 Task: Add Siete Dairy Free Jalapeno Lime Grain Free Tortilla Chips to the cart.
Action: Mouse moved to (308, 151)
Screenshot: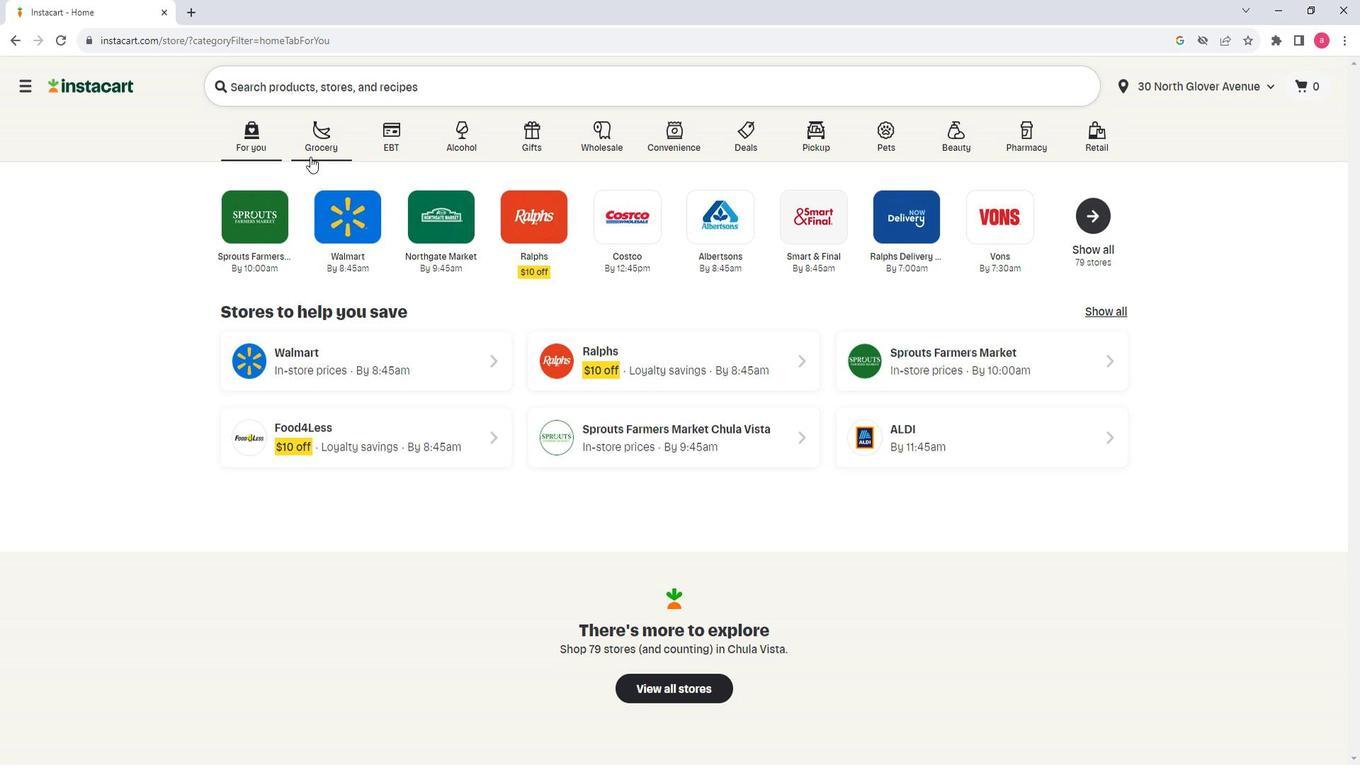 
Action: Mouse pressed left at (308, 151)
Screenshot: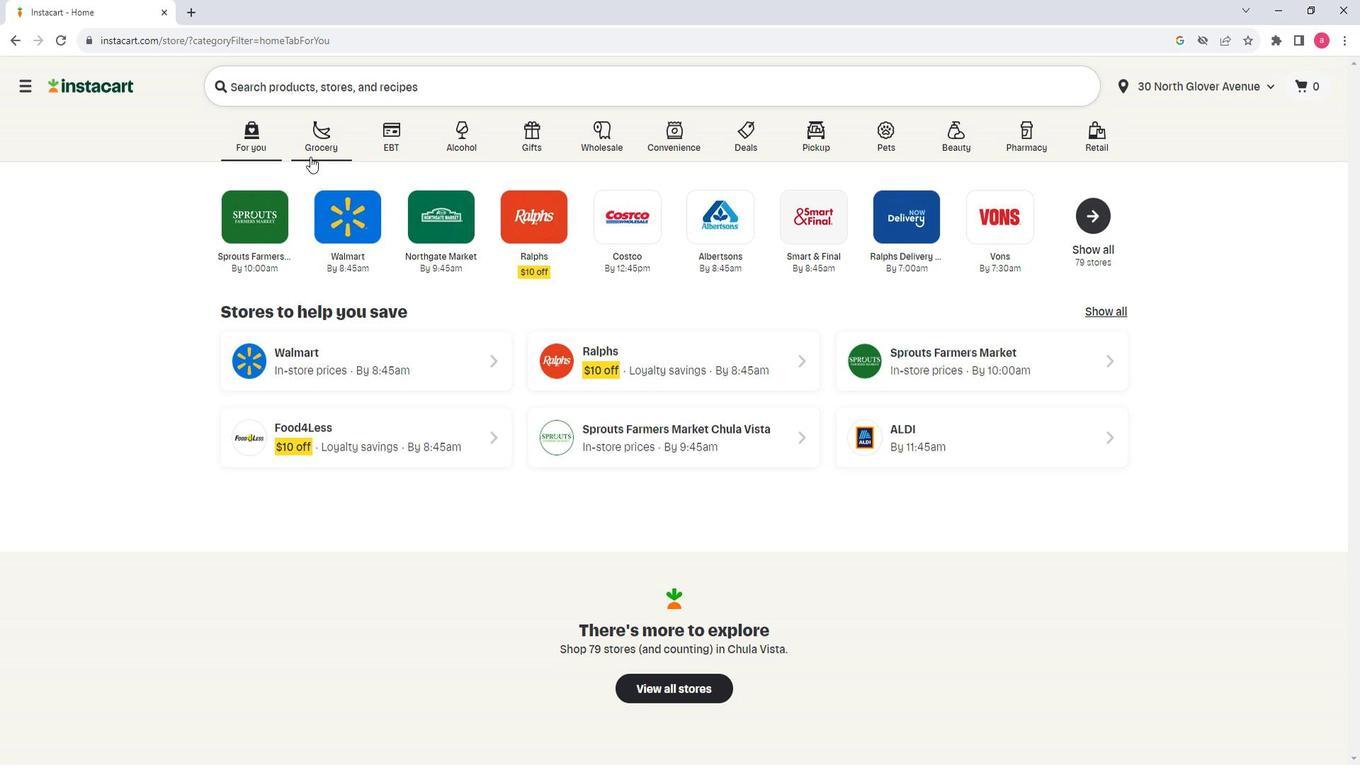 
Action: Mouse moved to (393, 434)
Screenshot: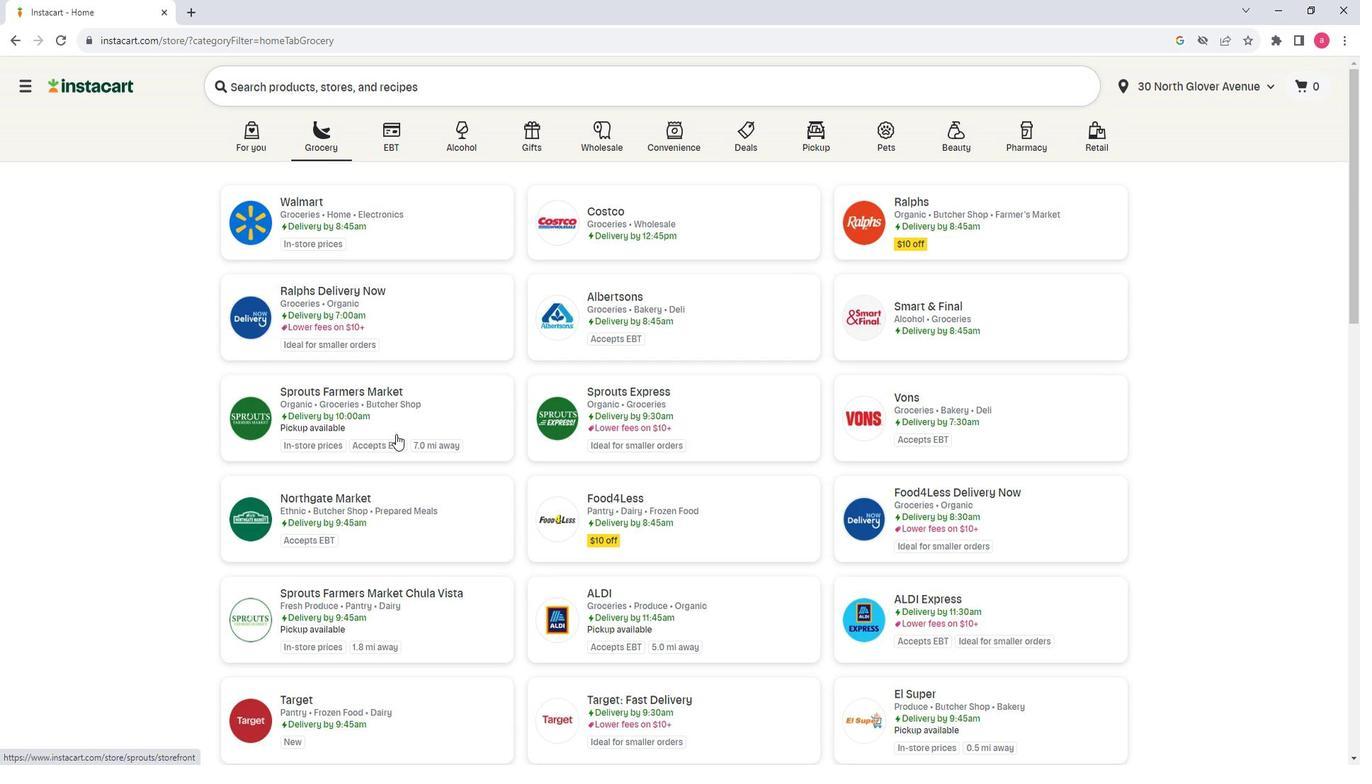 
Action: Mouse pressed left at (393, 434)
Screenshot: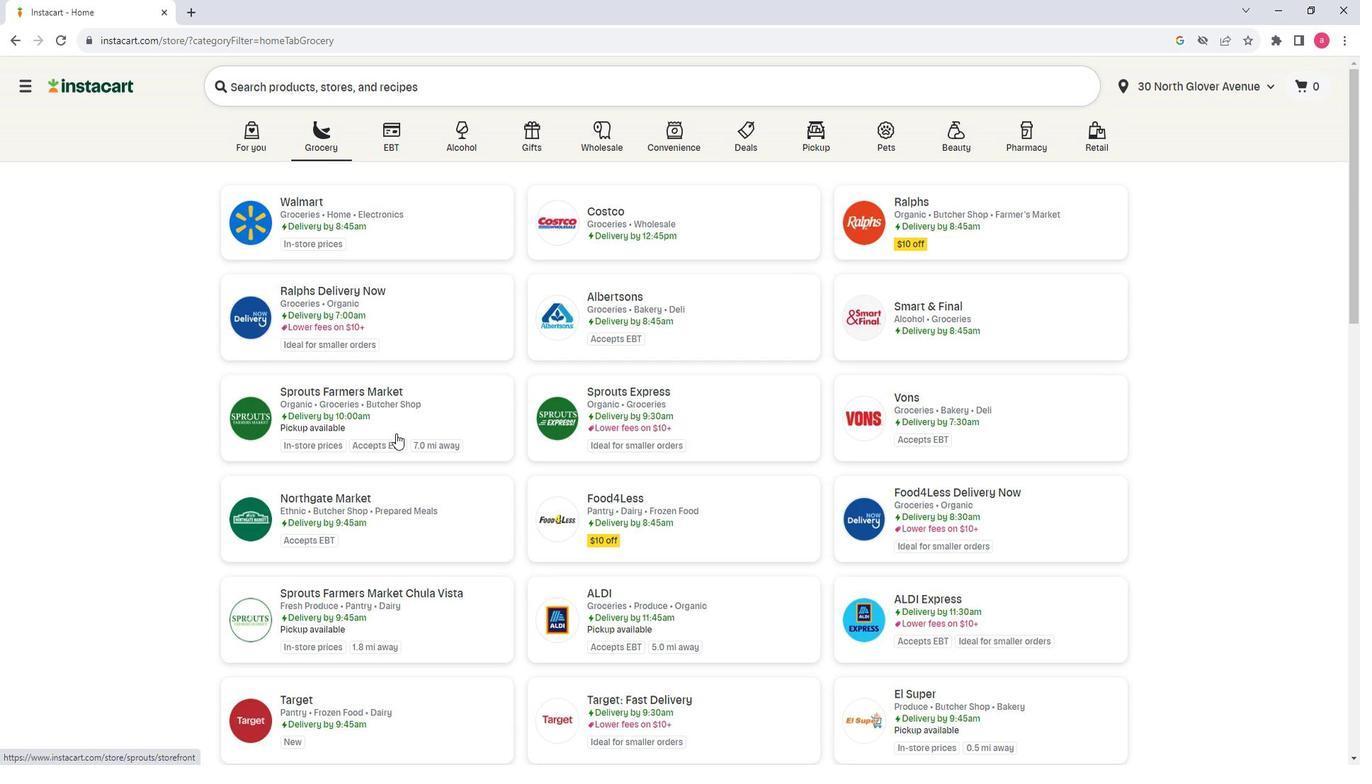 
Action: Mouse moved to (106, 563)
Screenshot: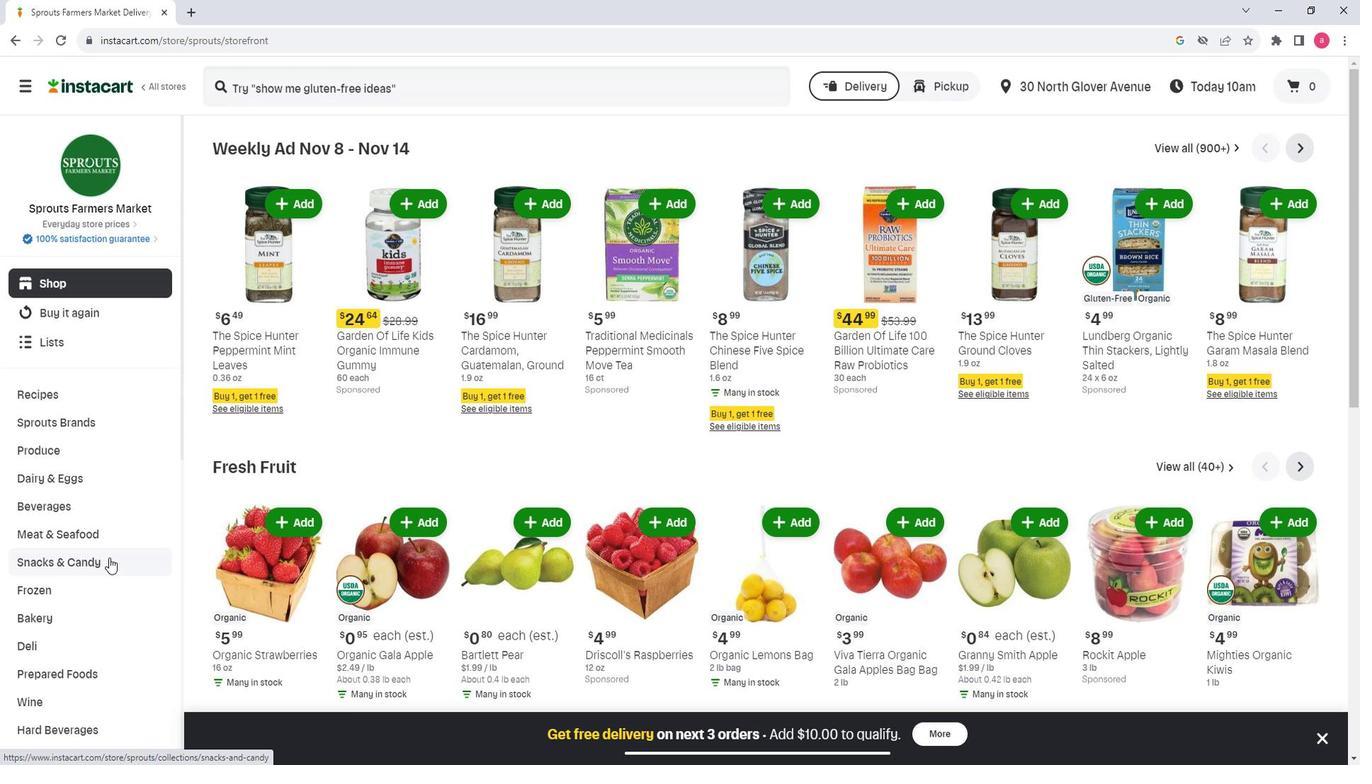 
Action: Mouse pressed left at (106, 563)
Screenshot: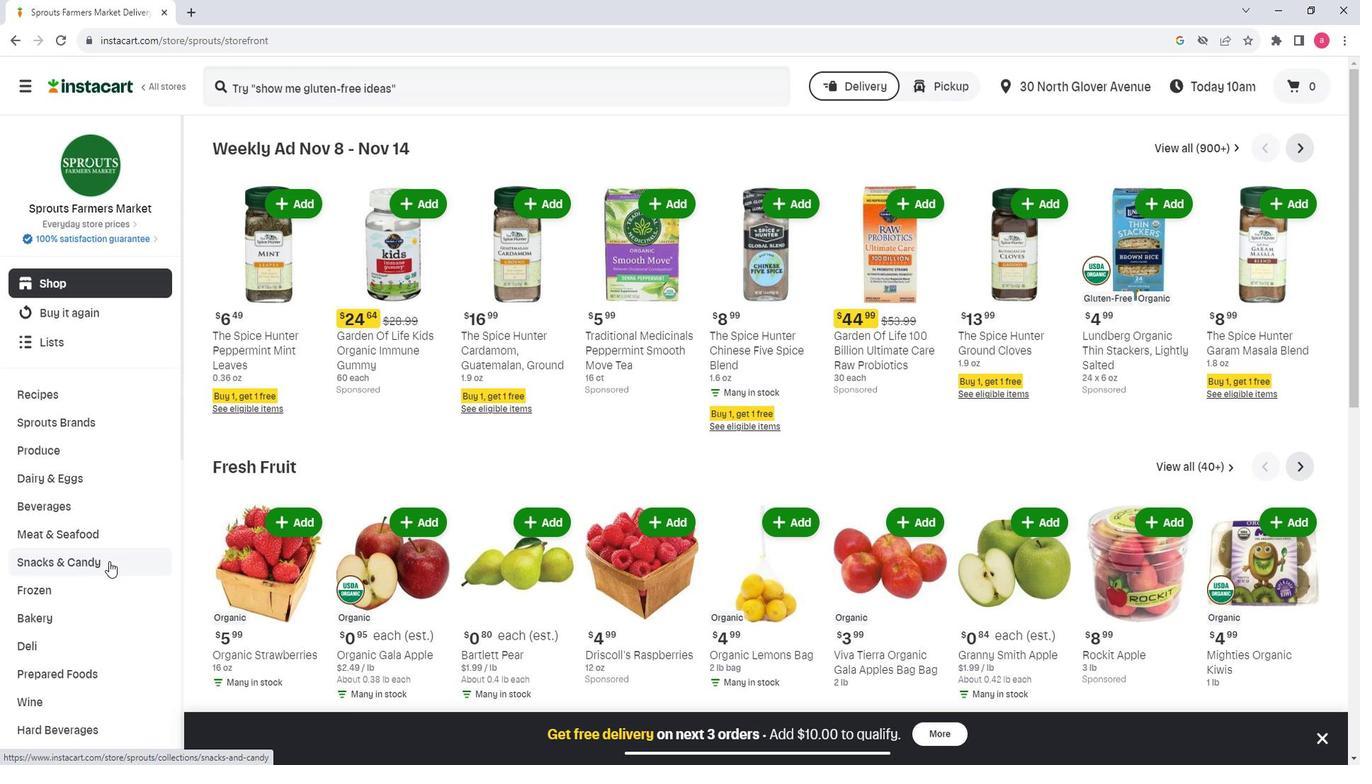 
Action: Mouse moved to (104, 607)
Screenshot: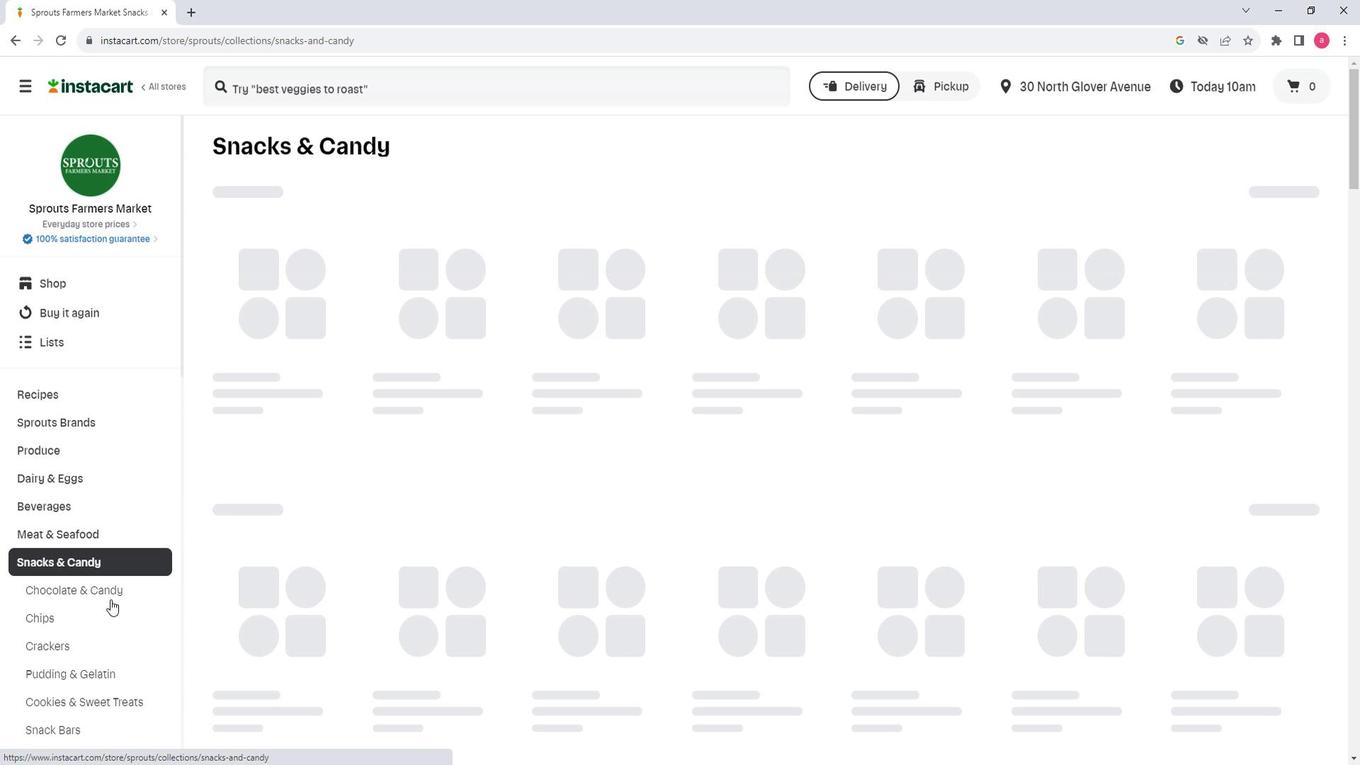 
Action: Mouse pressed left at (104, 607)
Screenshot: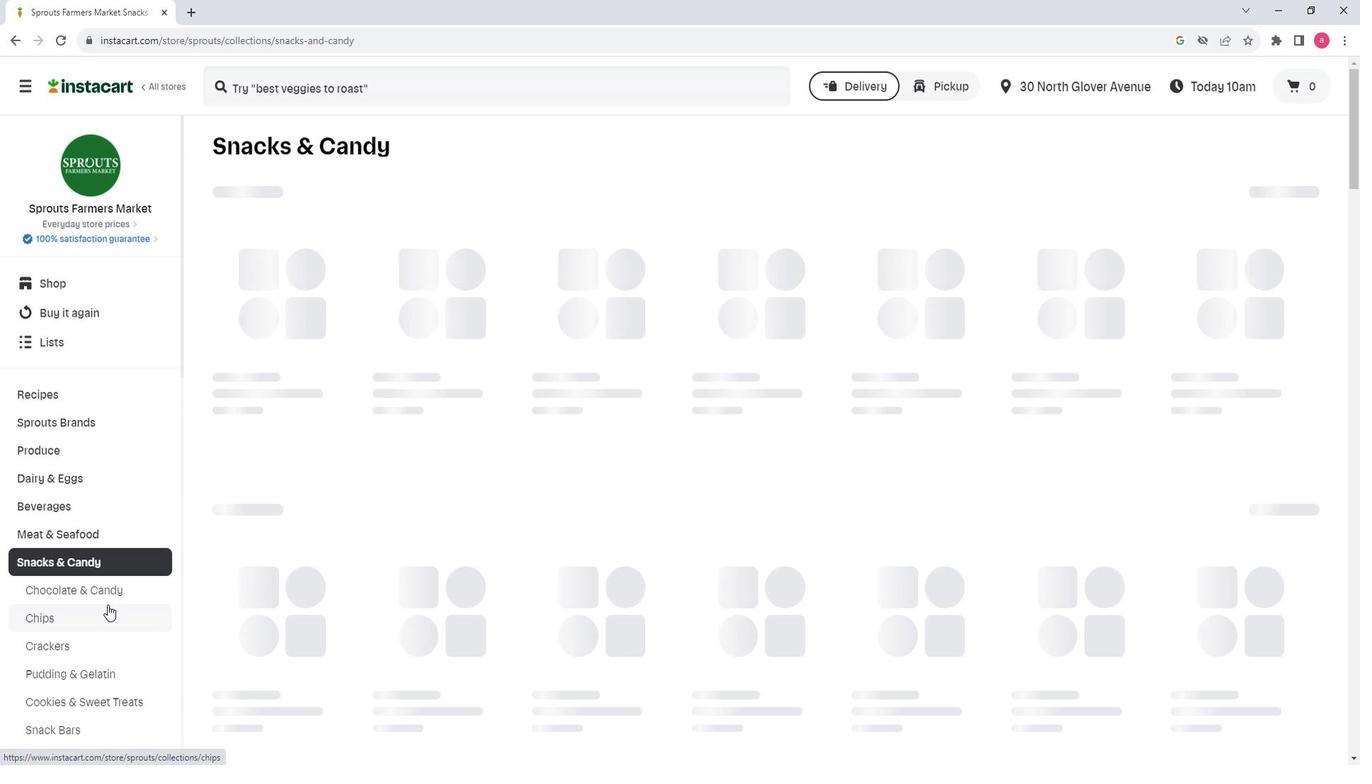 
Action: Mouse moved to (309, 210)
Screenshot: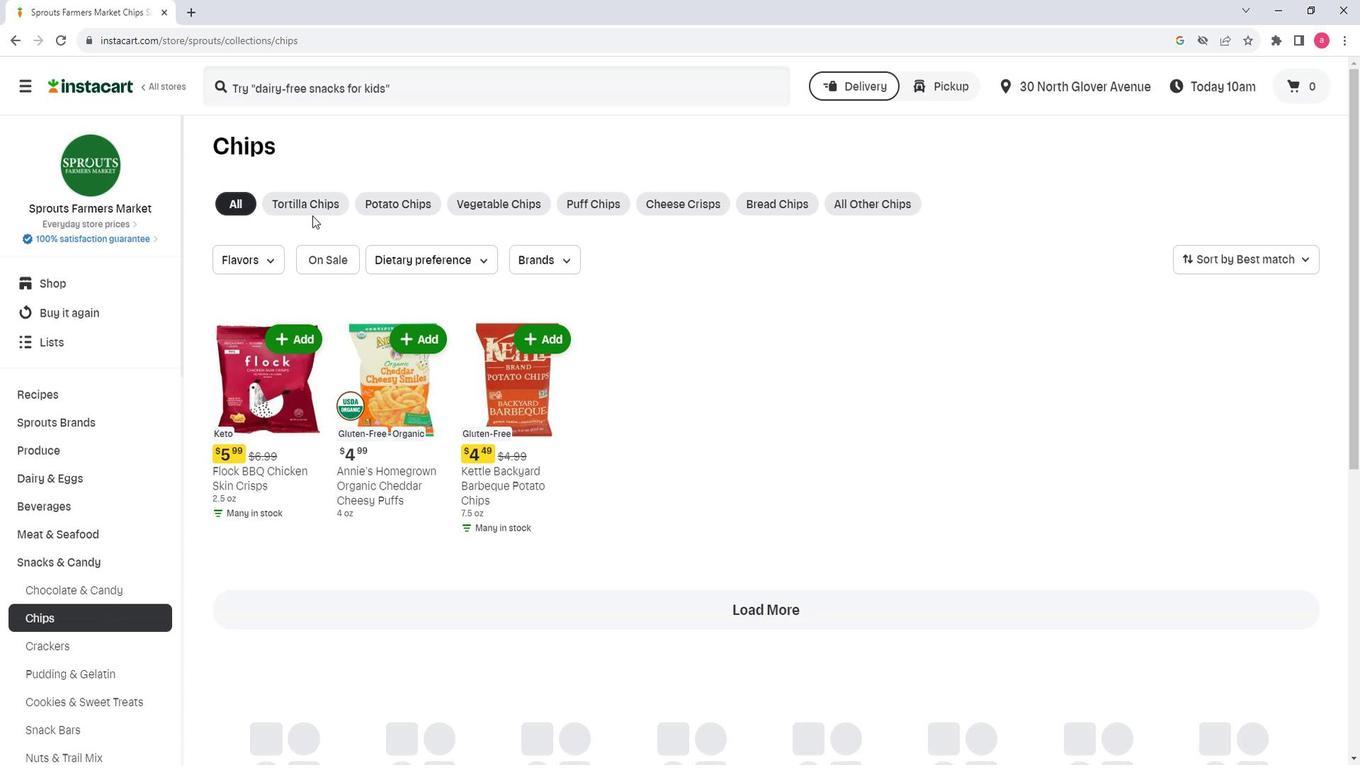 
Action: Mouse pressed left at (309, 210)
Screenshot: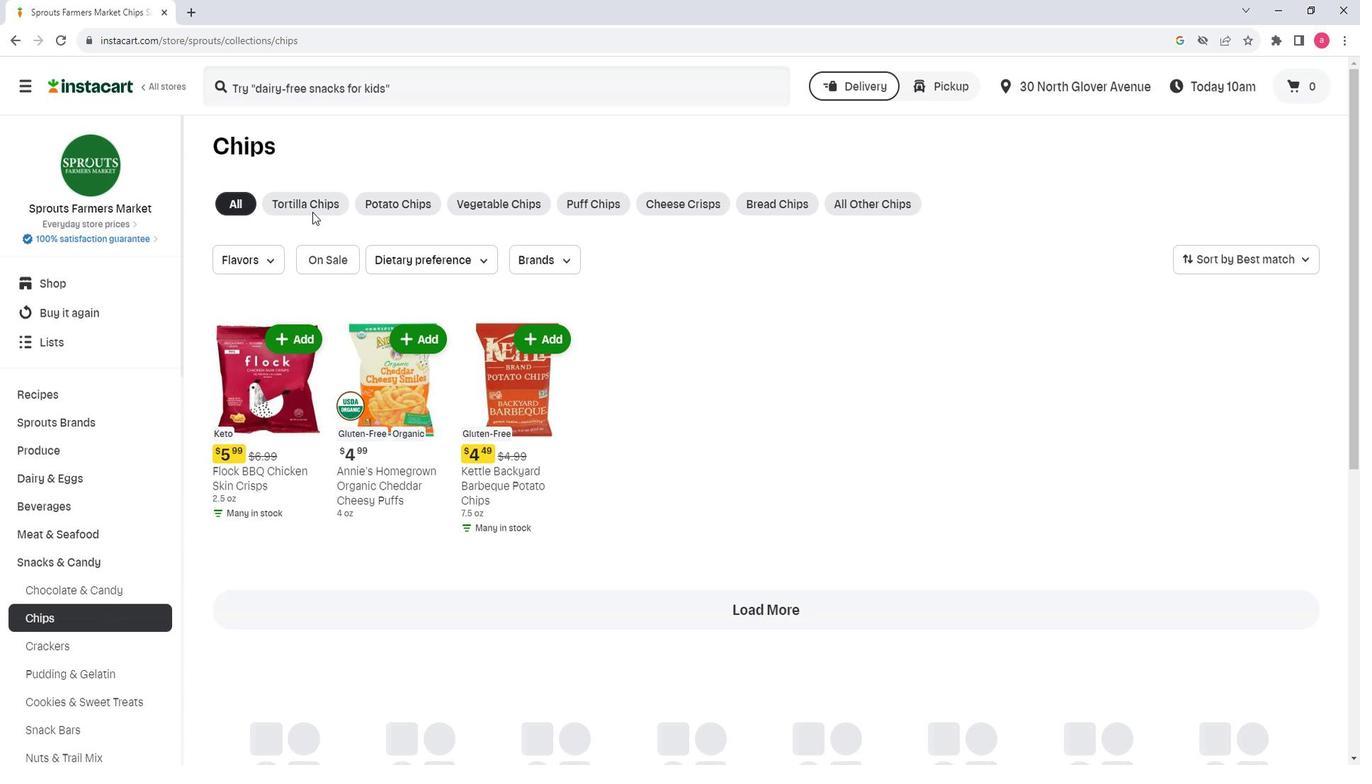 
Action: Mouse moved to (298, 80)
Screenshot: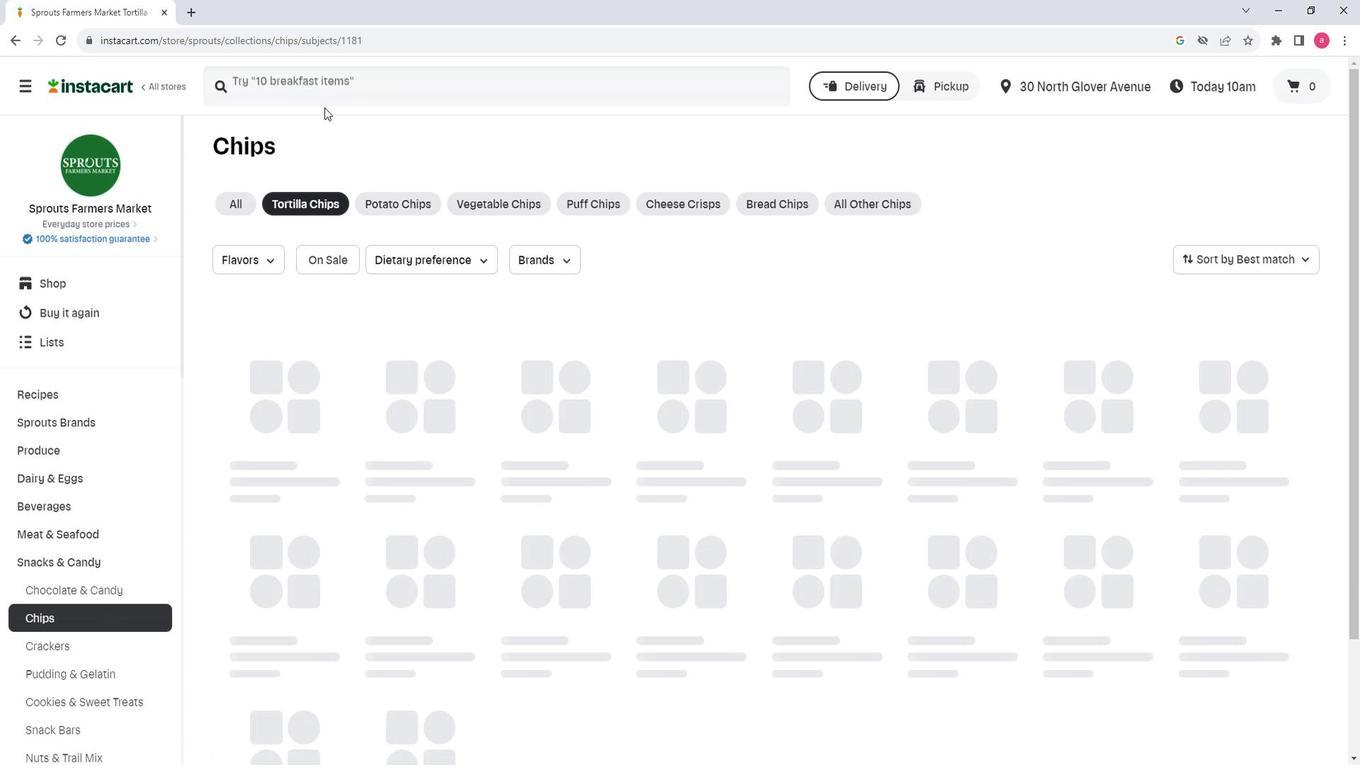 
Action: Mouse pressed left at (298, 80)
Screenshot: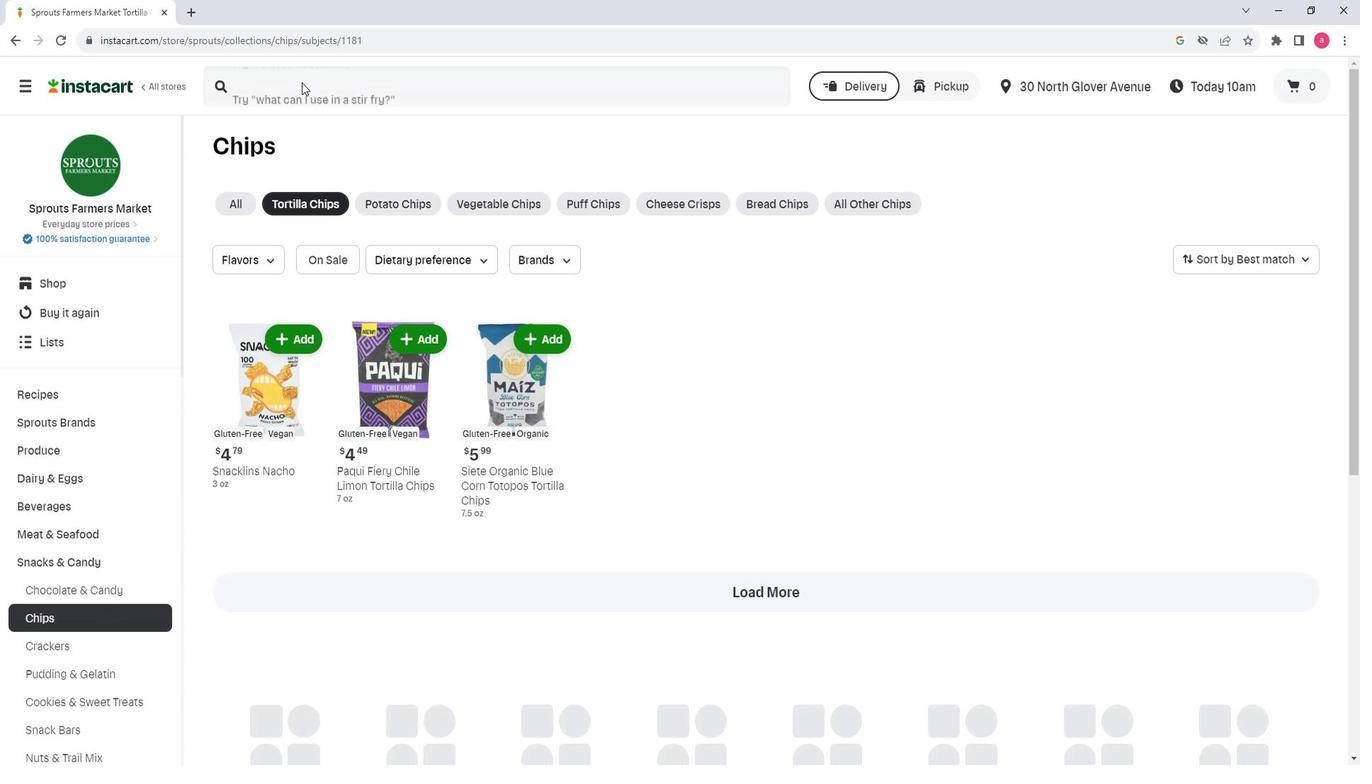 
Action: Key pressed <Key.shift>Siey<Key.backspace>te<Key.space><Key.shift>Dairy<Key.space><Key.shift><Key.shift><Key.shift><Key.shift><Key.shift><Key.shift><Key.shift><Key.shift><Key.shift><Key.shift><Key.shift><Key.shift><Key.shift><Key.shift><Key.shift><Key.shift><Key.shift><Key.shift><Key.shift><Key.shift><Key.shift><Key.shift><Key.shift><Key.shift><Key.shift>Free<Key.space><Key.shift><Key.shift><Key.shift><Key.shift><Key.shift><Key.shift><Key.shift><Key.shift><Key.shift><Key.shift><Key.shift><Key.shift><Key.shift><Key.shift>Jalapeno<Key.space><Key.shift><Key.shift><Key.shift><Key.shift><Key.shift><Key.shift><Key.shift><Key.shift><Key.shift><Key.shift><Key.shift><Key.shift><Key.shift><Key.shift><Key.shift><Key.shift><Key.shift><Key.shift><Key.shift>Lime<Key.space><Key.shift><Key.shift><Key.shift><Key.shift><Key.shift><Key.shift><Key.shift><Key.shift>Grain<Key.space><Key.shift>Tortilla<Key.space><Key.shift>Chips<Key.enter>
Screenshot: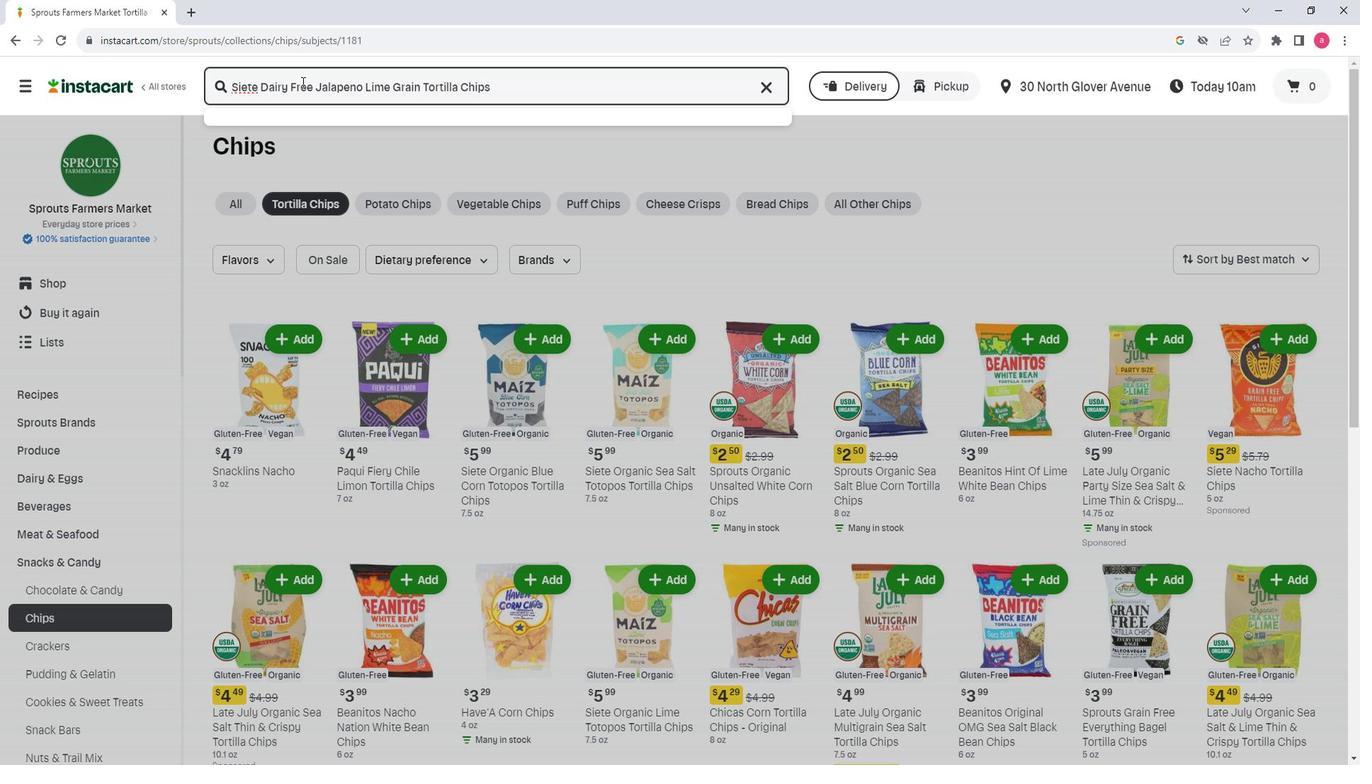 
Action: Mouse moved to (941, 478)
Screenshot: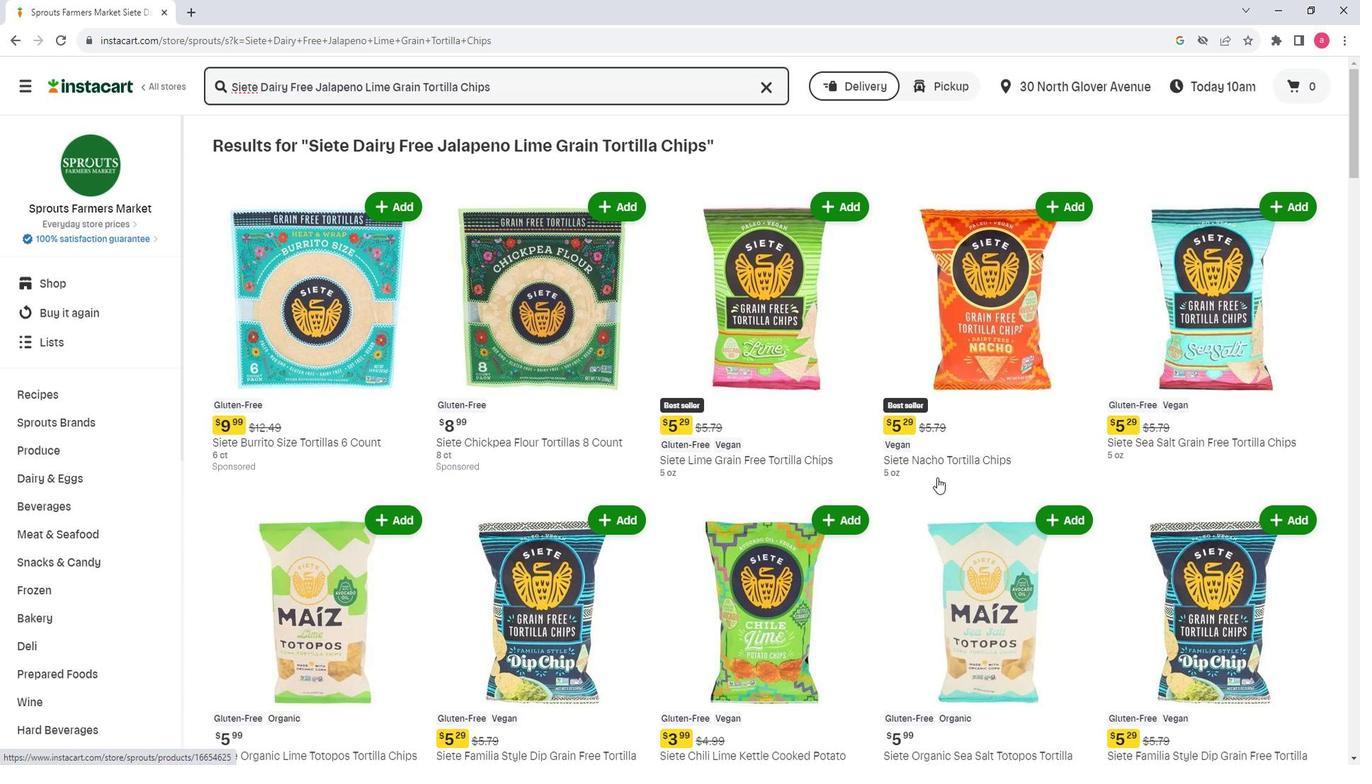 
Action: Mouse scrolled (941, 476) with delta (0, -1)
Screenshot: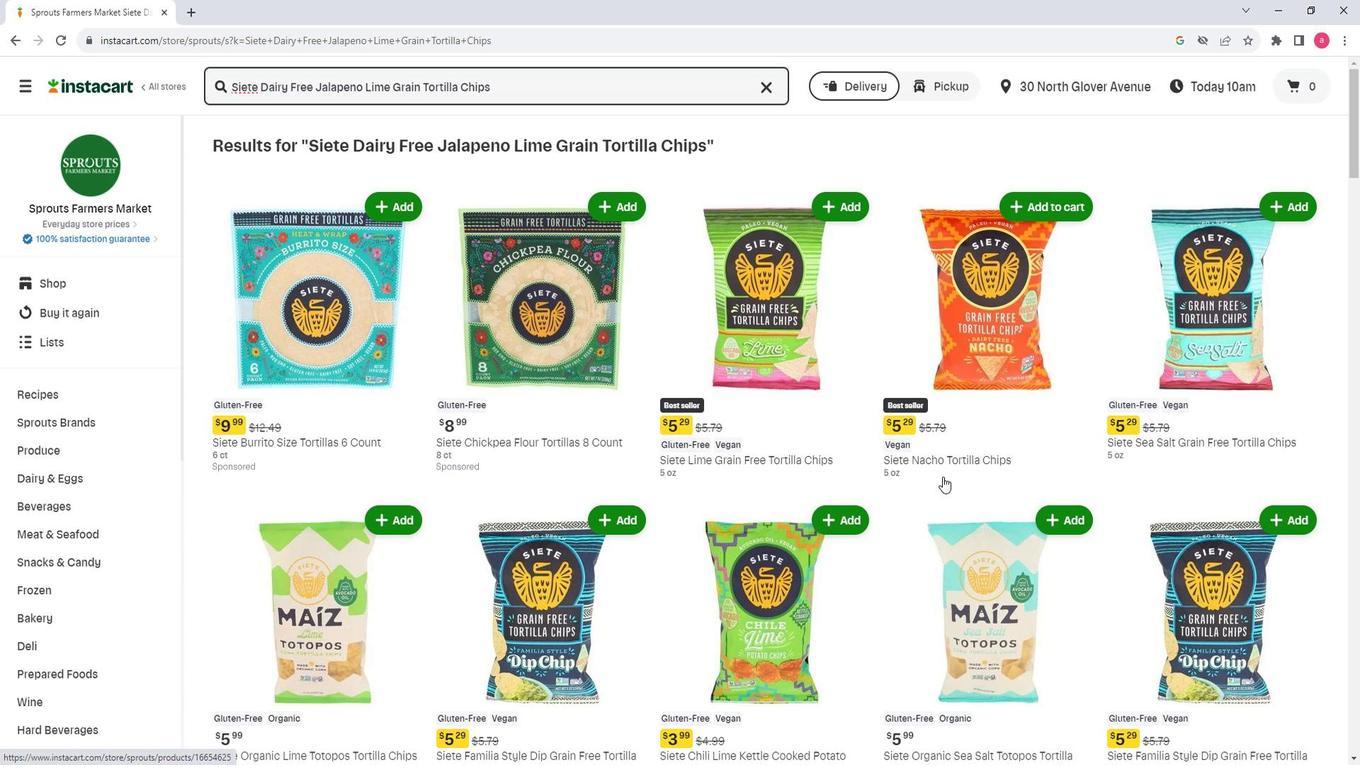 
Action: Mouse moved to (943, 476)
Screenshot: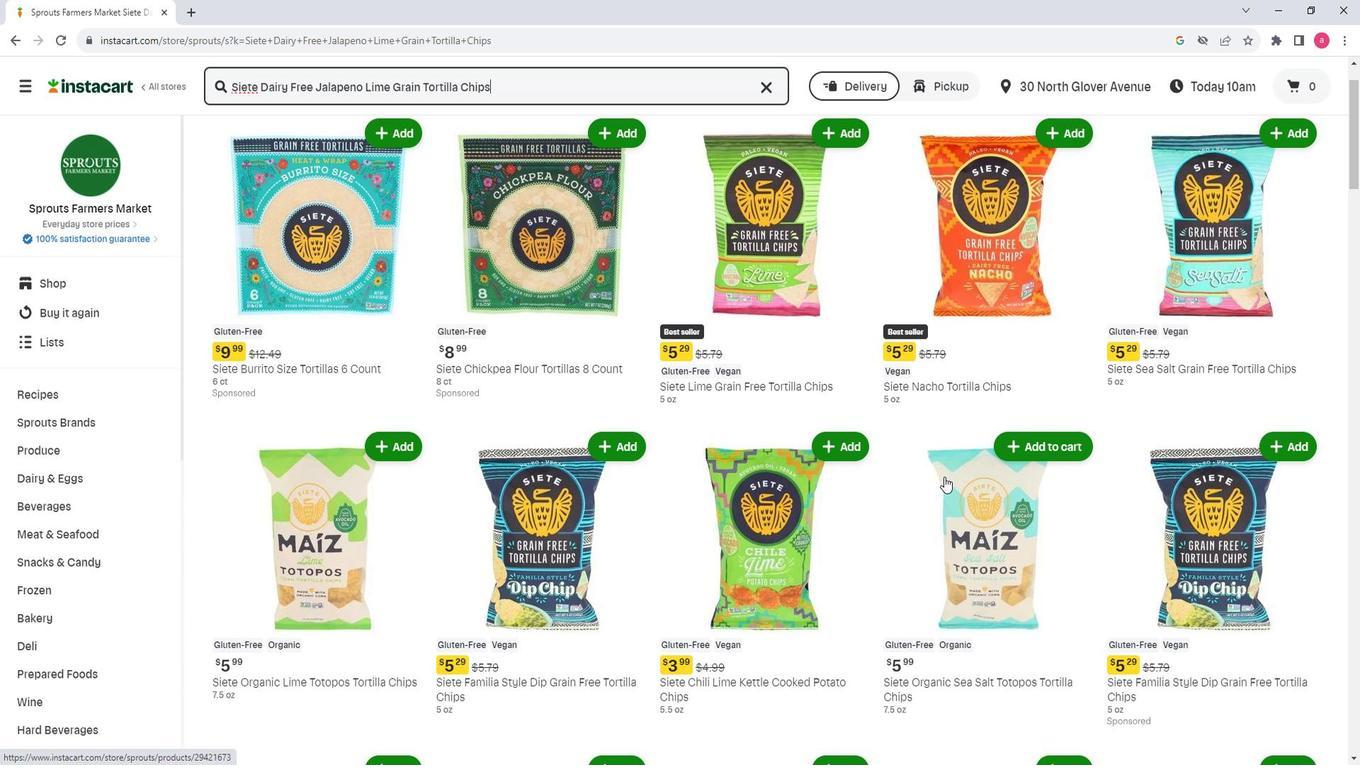 
Action: Mouse scrolled (943, 476) with delta (0, 0)
Screenshot: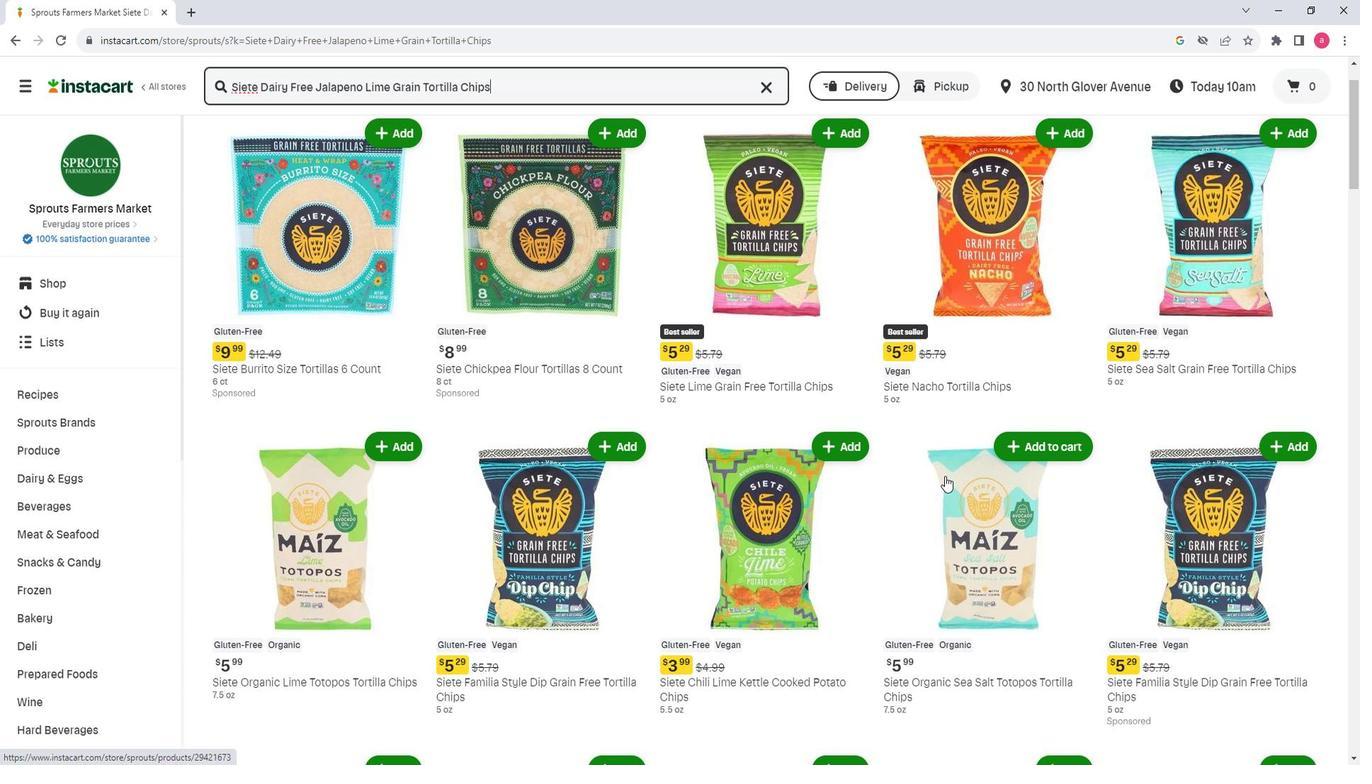 
Action: Mouse scrolled (943, 476) with delta (0, 0)
Screenshot: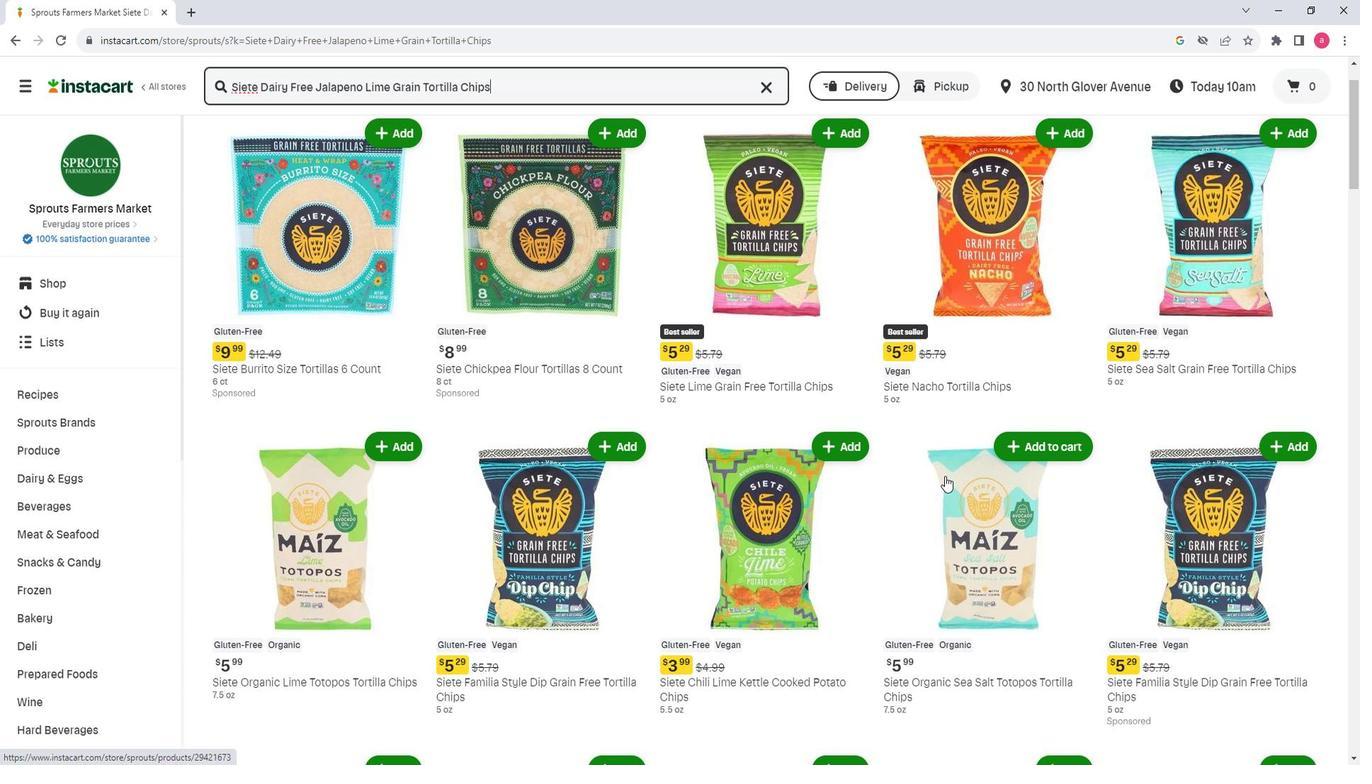 
Action: Mouse scrolled (943, 476) with delta (0, 0)
Screenshot: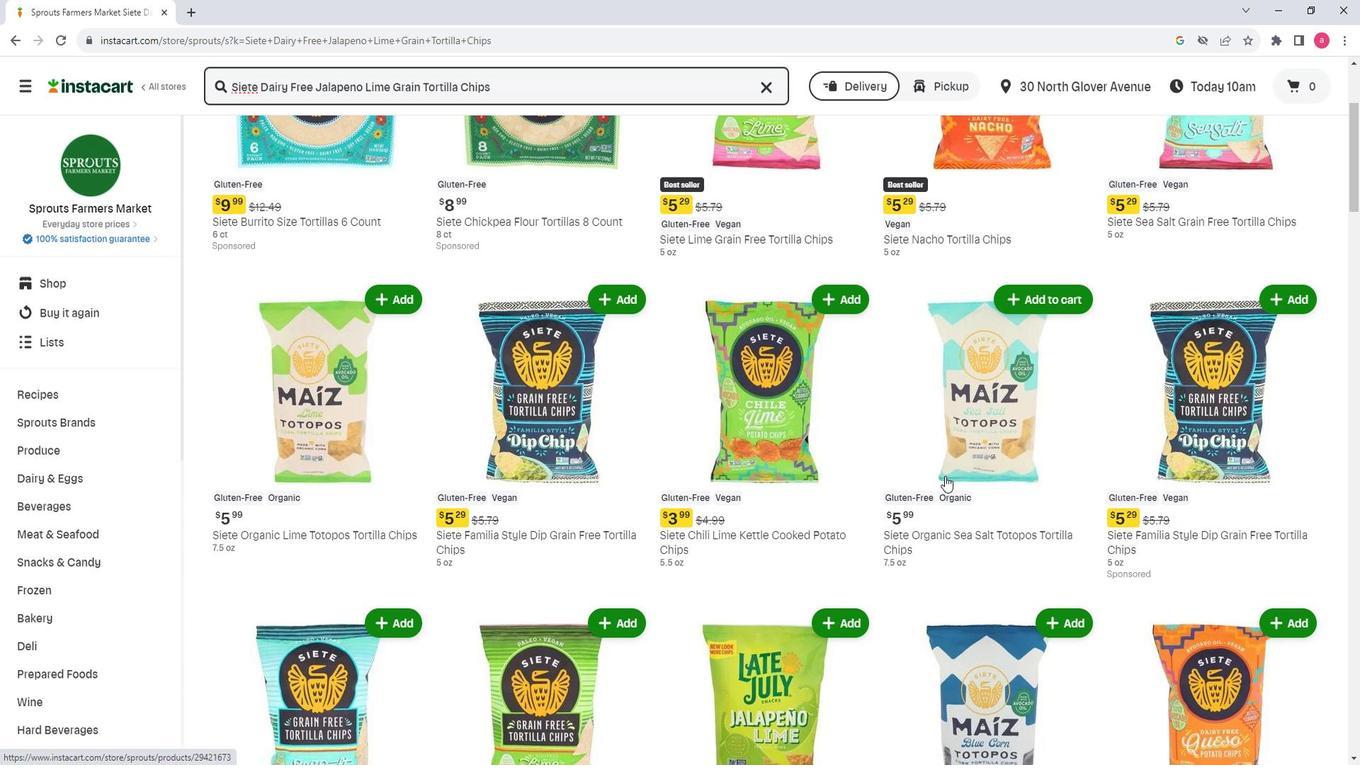 
Action: Mouse scrolled (943, 476) with delta (0, 0)
Screenshot: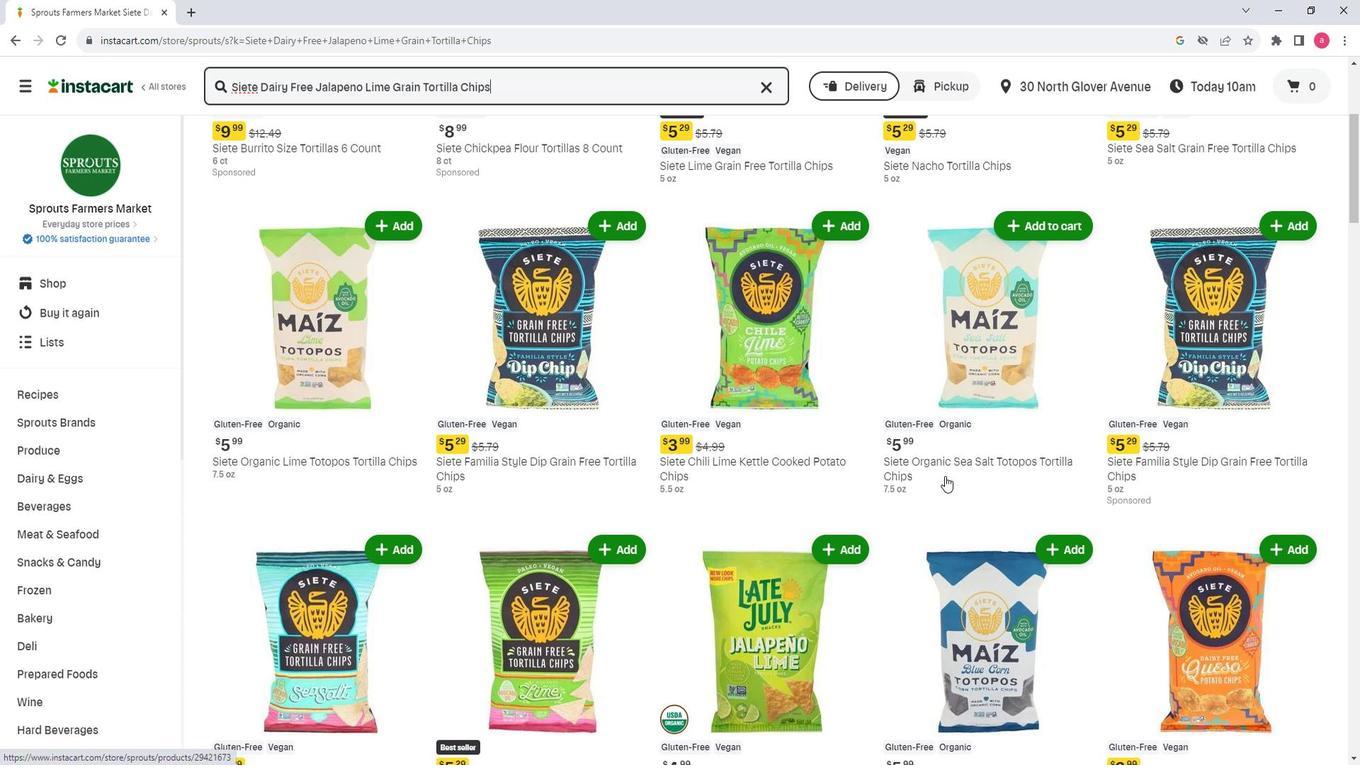 
Action: Mouse scrolled (943, 476) with delta (0, 0)
Screenshot: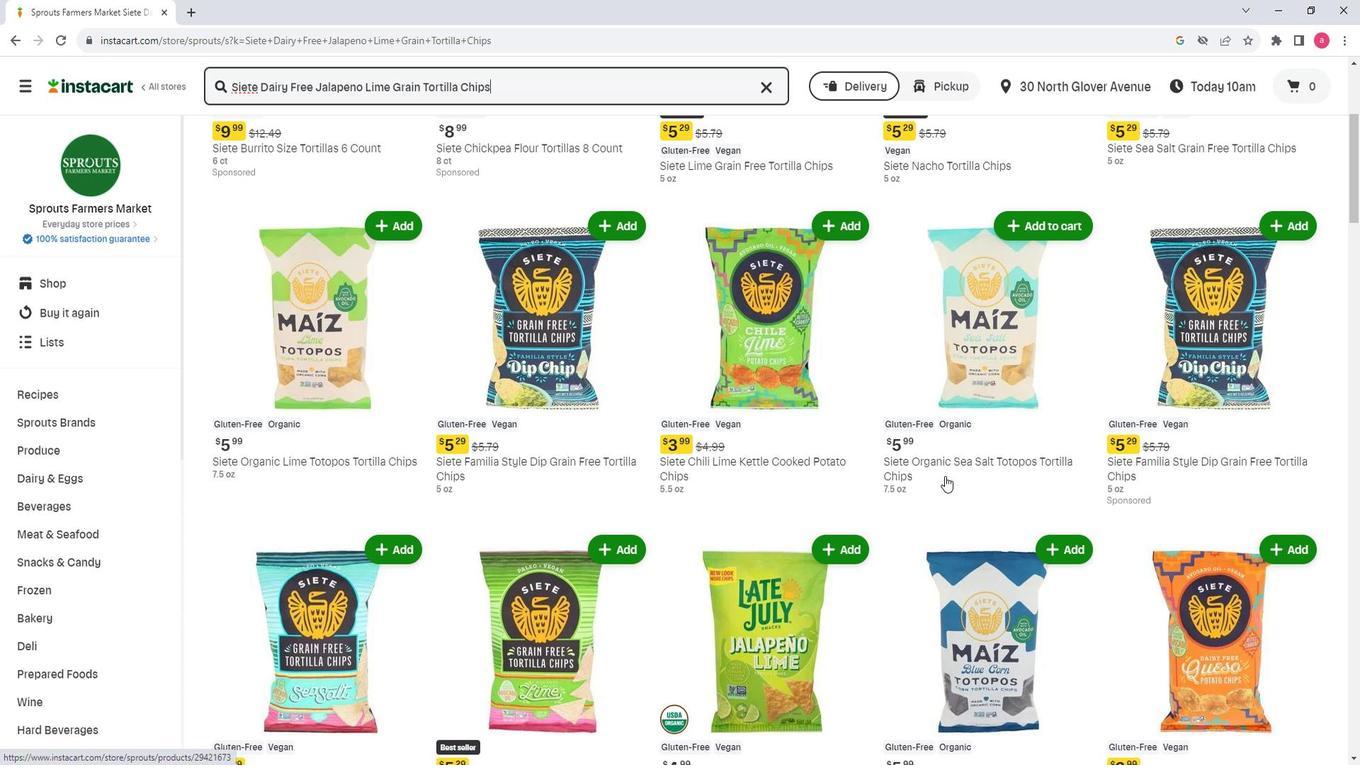 
Action: Mouse scrolled (943, 476) with delta (0, 0)
Screenshot: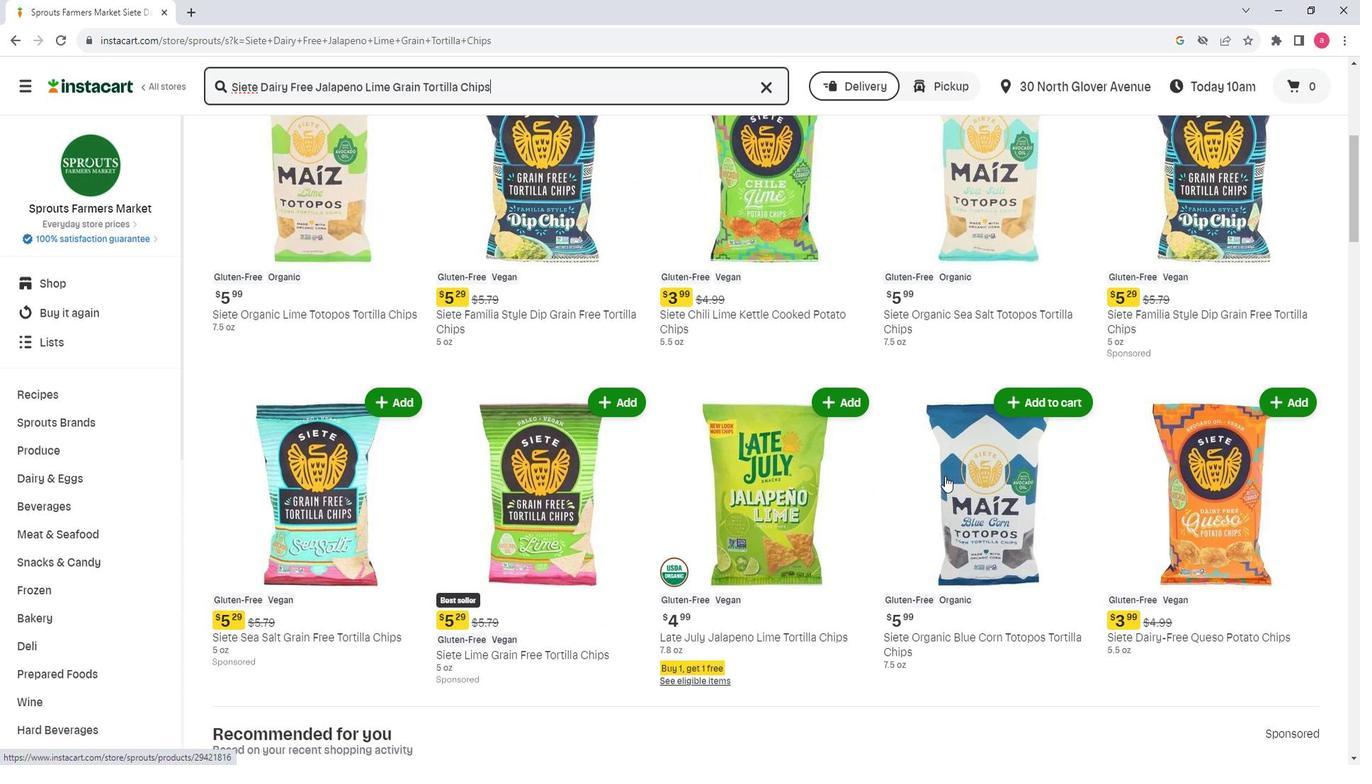 
Action: Mouse scrolled (943, 476) with delta (0, 0)
Screenshot: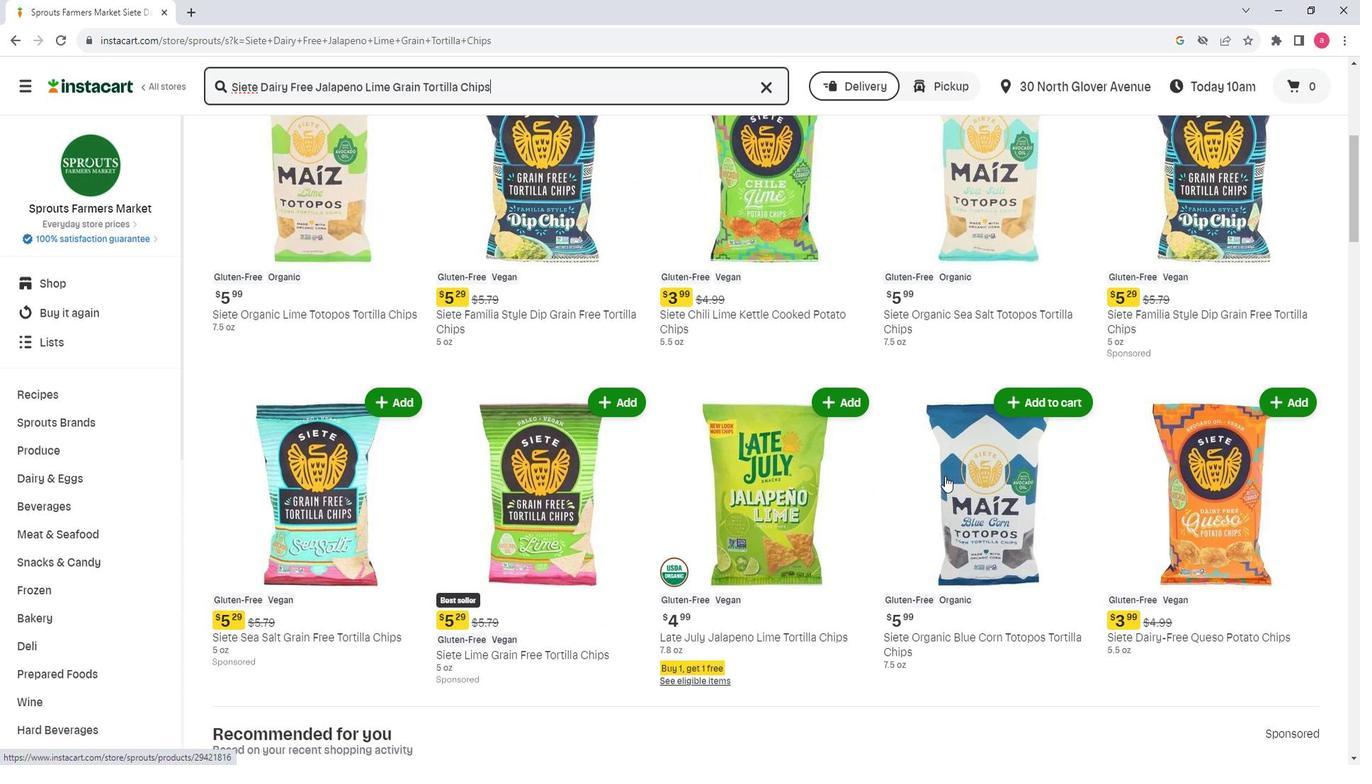 
Action: Mouse scrolled (943, 476) with delta (0, 0)
Screenshot: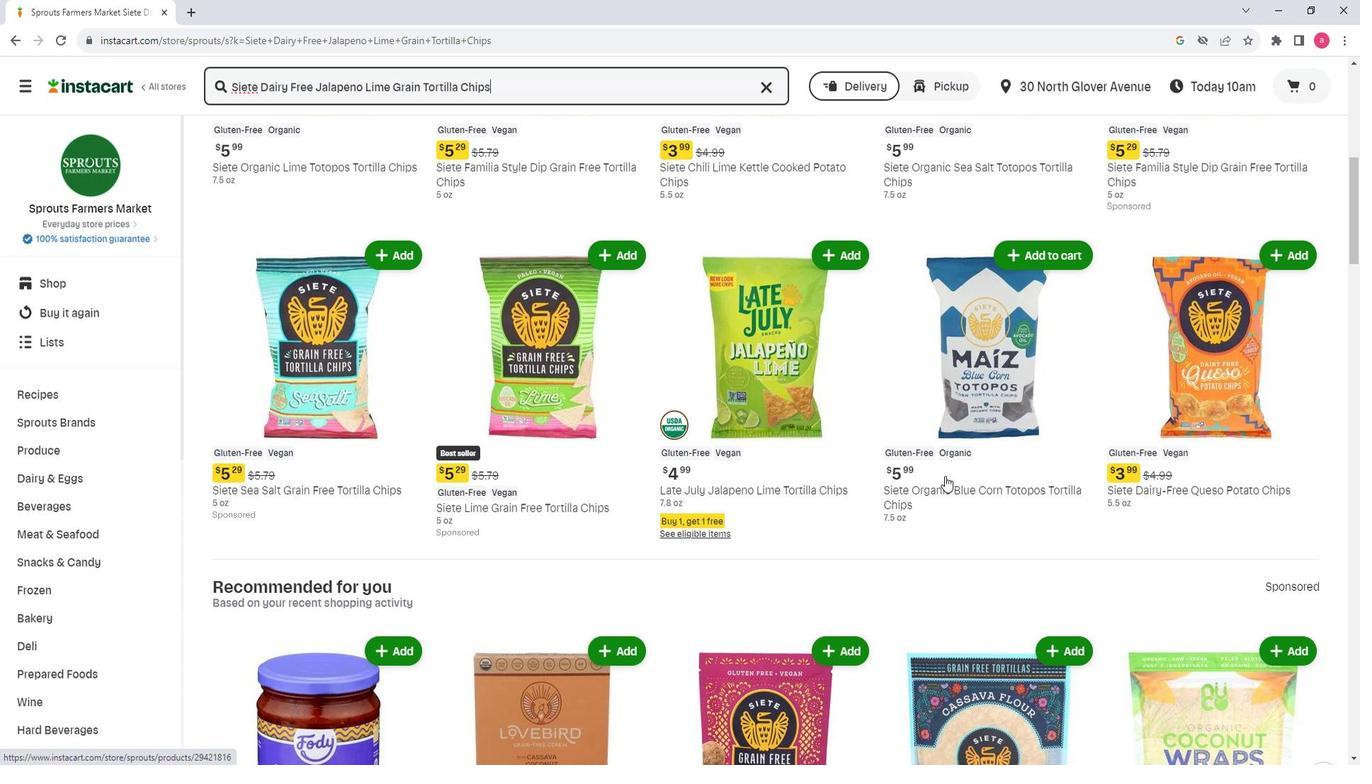 
Action: Mouse scrolled (943, 476) with delta (0, 0)
Screenshot: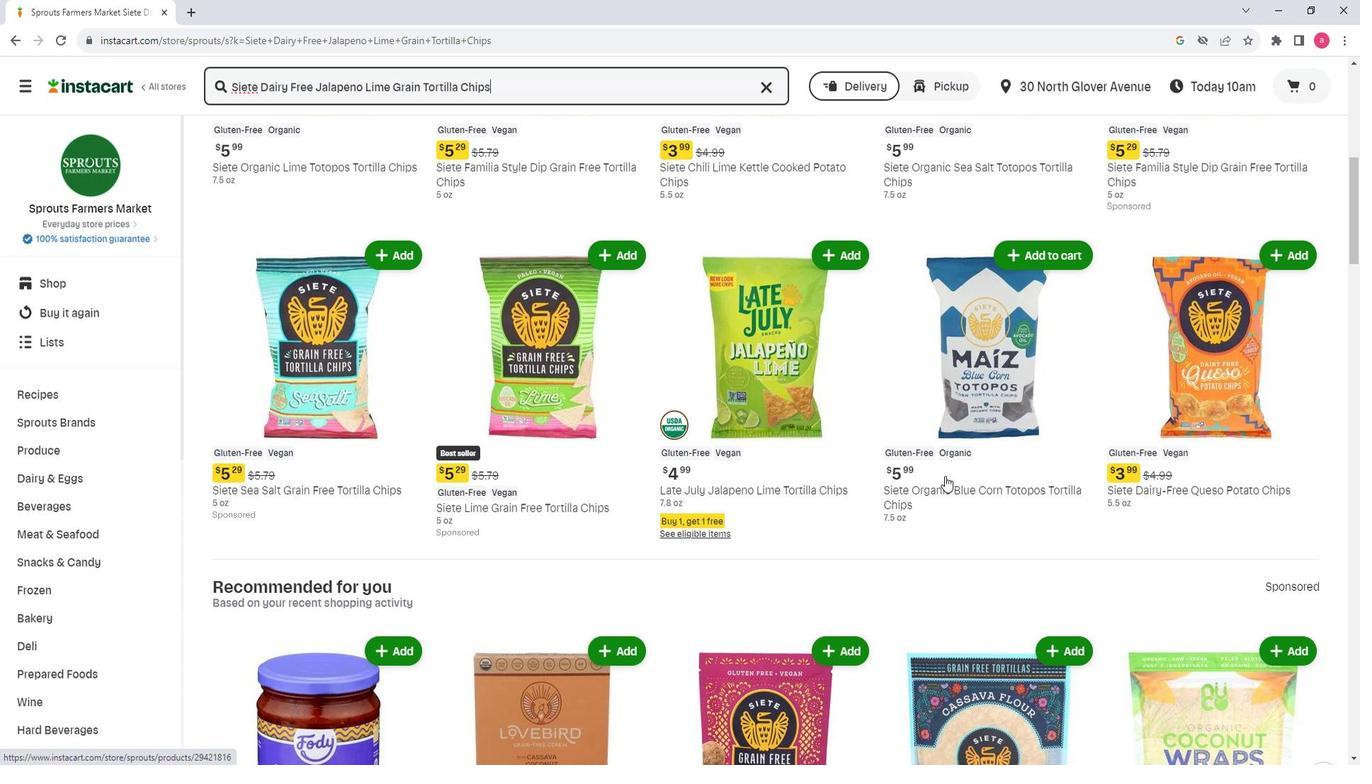 
Action: Mouse scrolled (943, 476) with delta (0, 0)
Screenshot: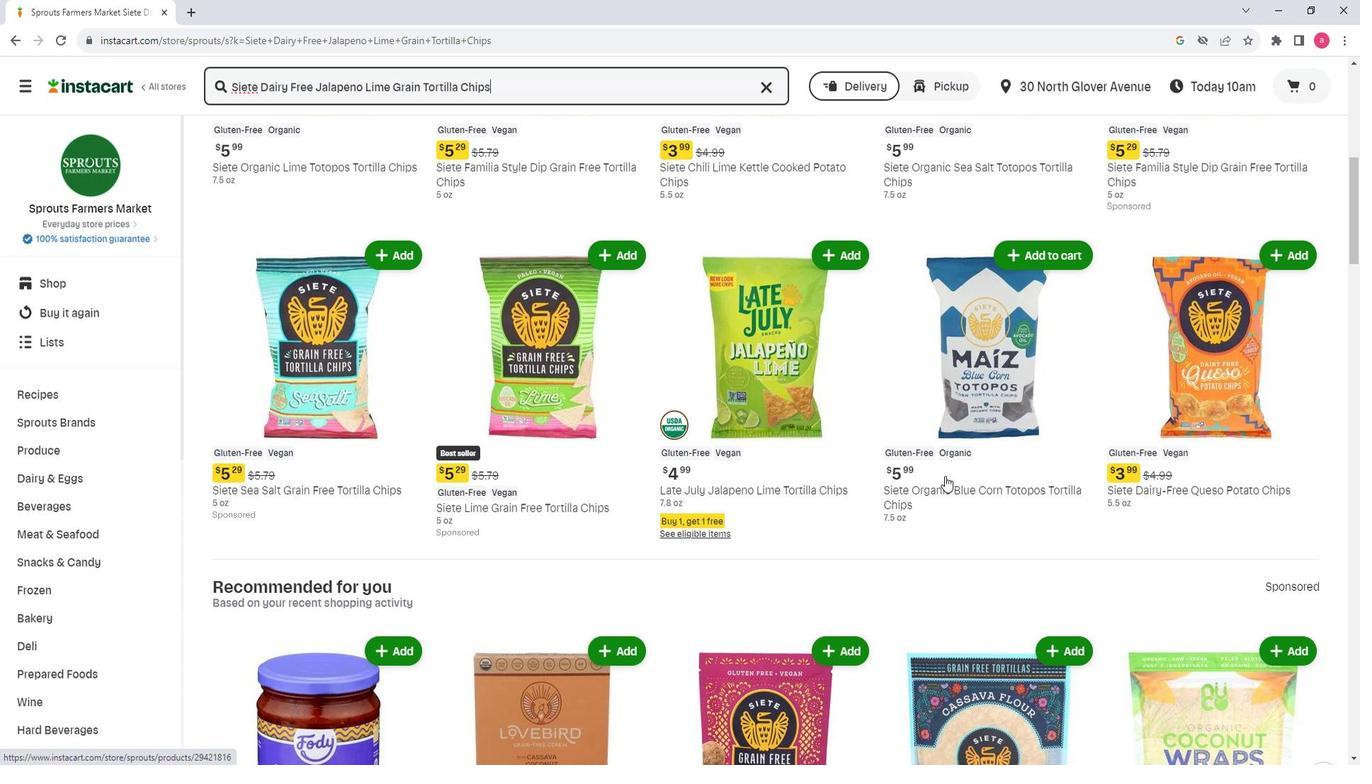 
Action: Mouse scrolled (943, 476) with delta (0, 0)
Screenshot: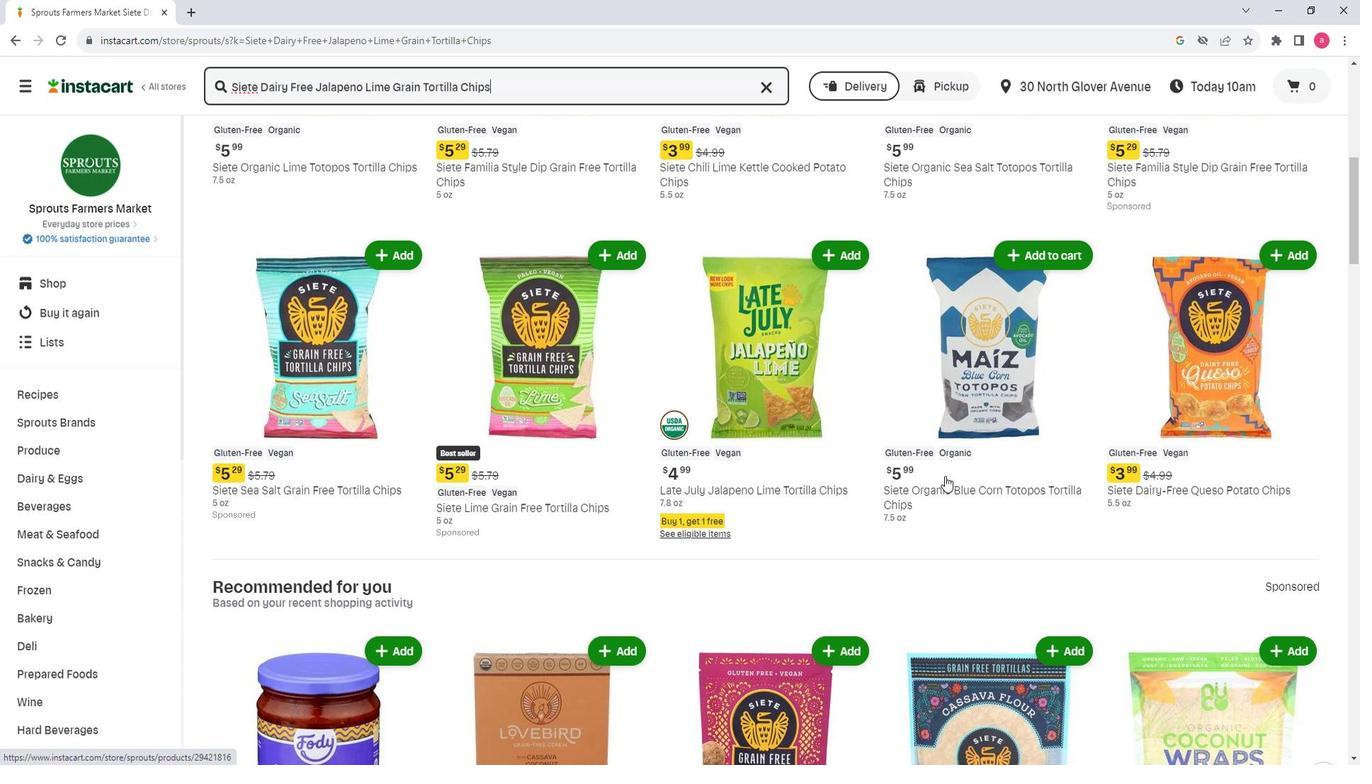 
Action: Mouse scrolled (943, 476) with delta (0, 0)
Screenshot: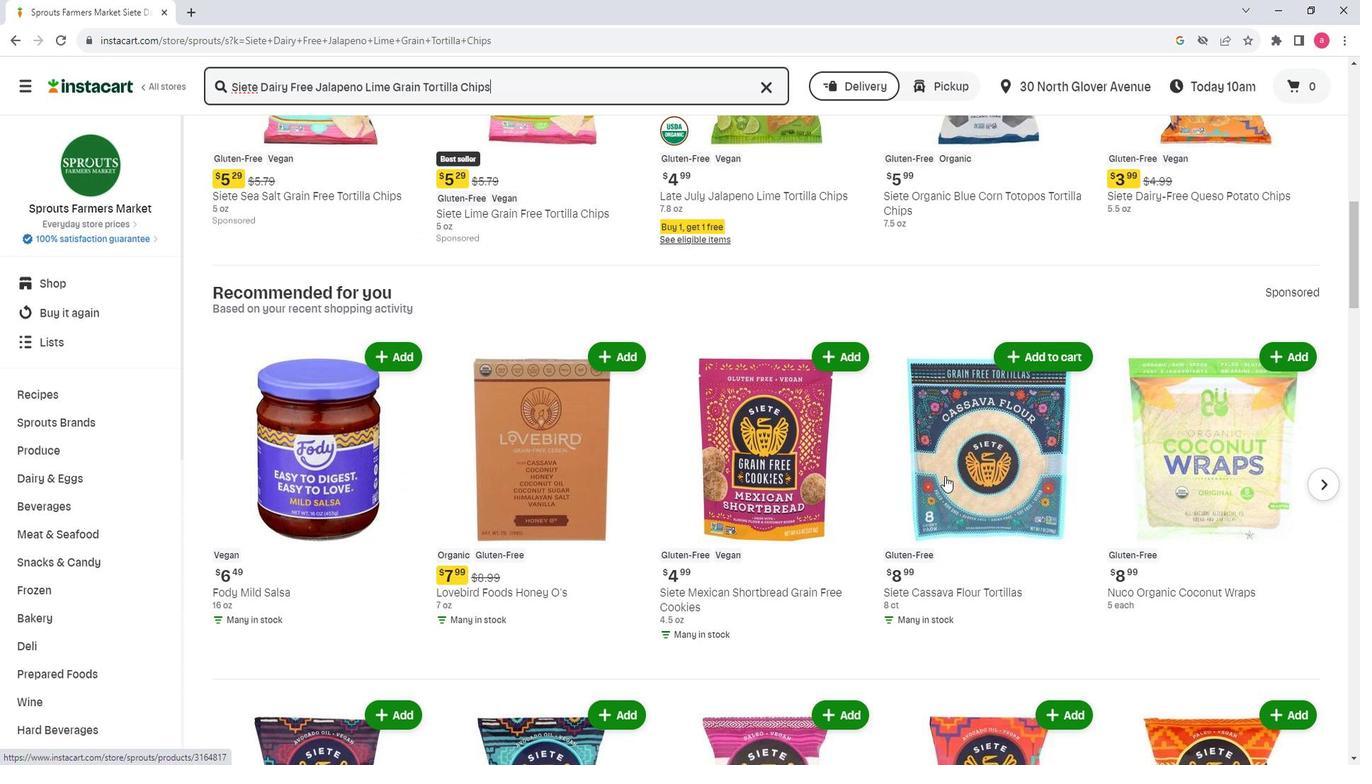 
Action: Mouse scrolled (943, 476) with delta (0, 0)
Screenshot: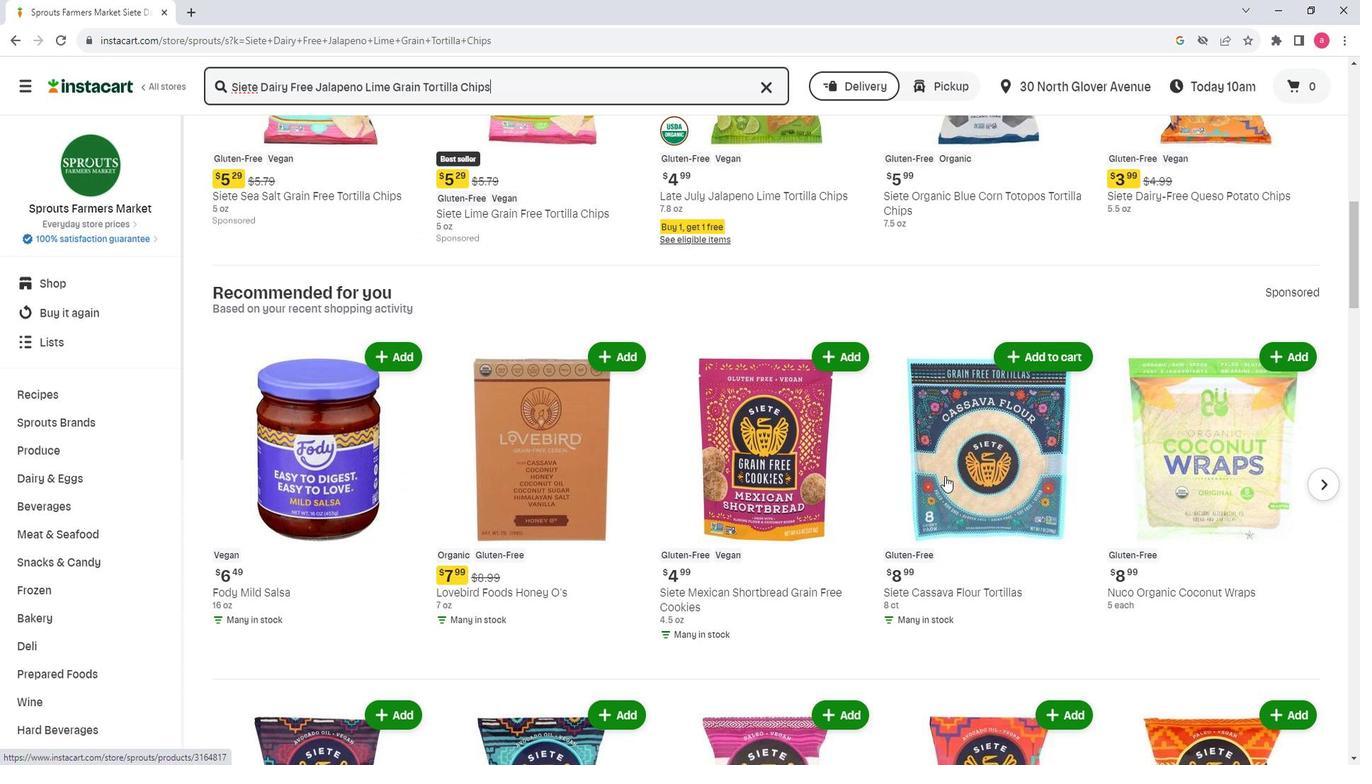 
Action: Mouse scrolled (943, 476) with delta (0, 0)
Screenshot: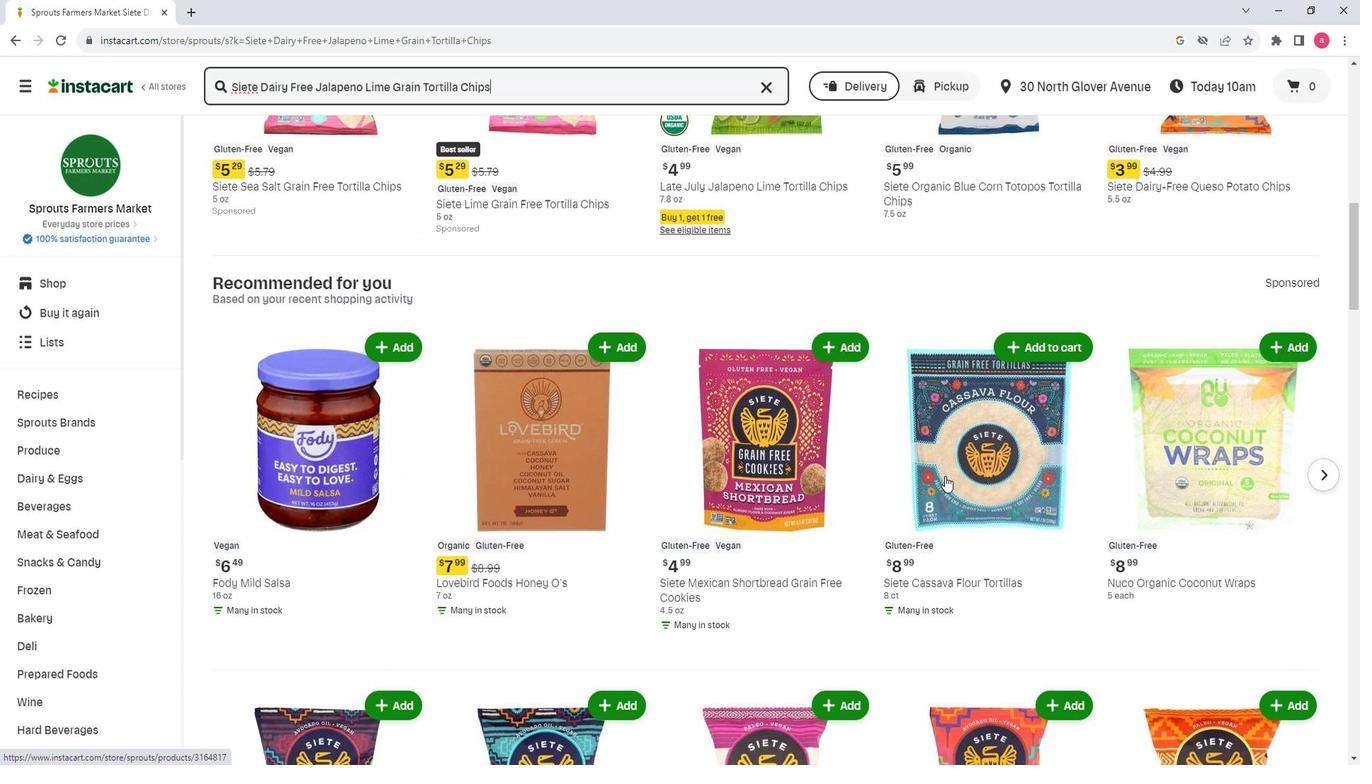 
Action: Mouse scrolled (943, 476) with delta (0, 0)
Screenshot: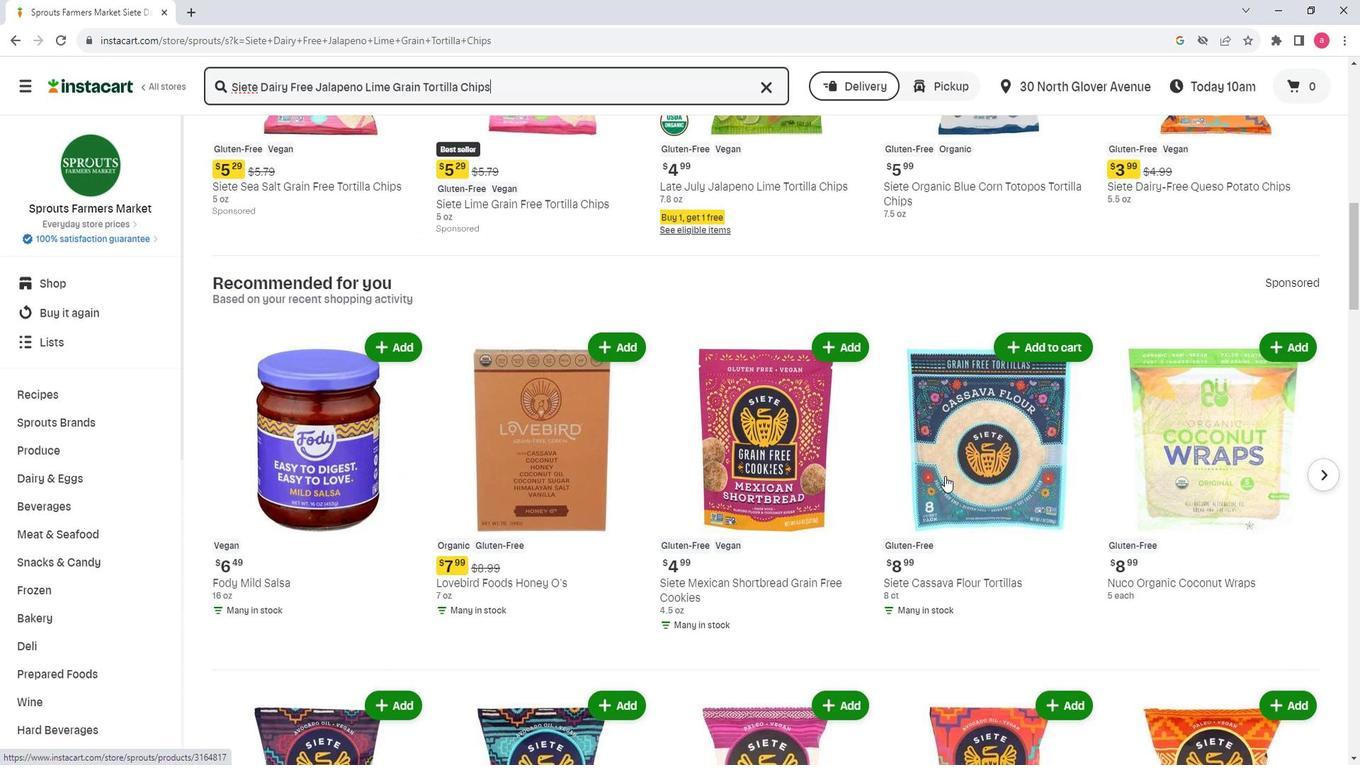 
Action: Mouse scrolled (943, 476) with delta (0, 0)
Screenshot: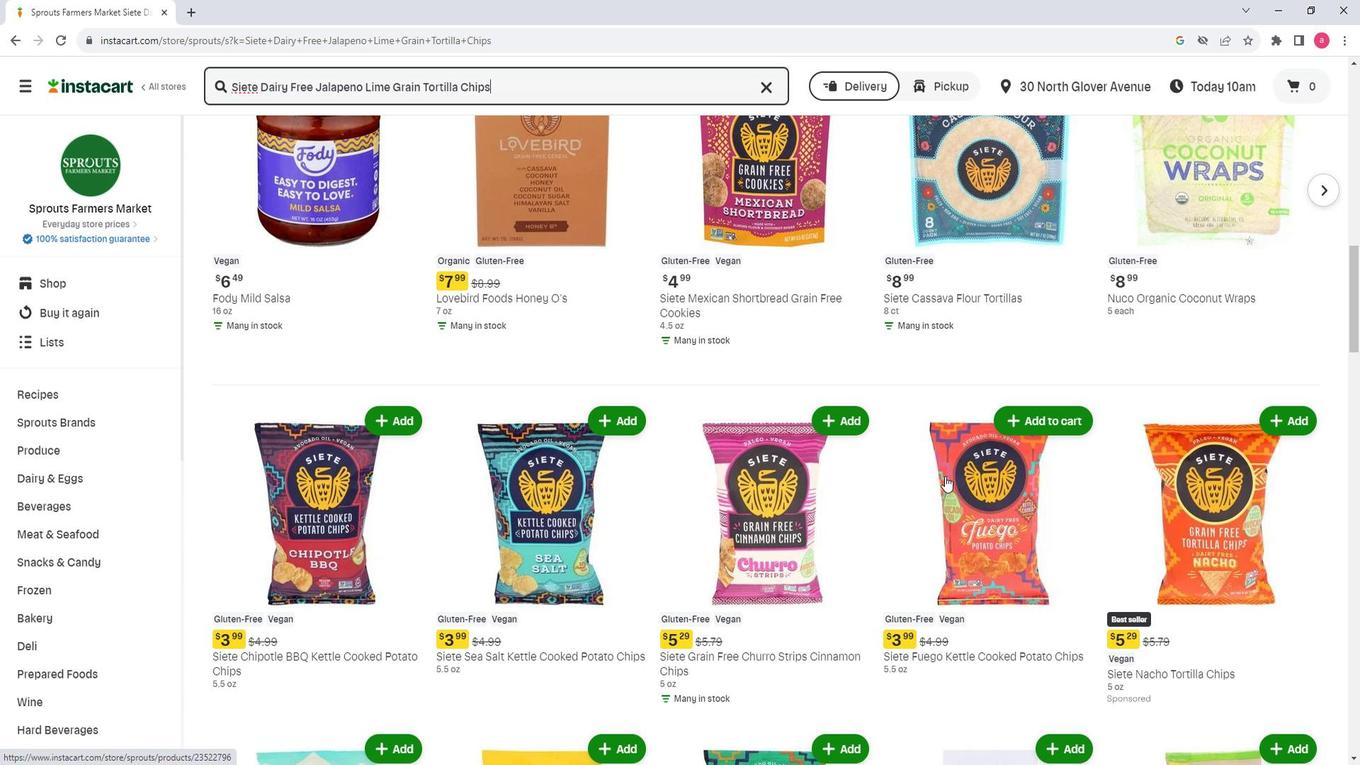 
Action: Mouse scrolled (943, 476) with delta (0, 0)
Screenshot: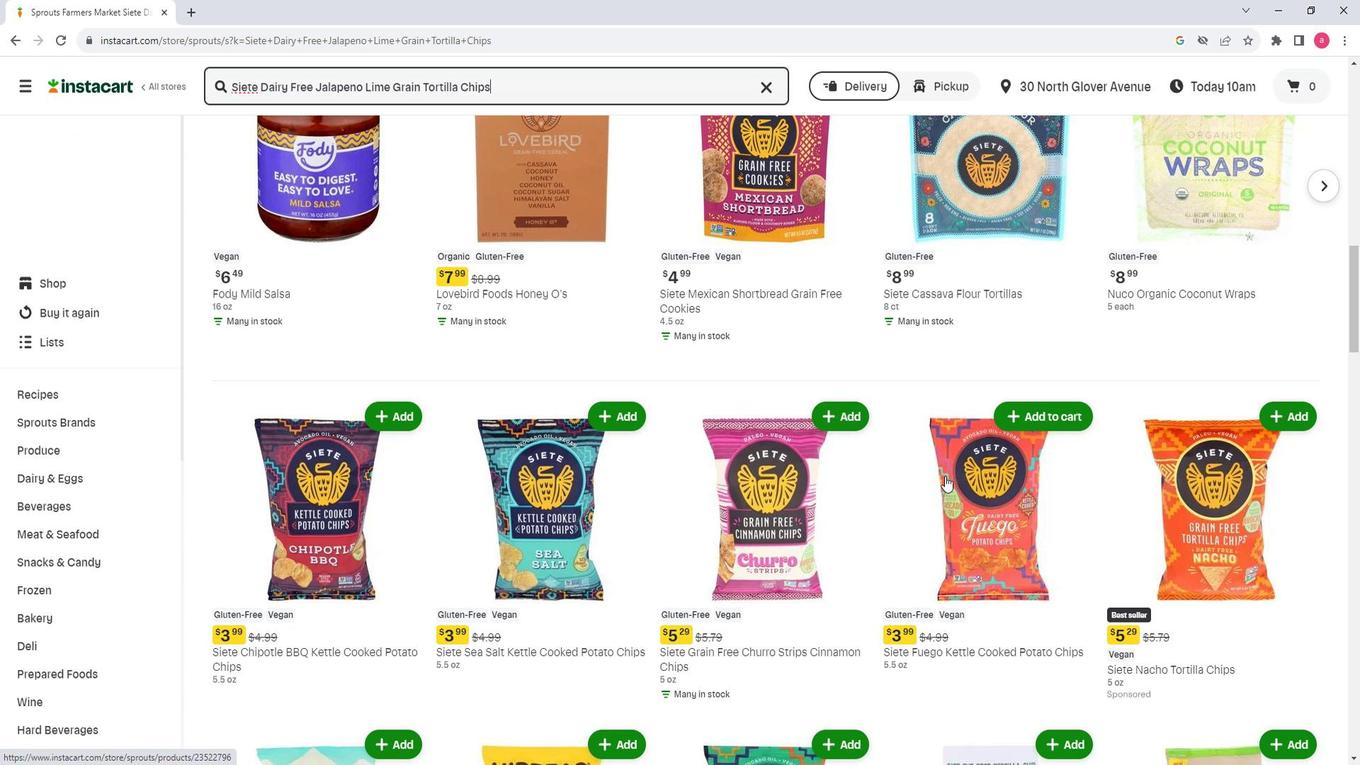 
Action: Mouse scrolled (943, 476) with delta (0, 0)
Screenshot: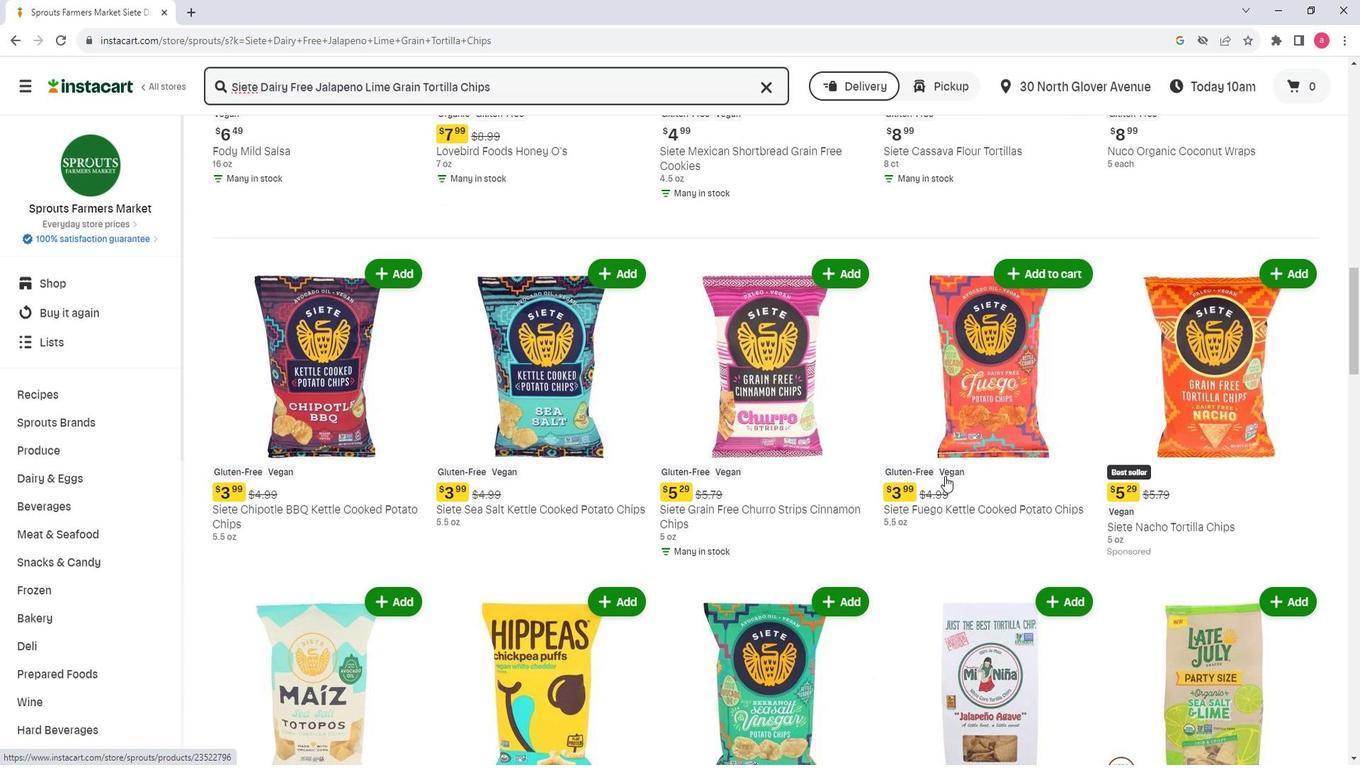 
Action: Mouse scrolled (943, 476) with delta (0, 0)
Screenshot: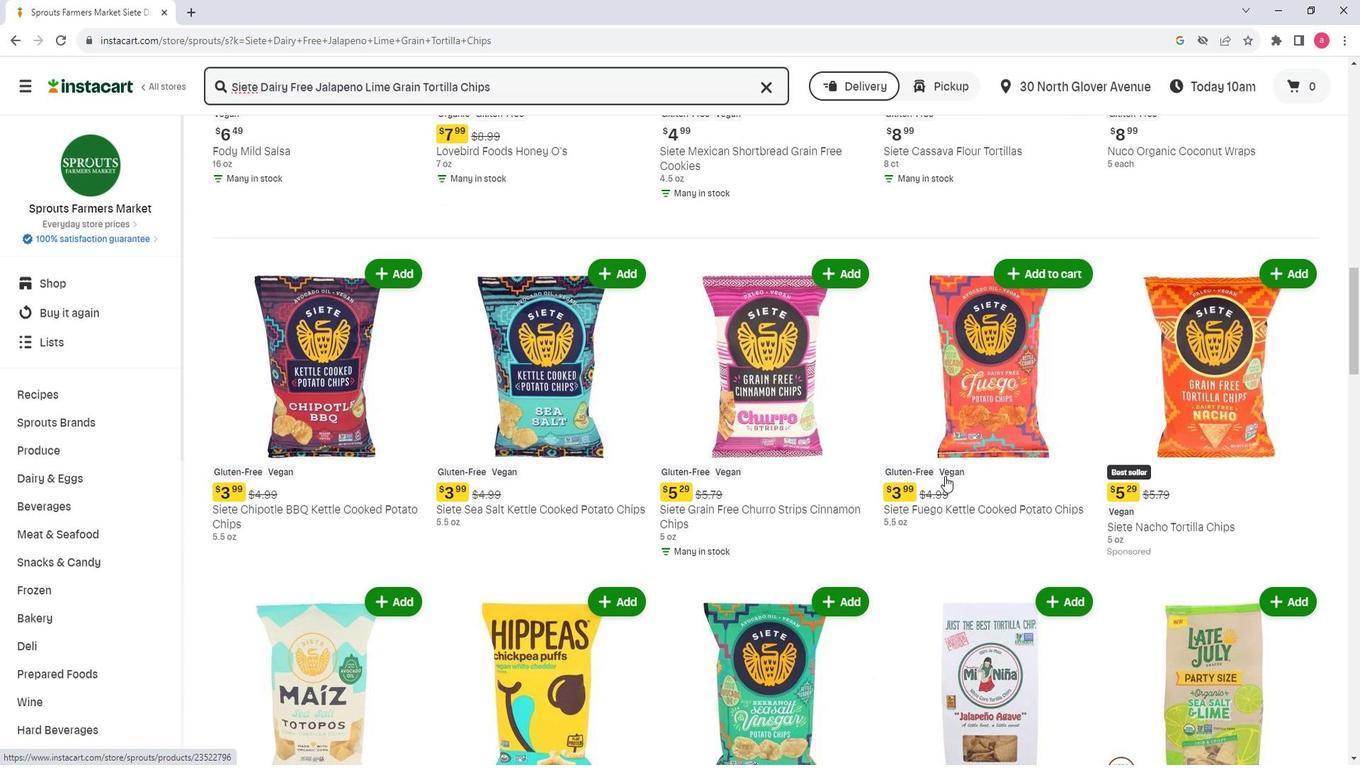 
Action: Mouse scrolled (943, 476) with delta (0, 0)
Screenshot: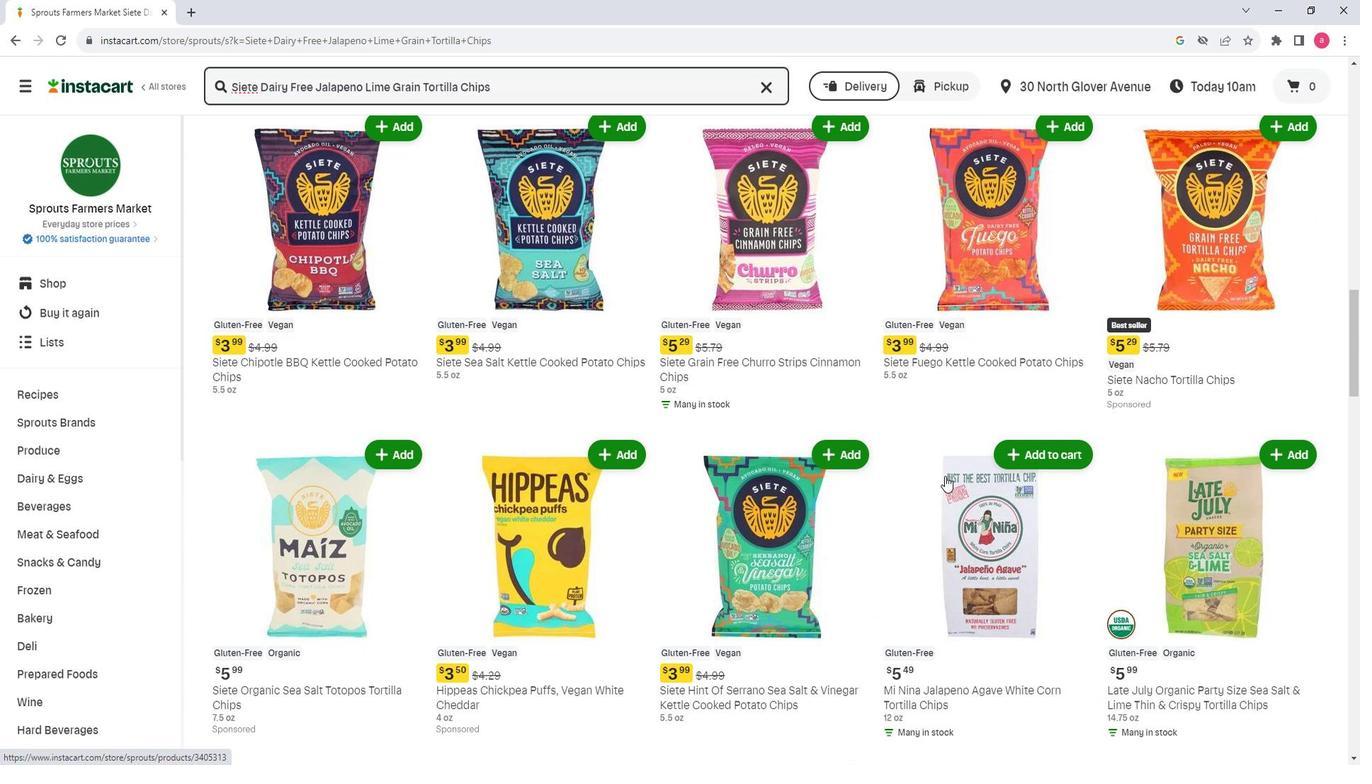 
Action: Mouse scrolled (943, 476) with delta (0, 0)
Screenshot: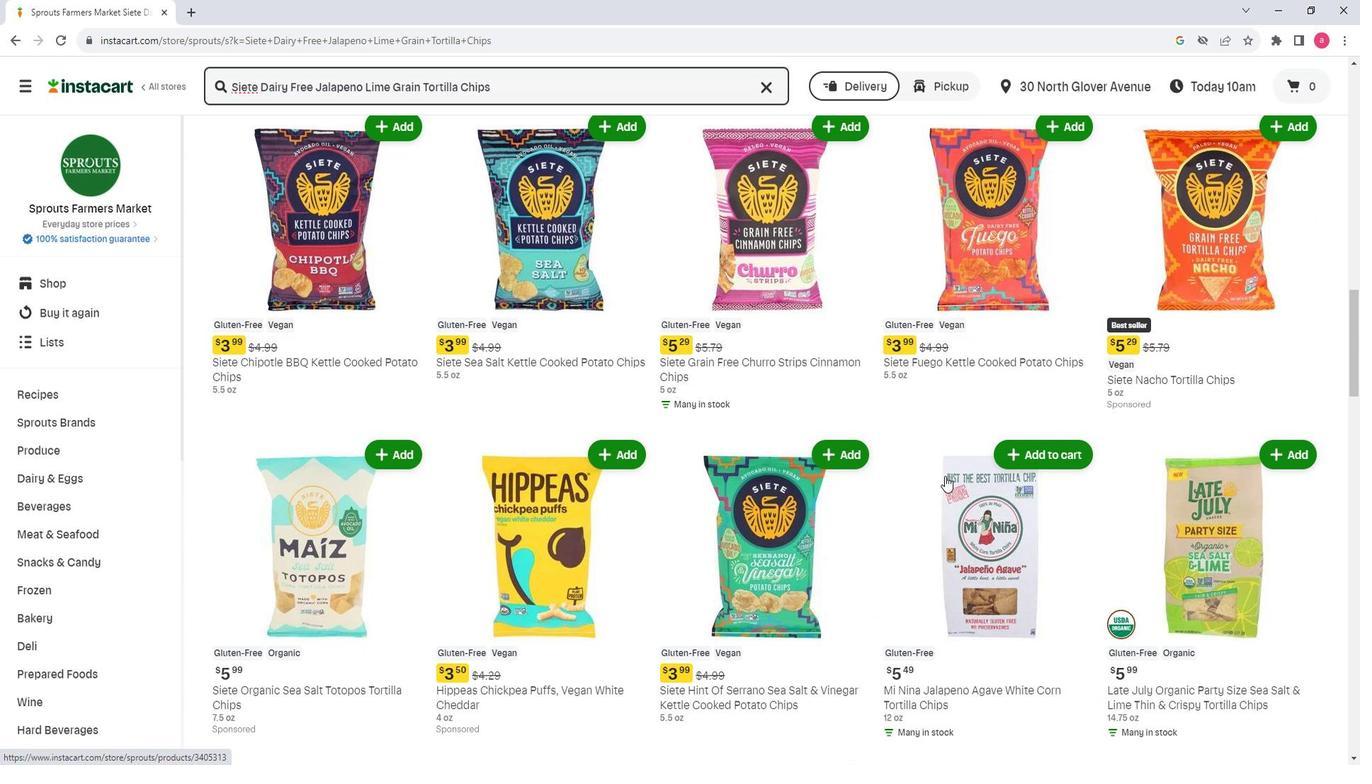 
Action: Mouse scrolled (943, 476) with delta (0, 0)
Screenshot: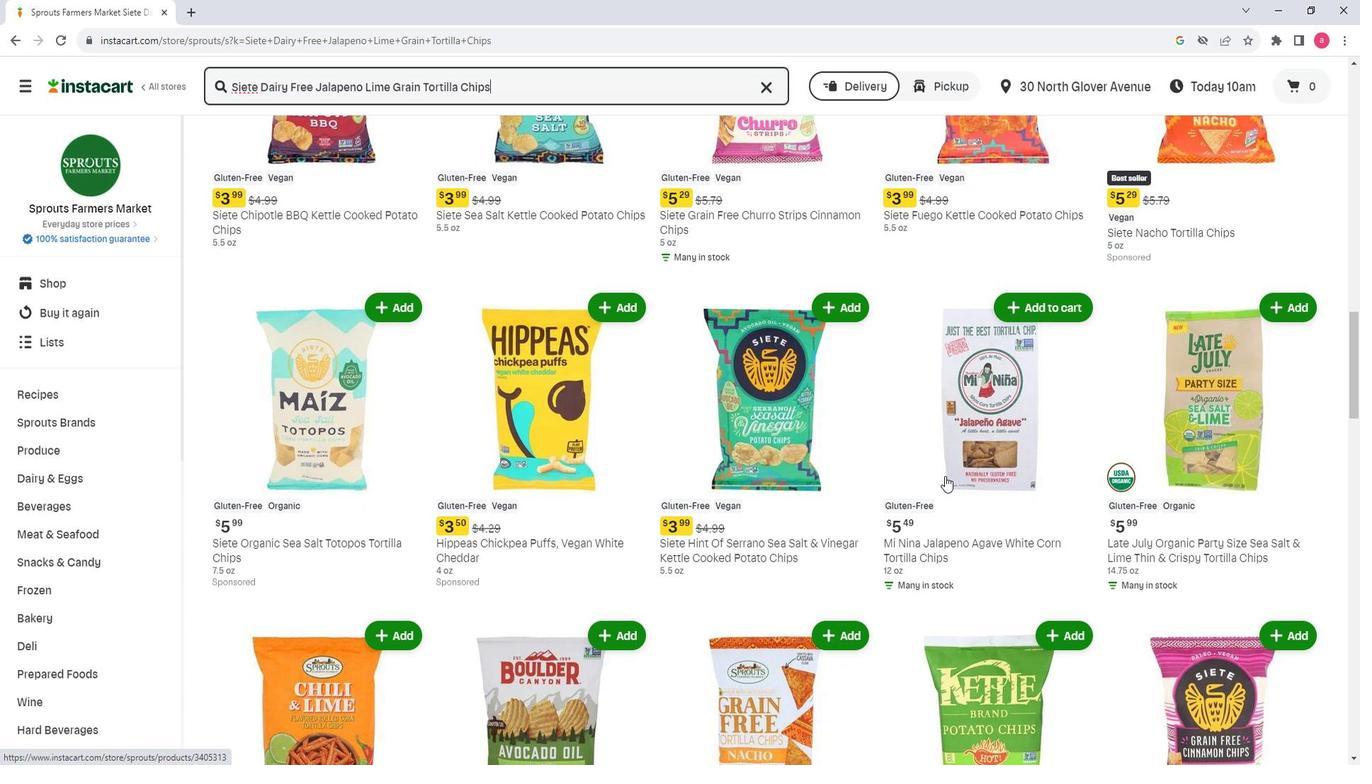 
Action: Mouse scrolled (943, 476) with delta (0, 0)
Screenshot: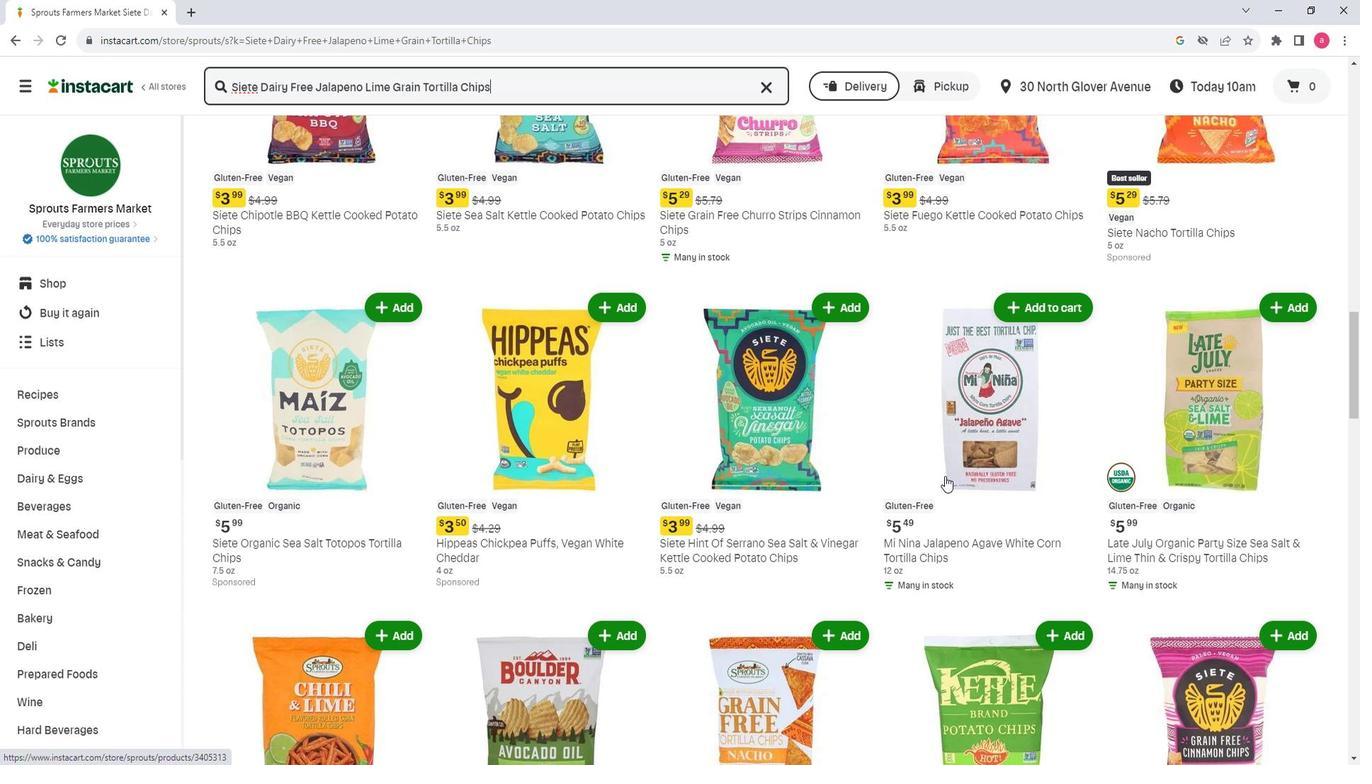 
Action: Mouse scrolled (943, 476) with delta (0, 0)
Screenshot: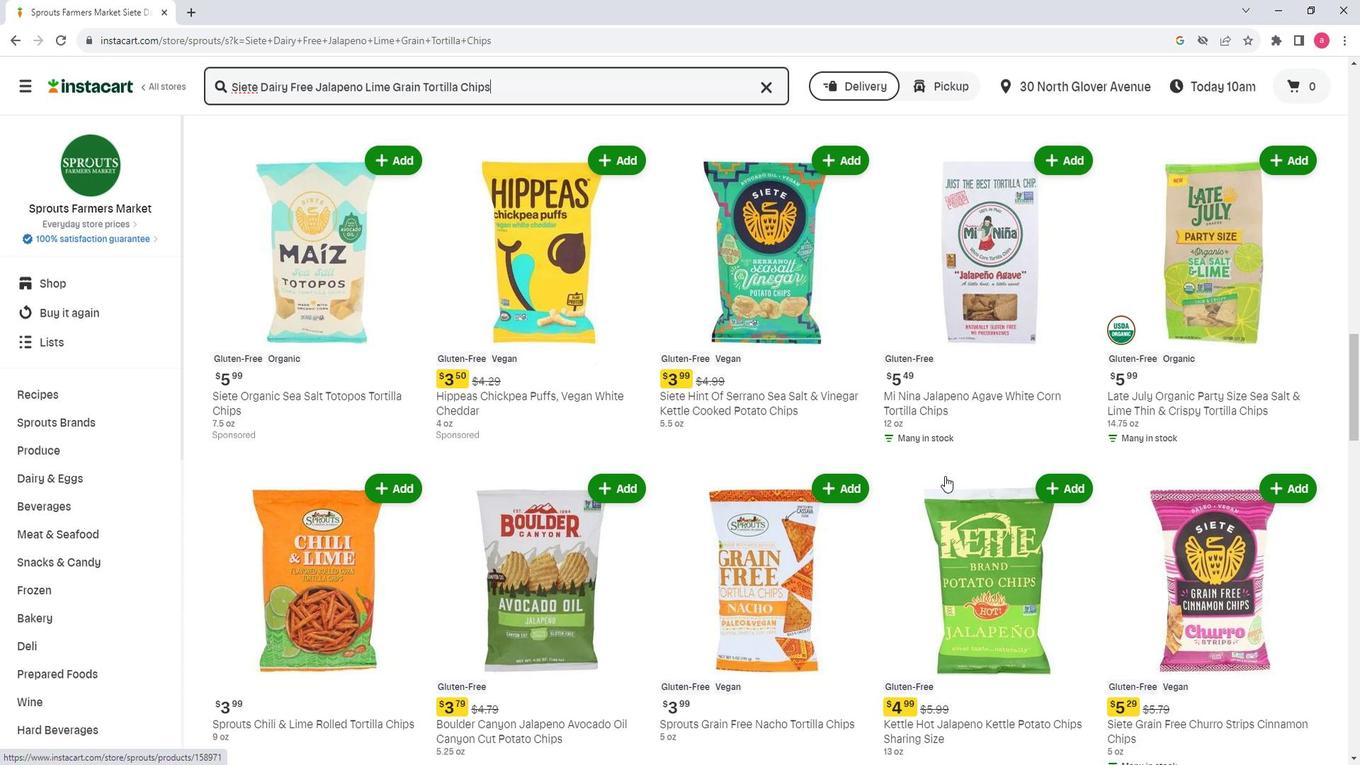 
Action: Mouse scrolled (943, 476) with delta (0, 0)
Screenshot: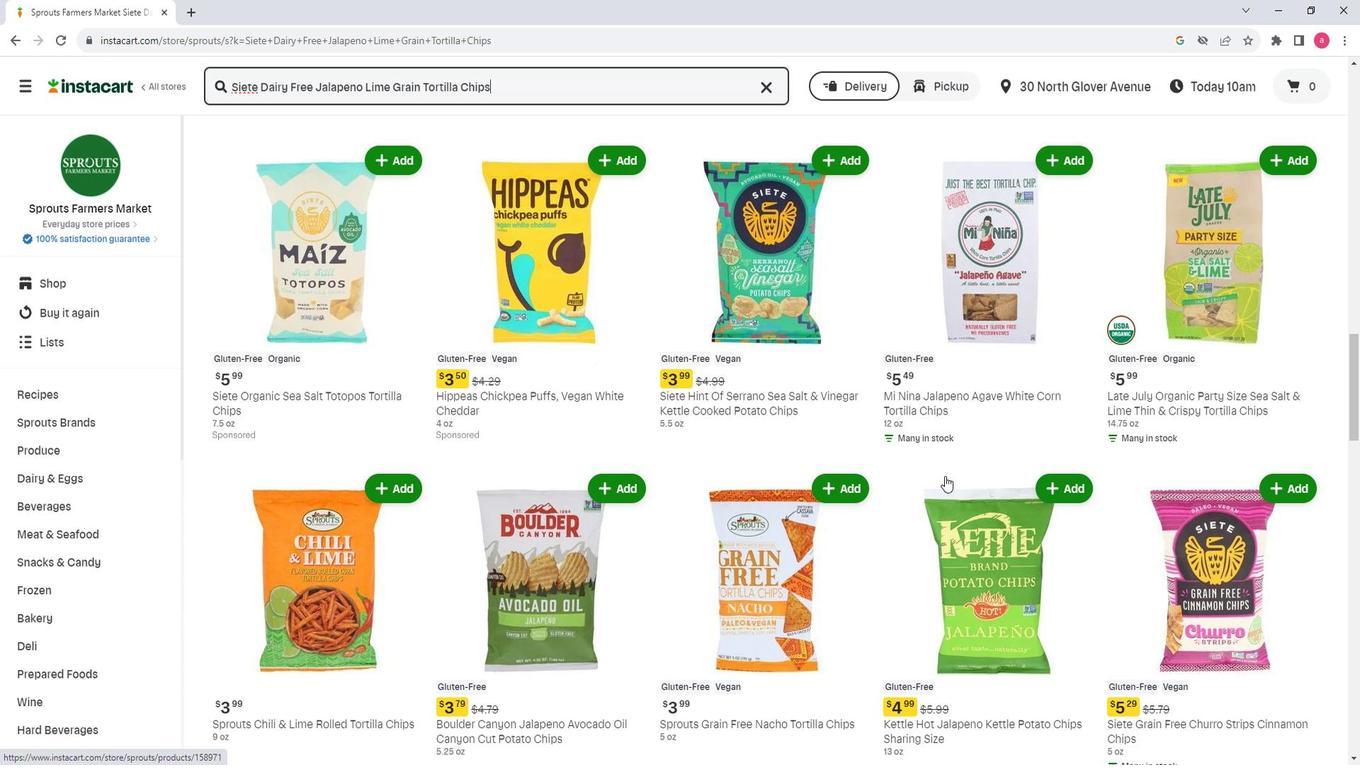 
Action: Mouse scrolled (943, 476) with delta (0, 0)
Screenshot: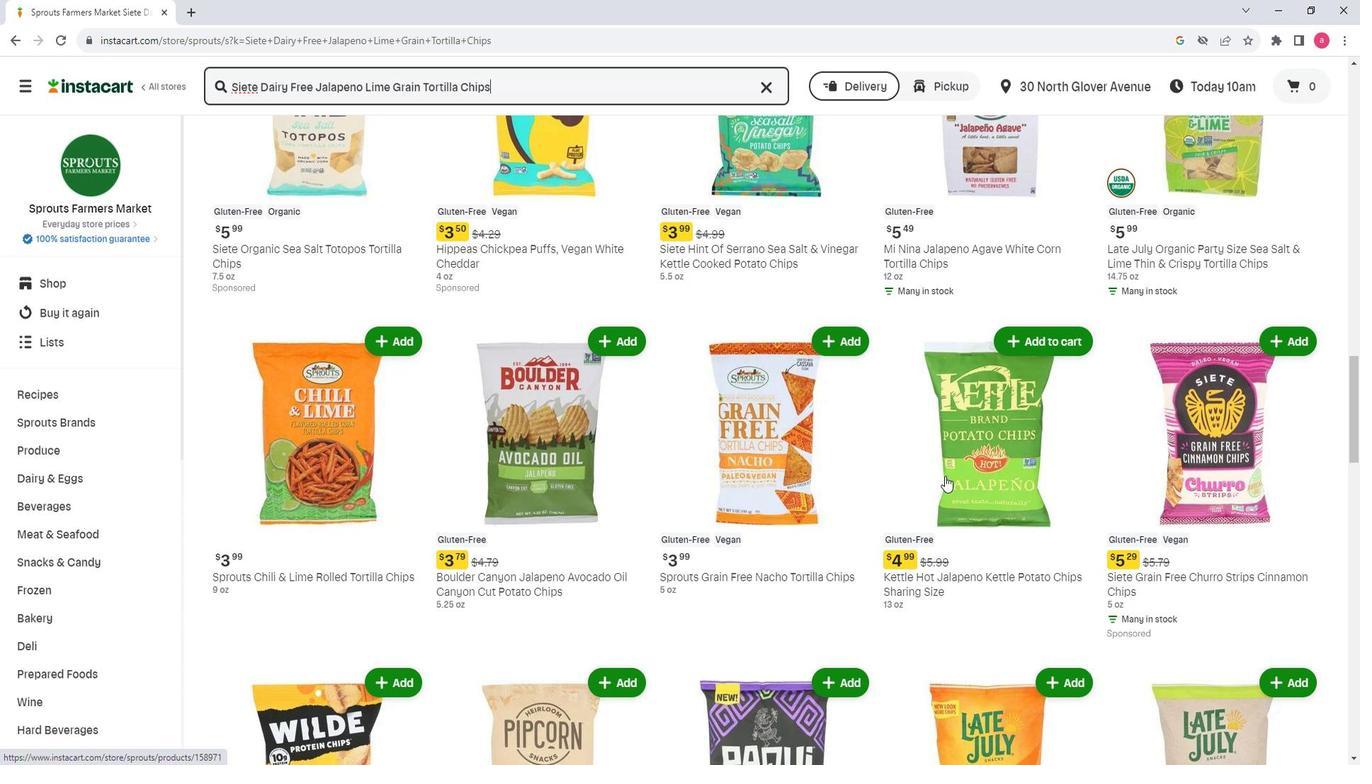 
Action: Mouse scrolled (943, 476) with delta (0, 0)
Screenshot: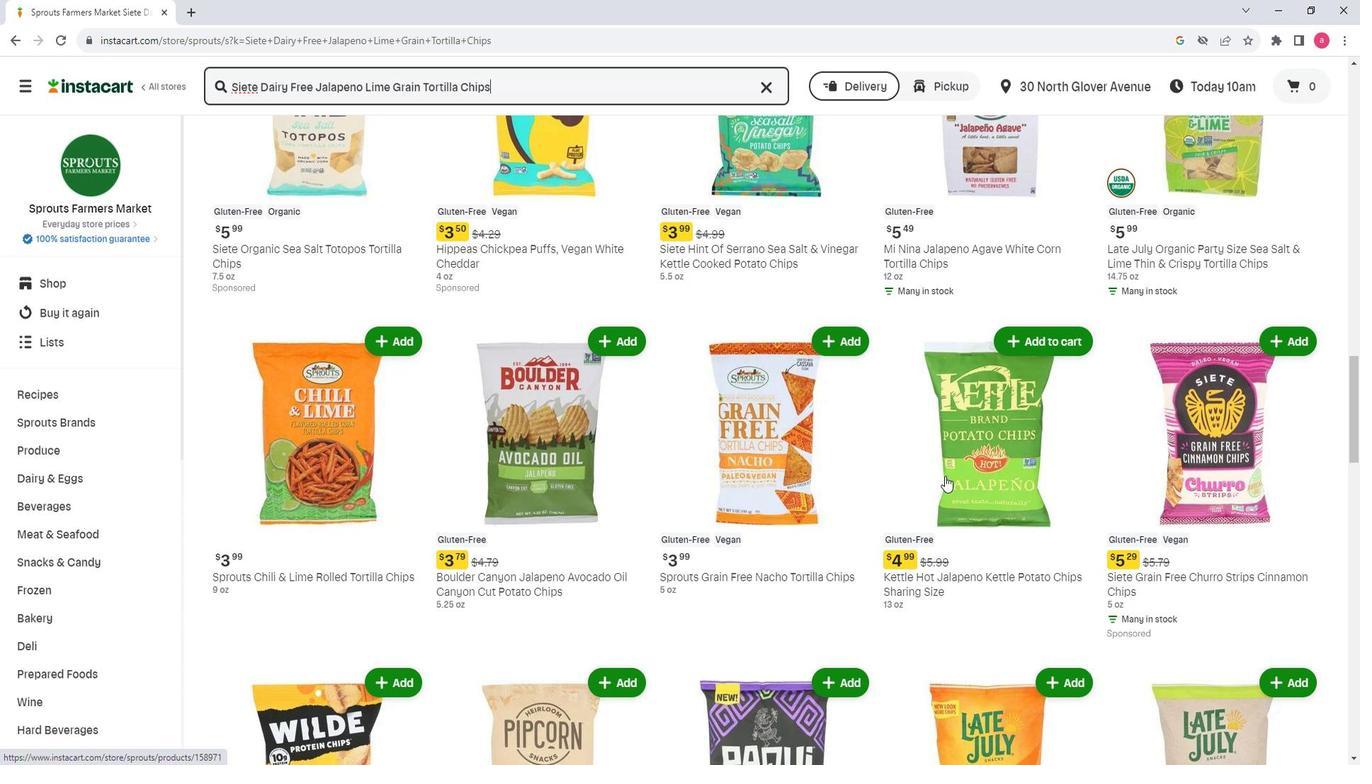 
Action: Mouse scrolled (943, 476) with delta (0, 0)
Screenshot: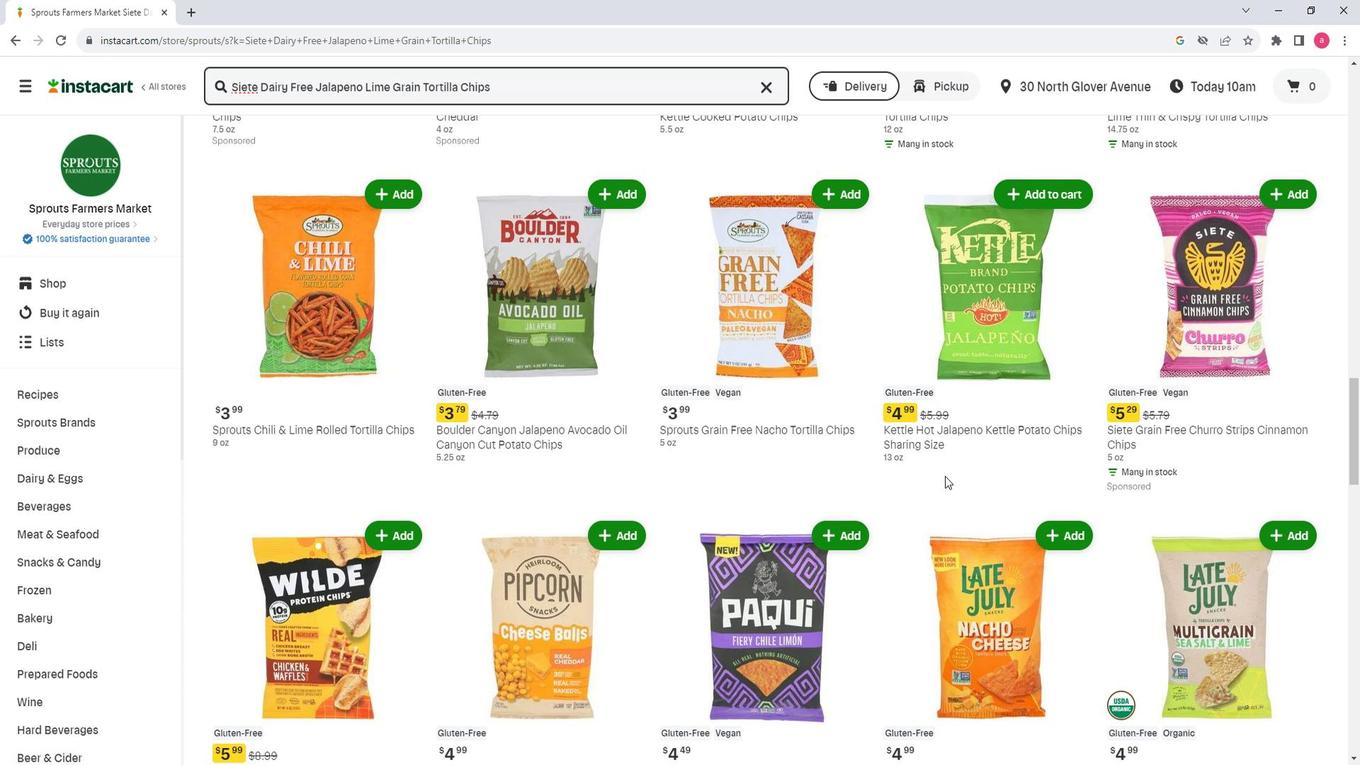 
Action: Mouse scrolled (943, 476) with delta (0, 0)
Screenshot: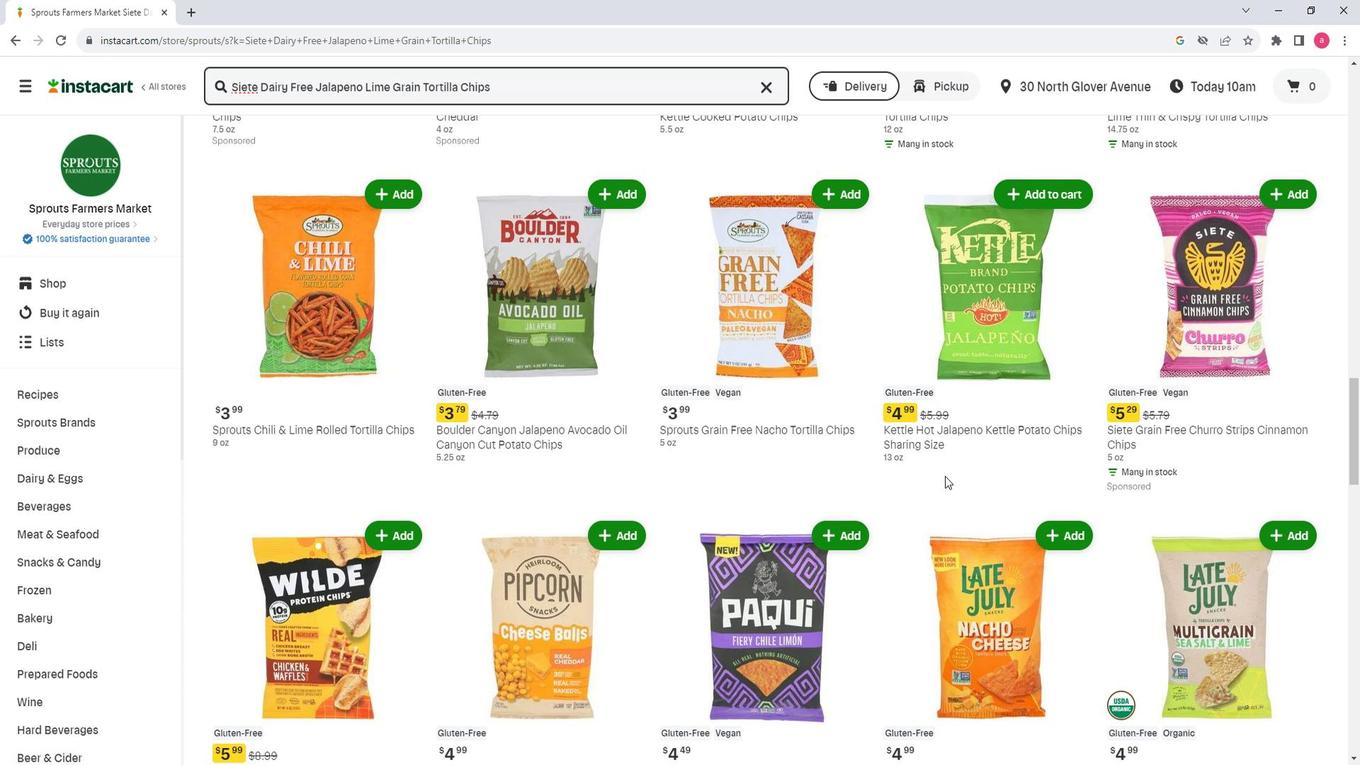 
Action: Mouse scrolled (943, 476) with delta (0, 0)
Screenshot: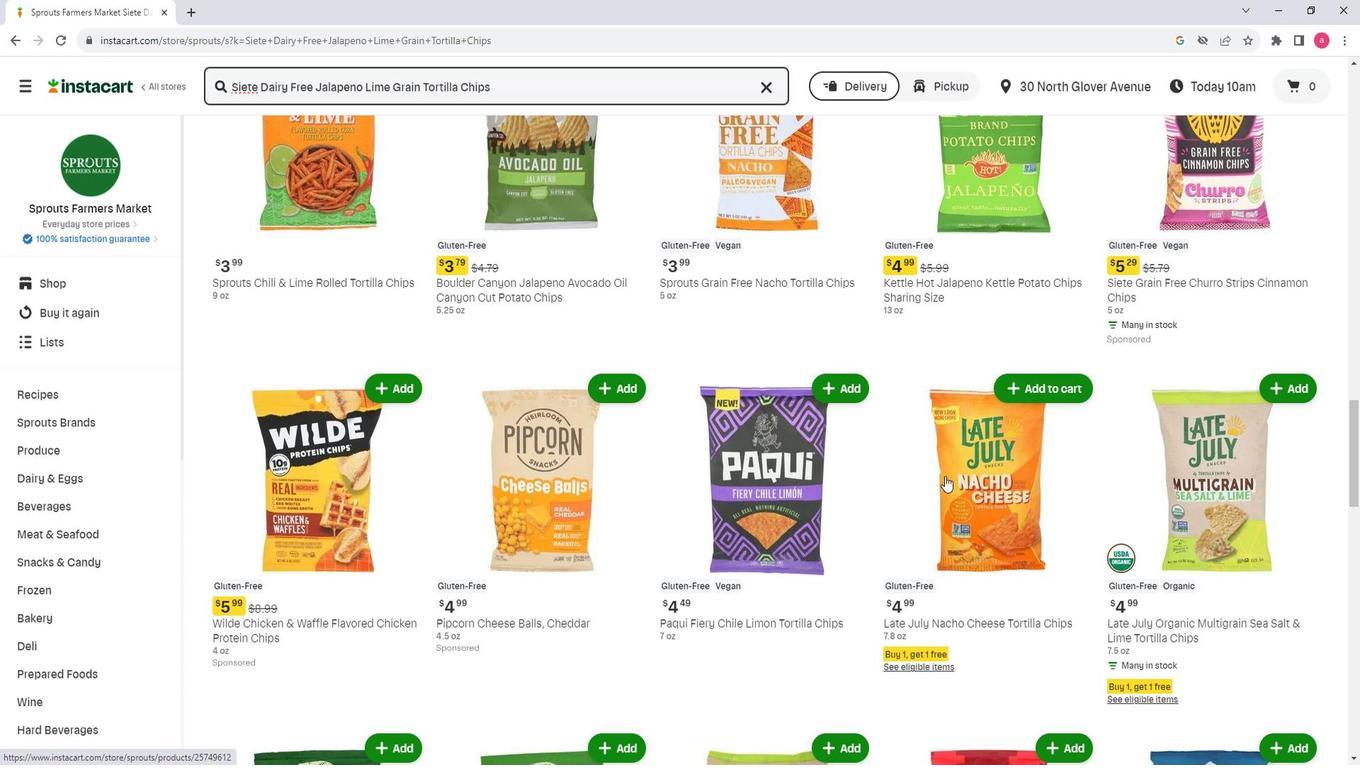 
Action: Mouse scrolled (943, 476) with delta (0, 0)
Screenshot: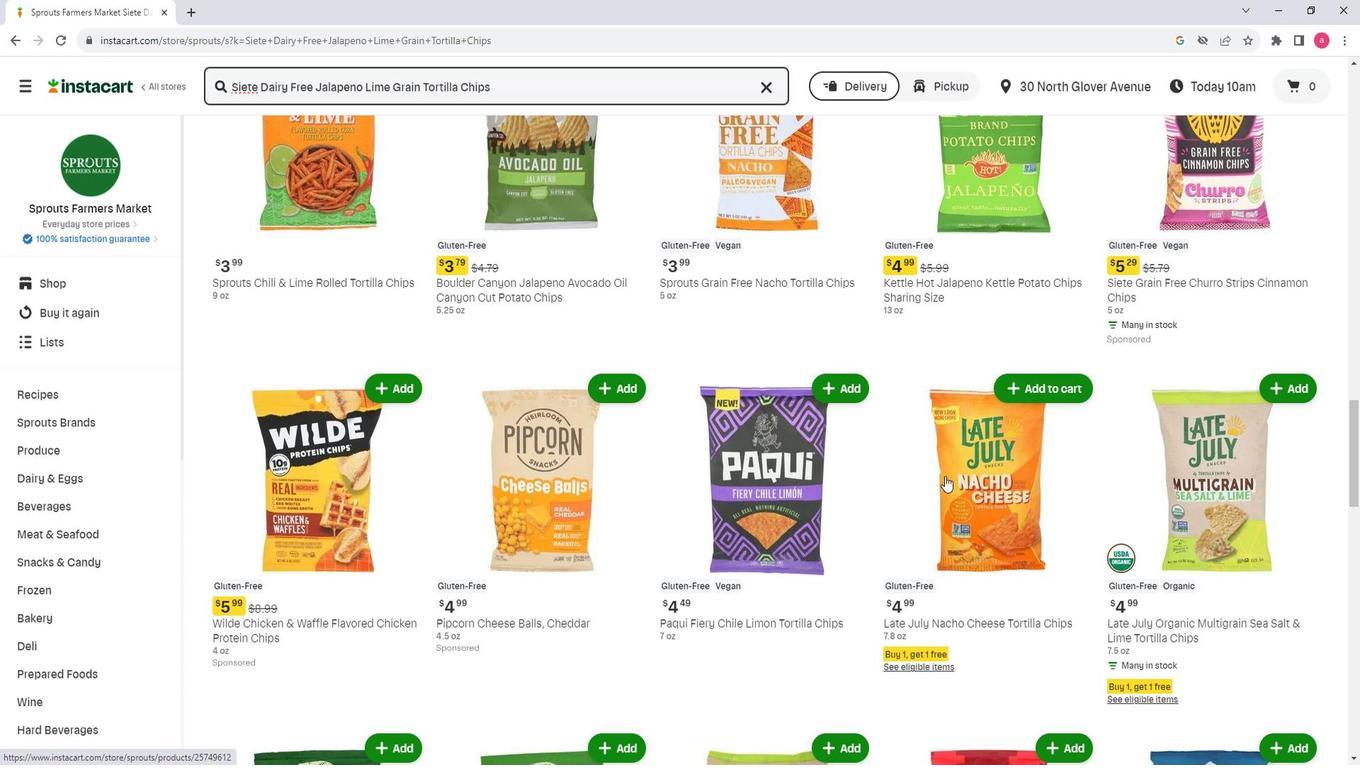 
Action: Mouse scrolled (943, 476) with delta (0, 0)
Screenshot: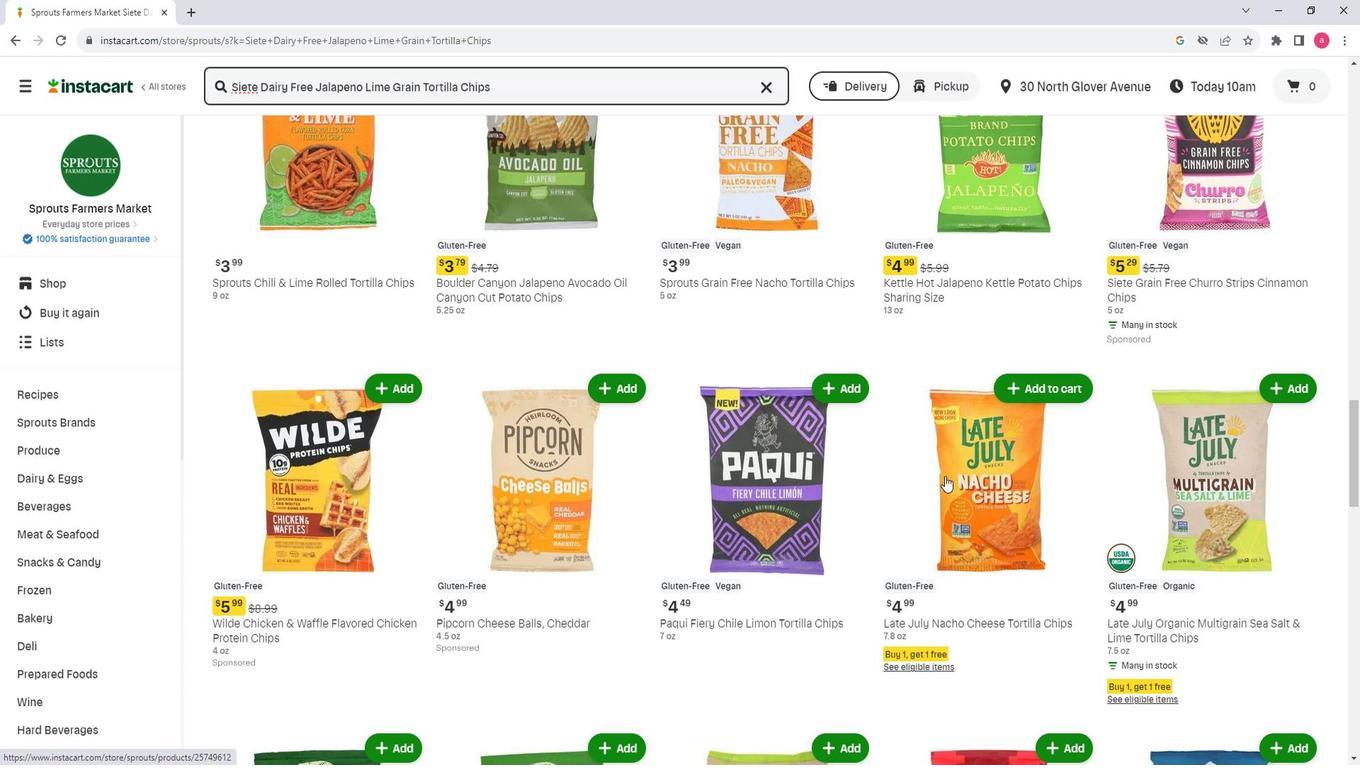 
Action: Mouse scrolled (943, 476) with delta (0, 0)
Screenshot: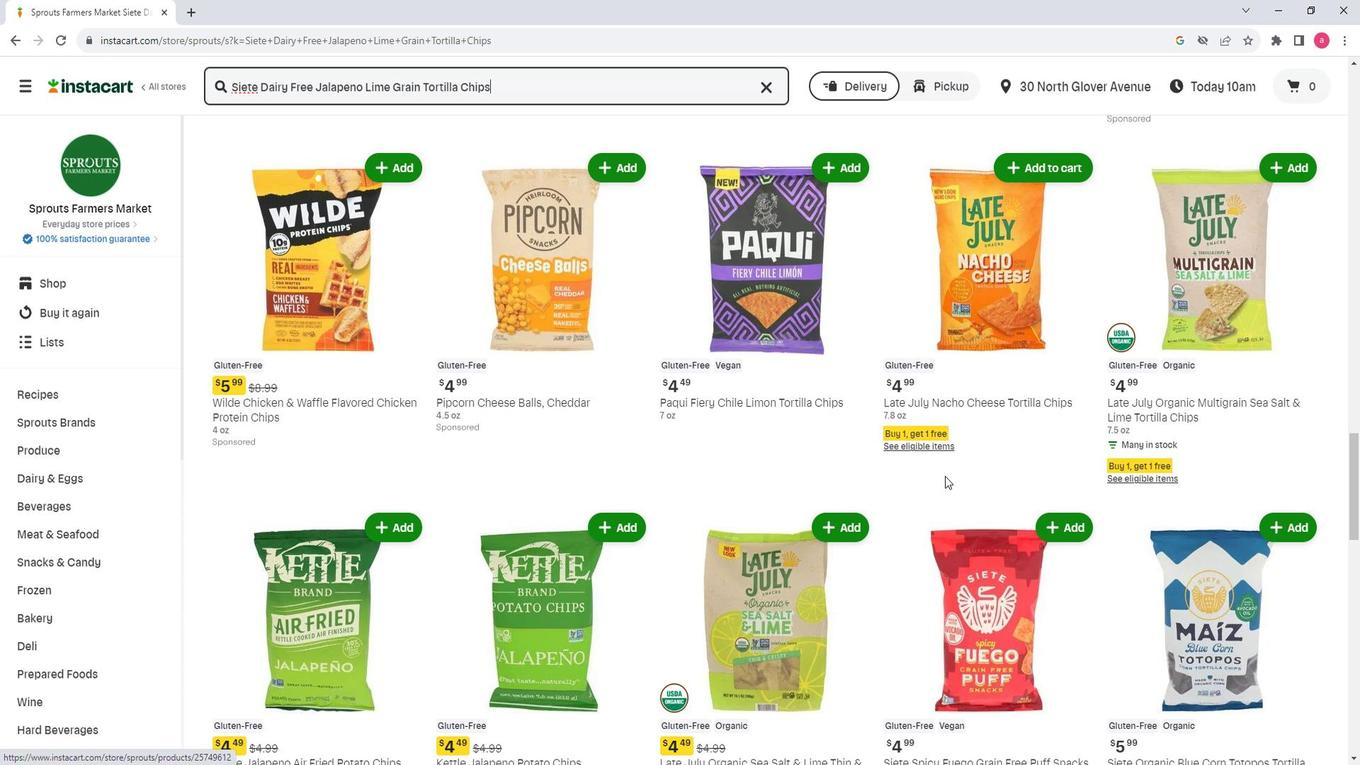 
Action: Mouse scrolled (943, 476) with delta (0, 0)
Screenshot: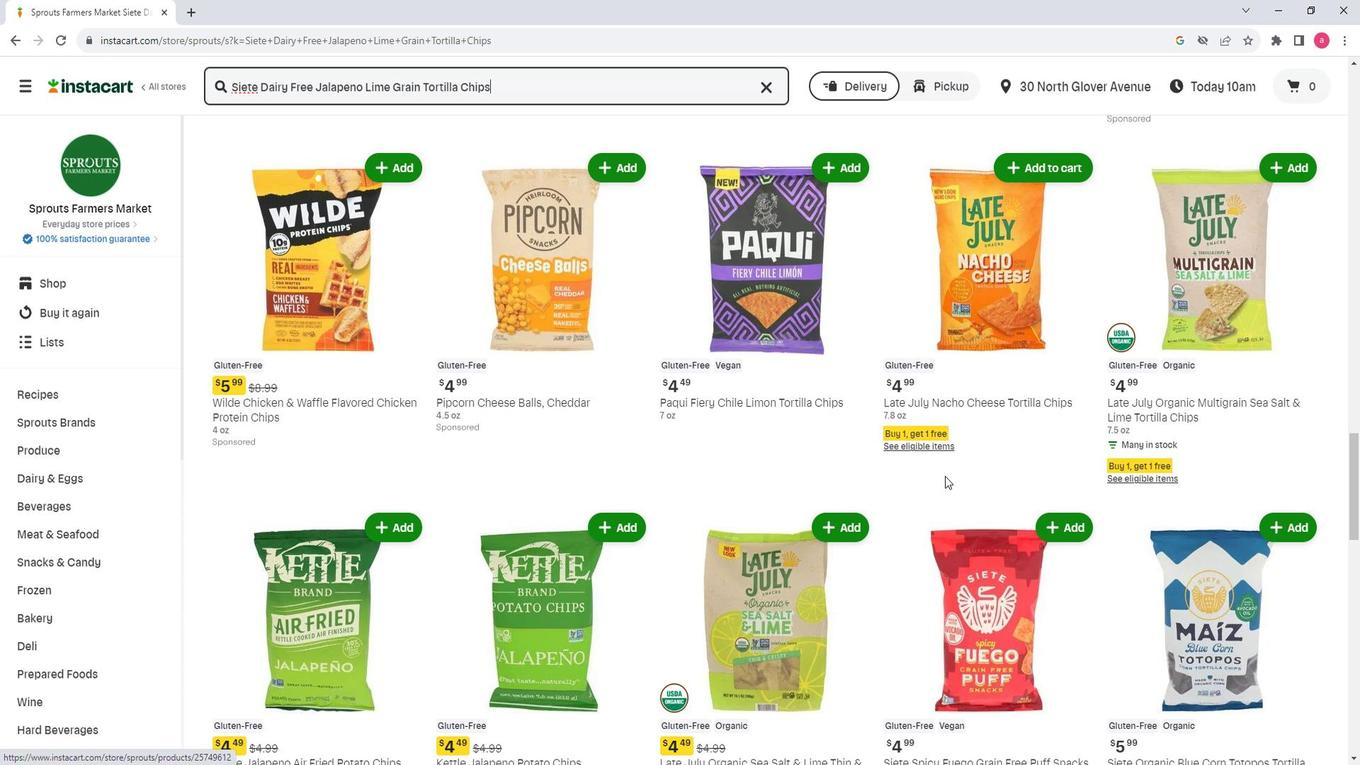 
Action: Mouse scrolled (943, 476) with delta (0, 0)
Screenshot: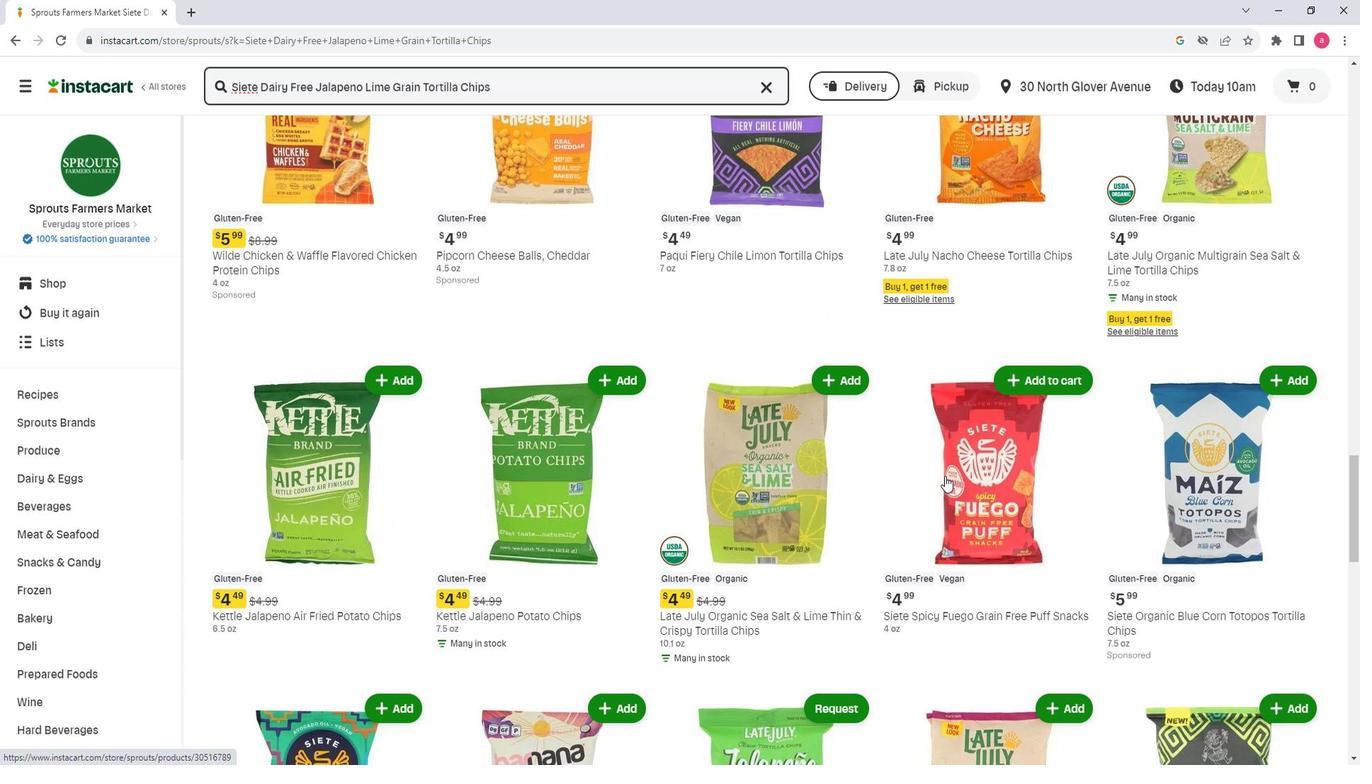 
Action: Mouse scrolled (943, 476) with delta (0, 0)
Screenshot: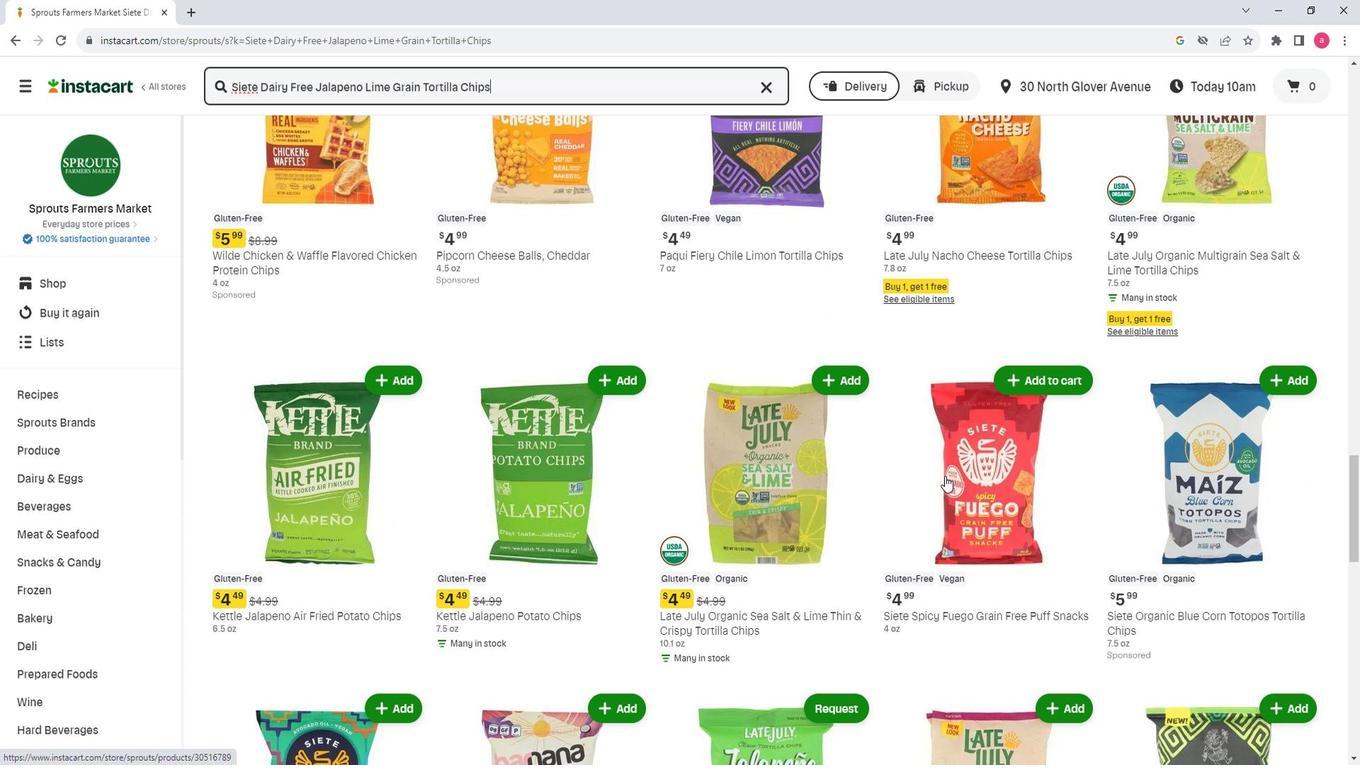 
Action: Mouse scrolled (943, 476) with delta (0, 0)
Screenshot: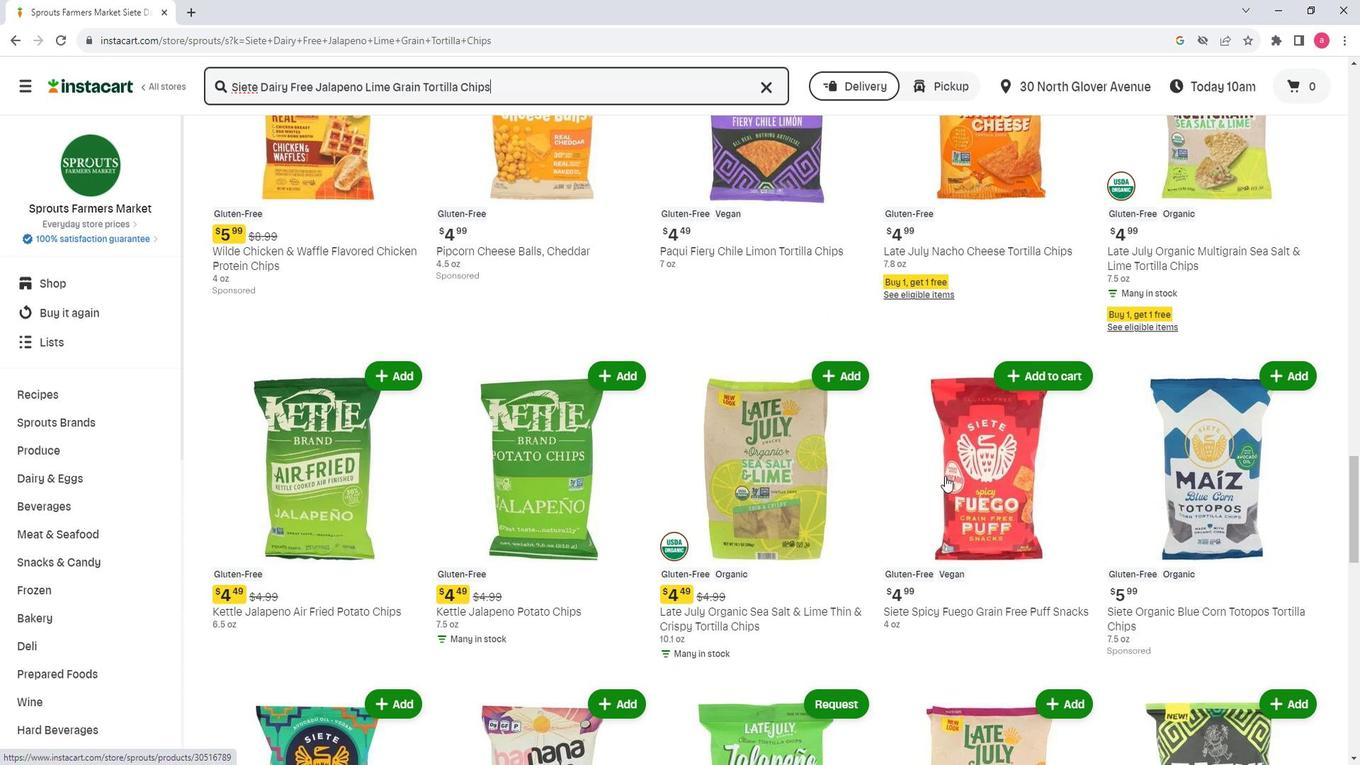 
Action: Mouse scrolled (943, 476) with delta (0, 0)
Screenshot: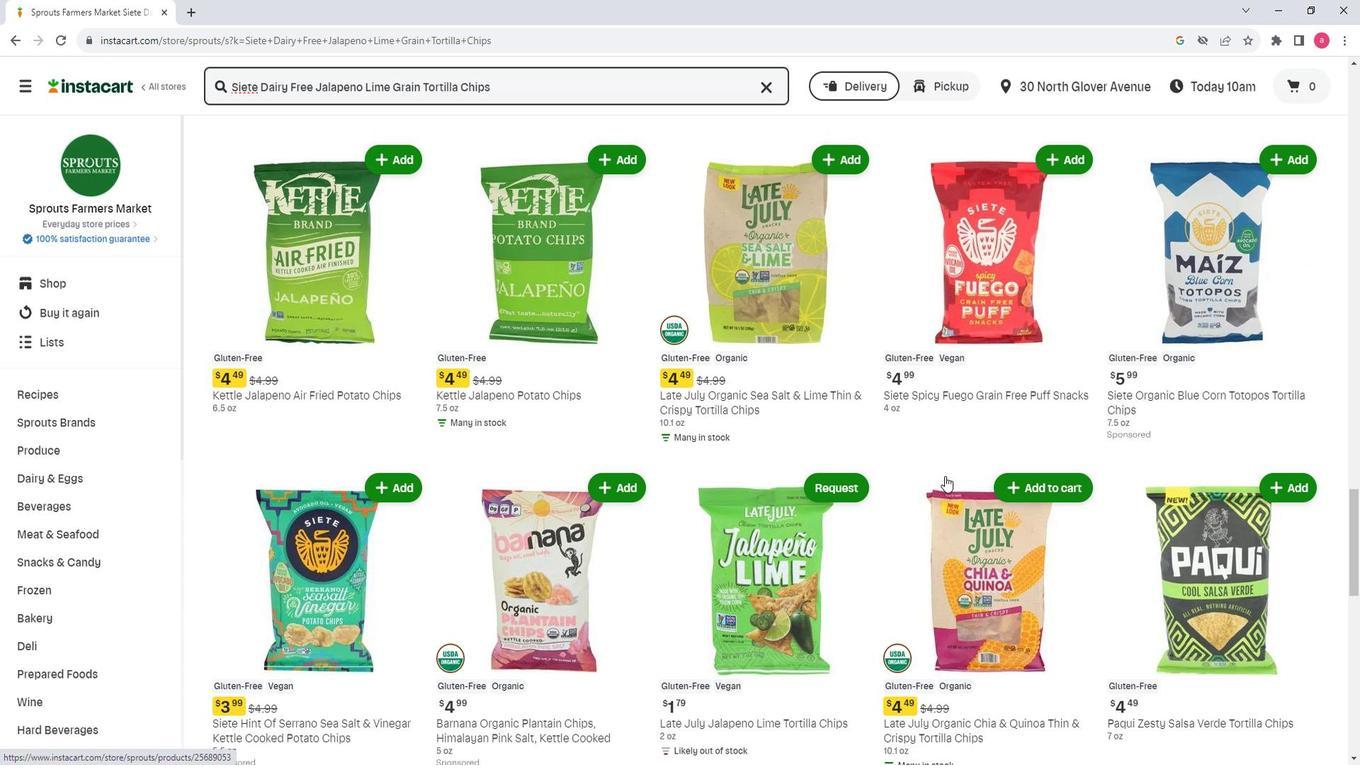 
Action: Mouse scrolled (943, 476) with delta (0, 0)
Screenshot: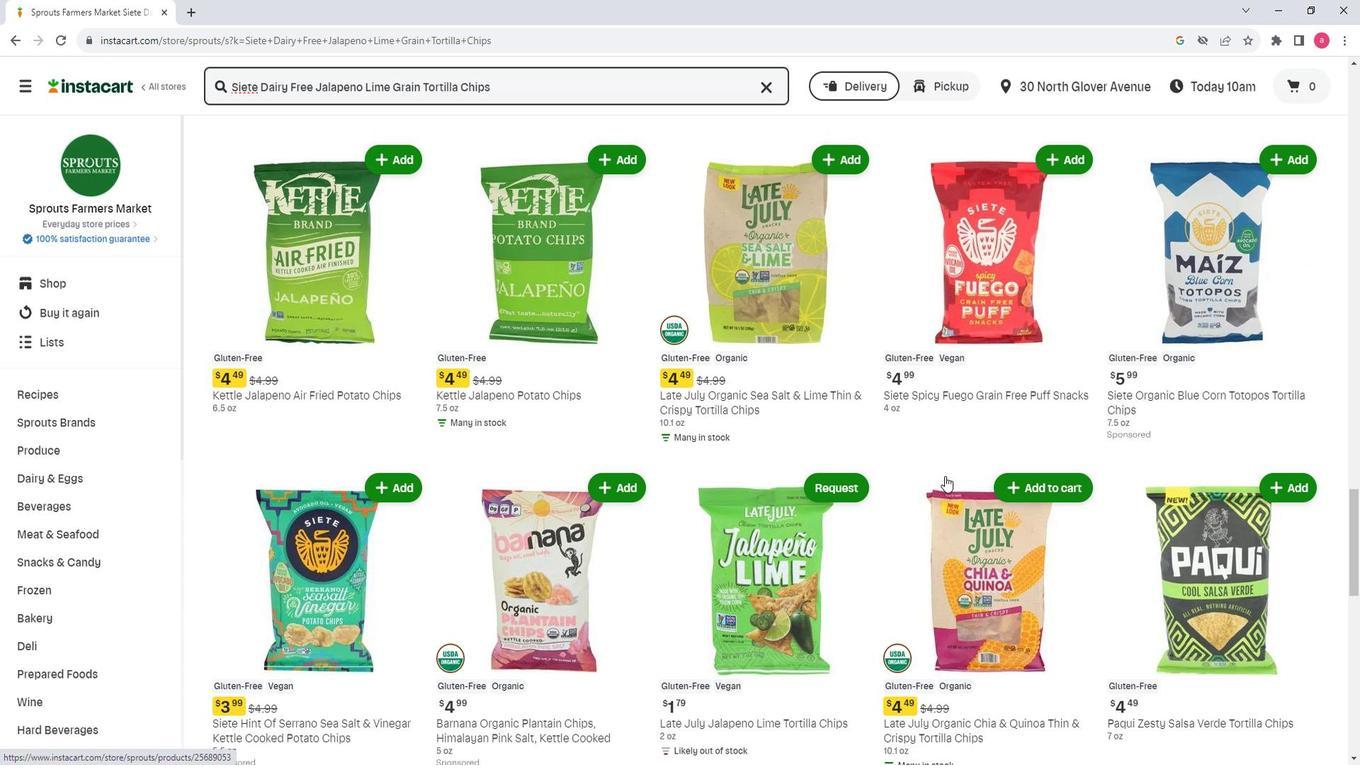 
Action: Mouse scrolled (943, 476) with delta (0, 0)
Screenshot: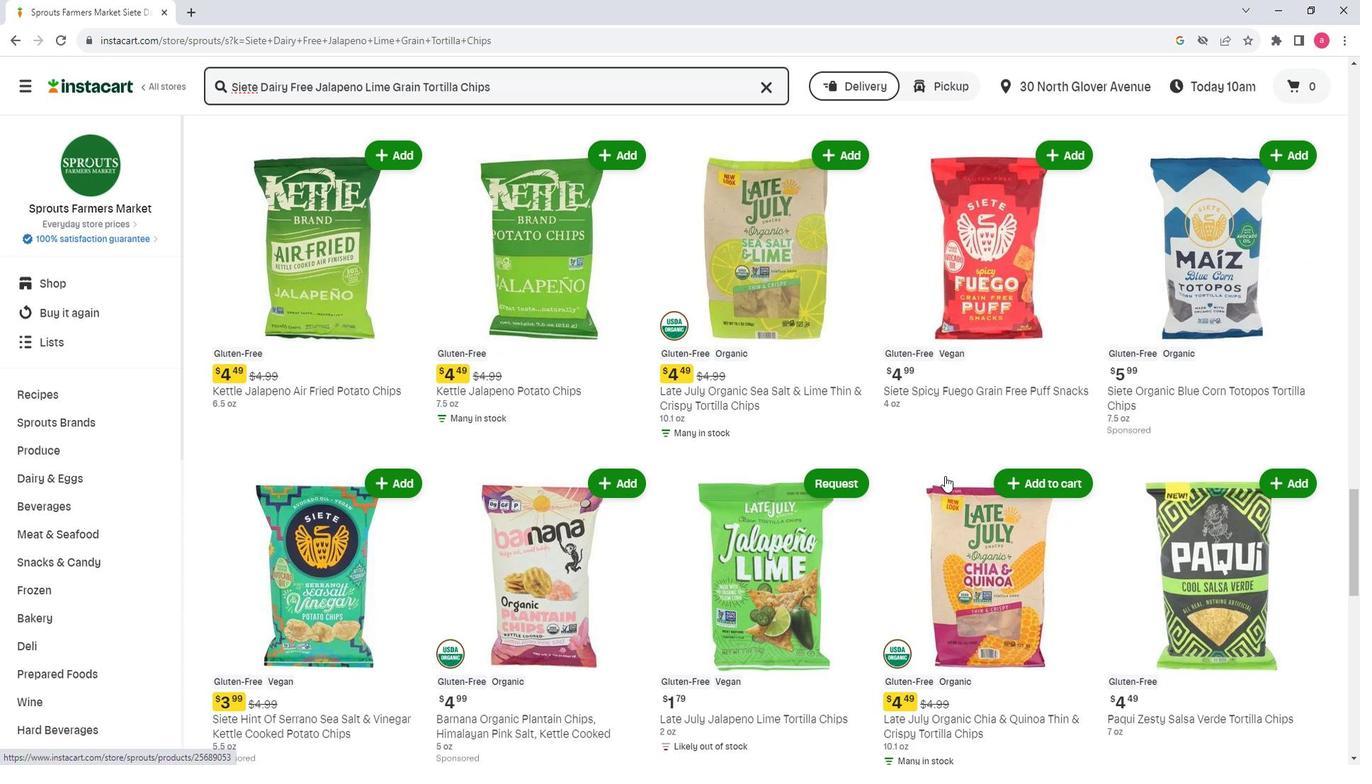 
Action: Mouse scrolled (943, 476) with delta (0, 0)
Screenshot: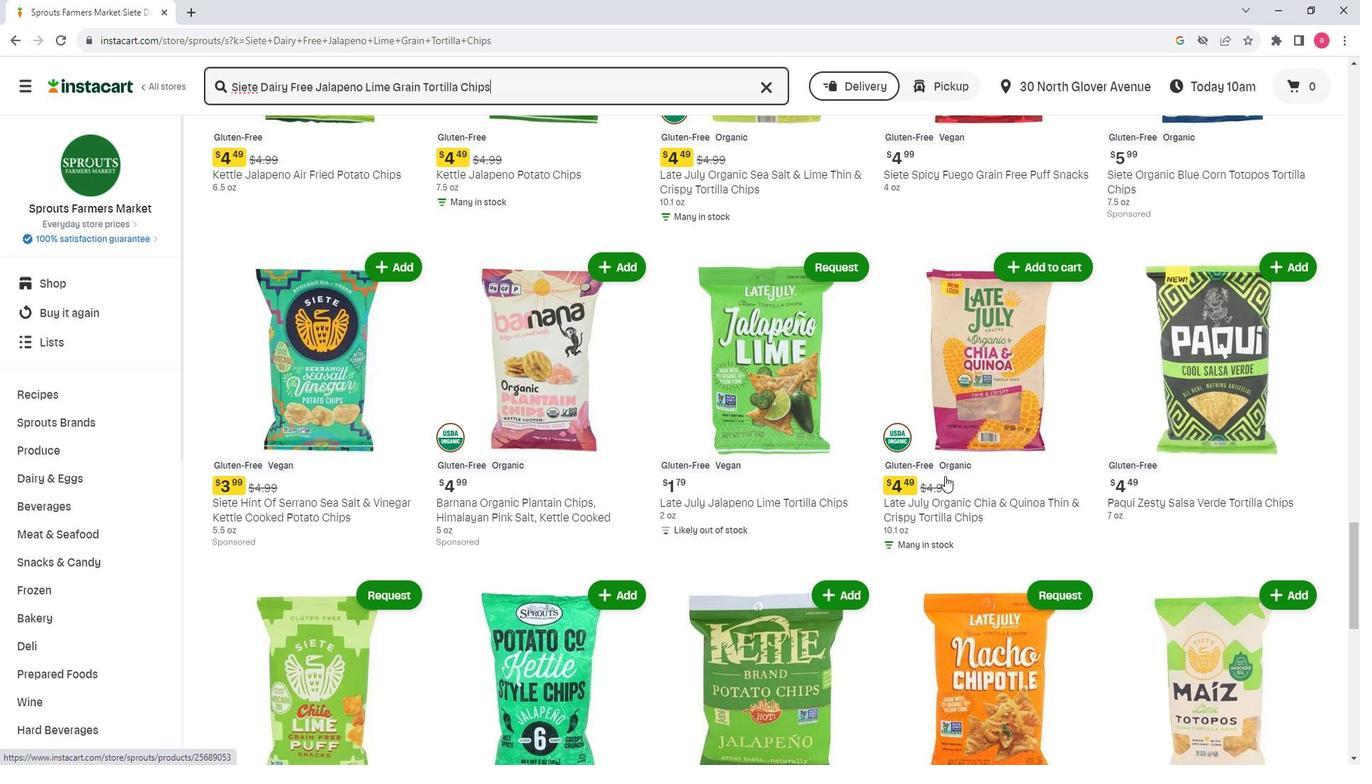 
Action: Mouse scrolled (943, 476) with delta (0, 0)
Screenshot: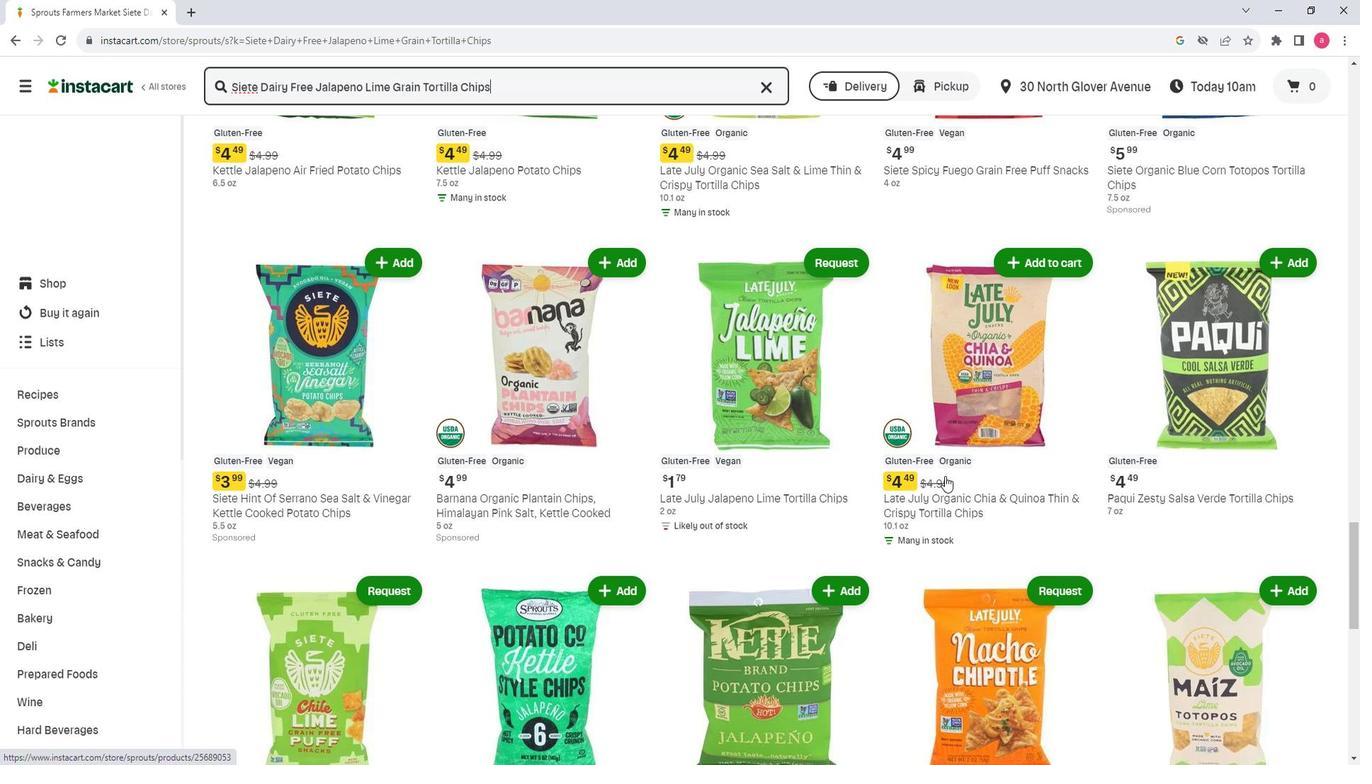 
Action: Mouse scrolled (943, 476) with delta (0, 0)
Screenshot: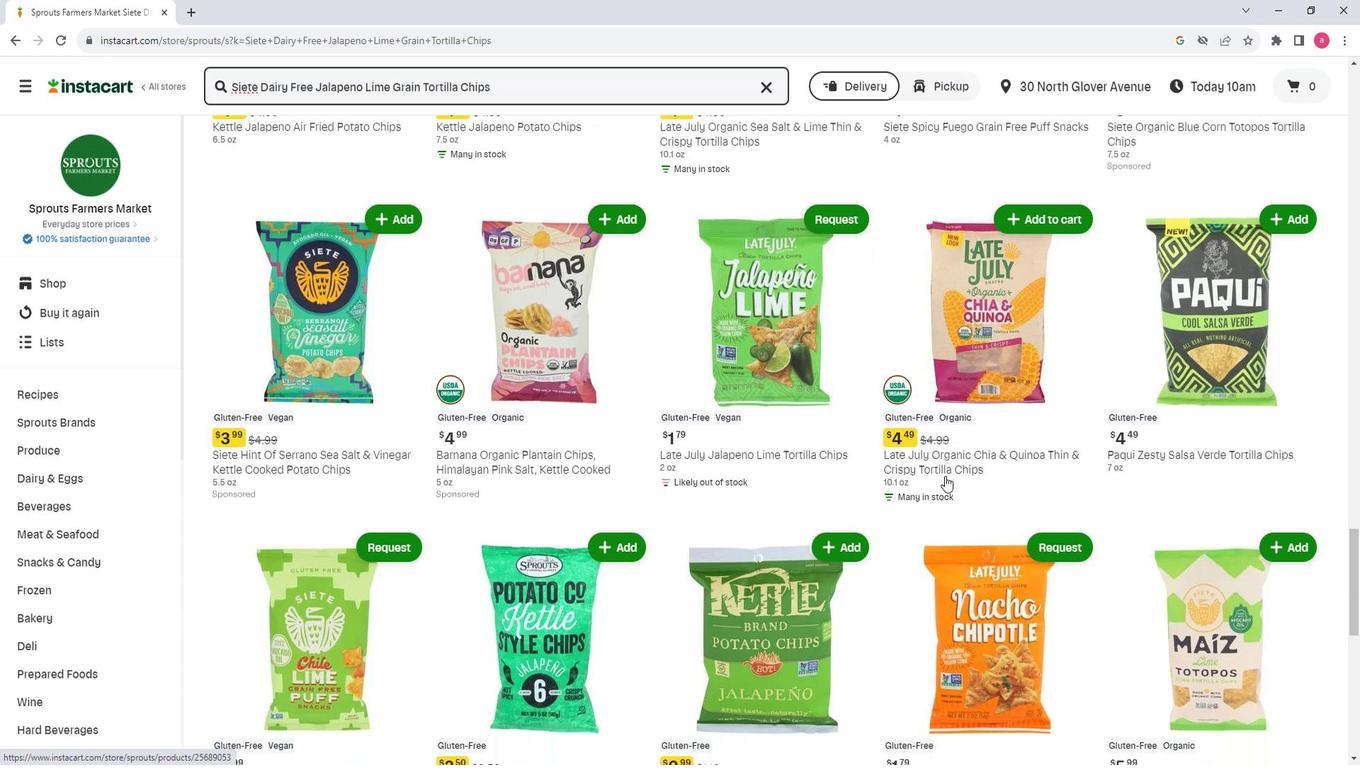
Action: Mouse scrolled (943, 476) with delta (0, 0)
Screenshot: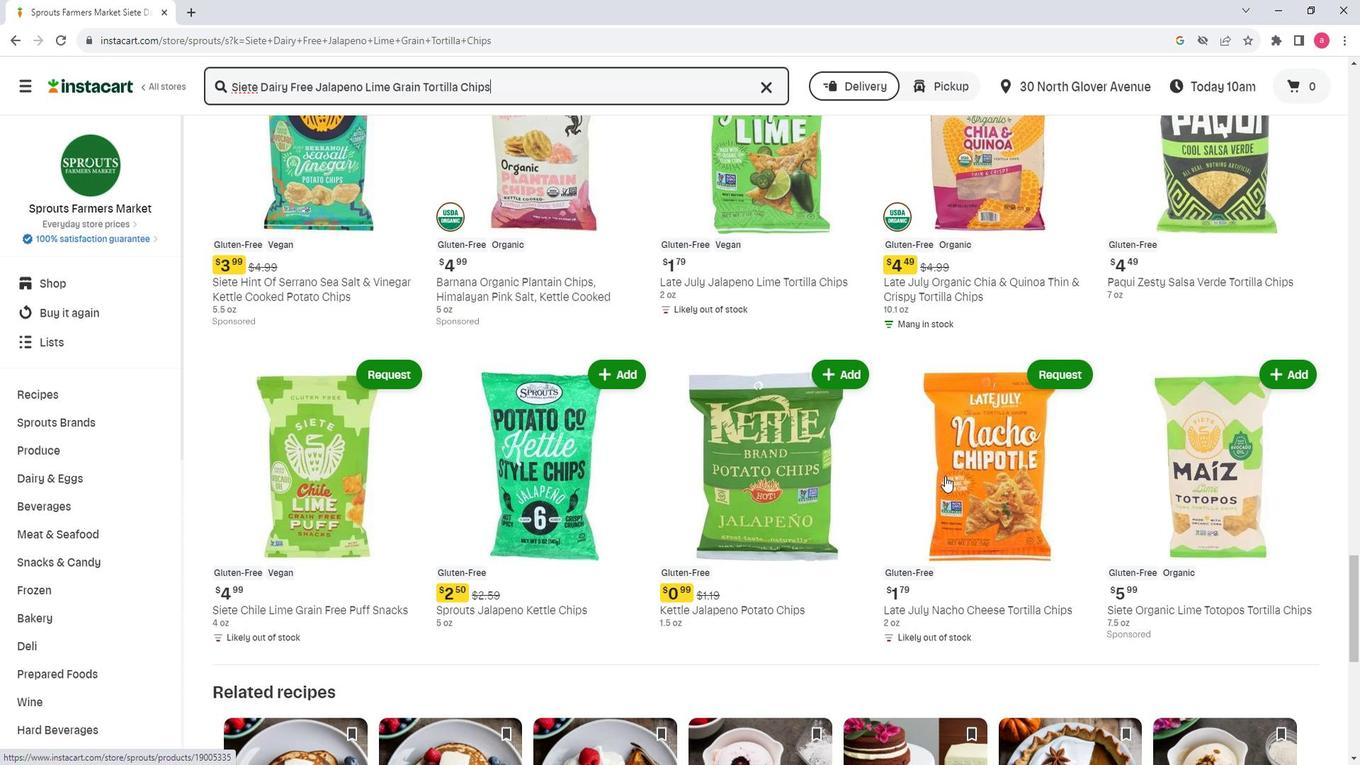 
Action: Mouse scrolled (943, 476) with delta (0, 0)
Screenshot: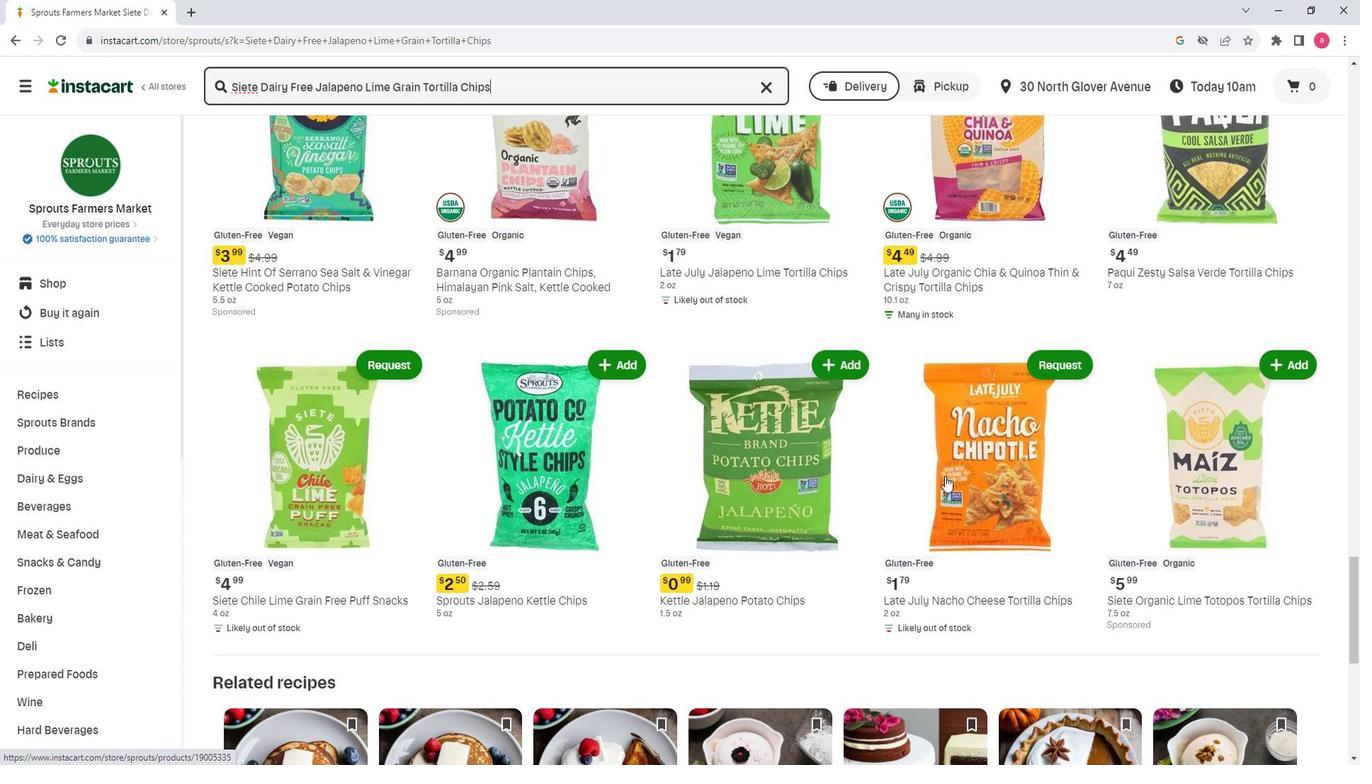 
Action: Mouse scrolled (943, 476) with delta (0, 0)
Screenshot: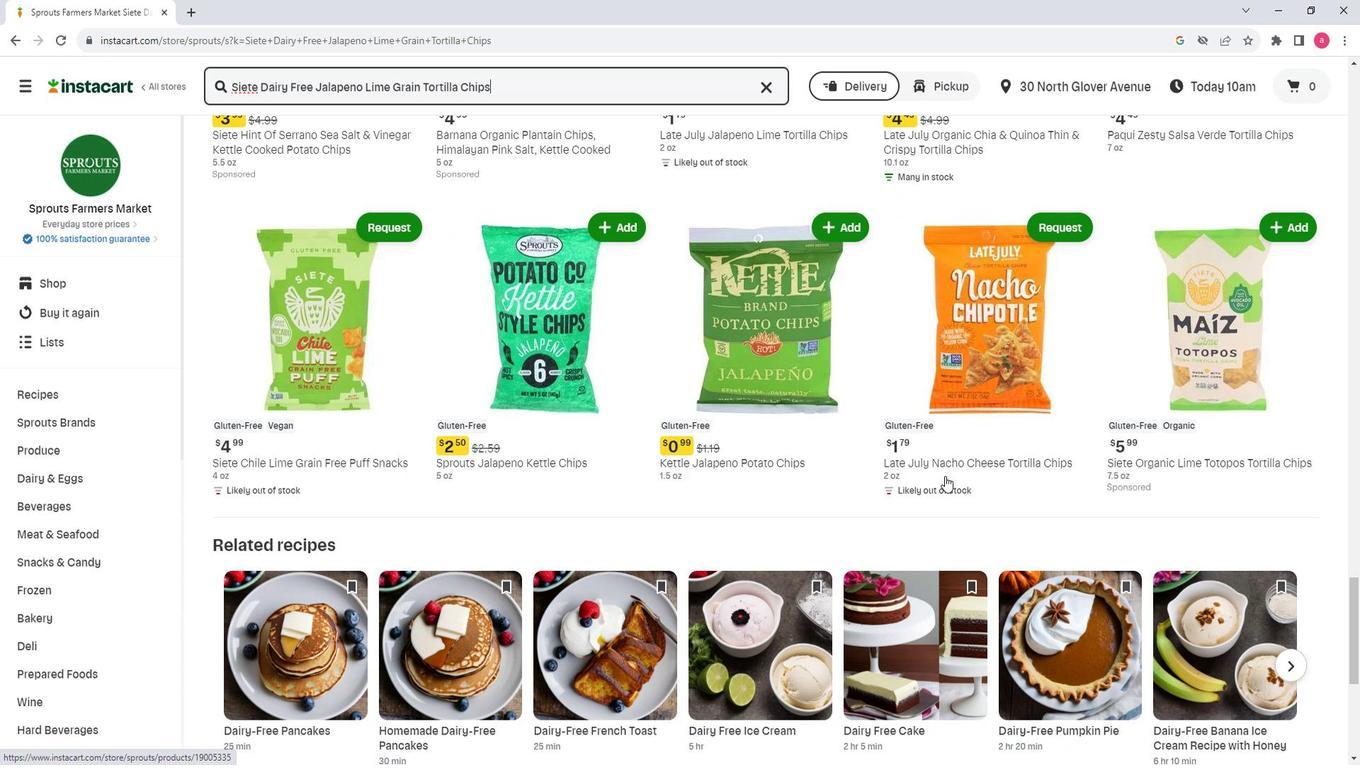 
Action: Mouse scrolled (943, 476) with delta (0, 0)
Screenshot: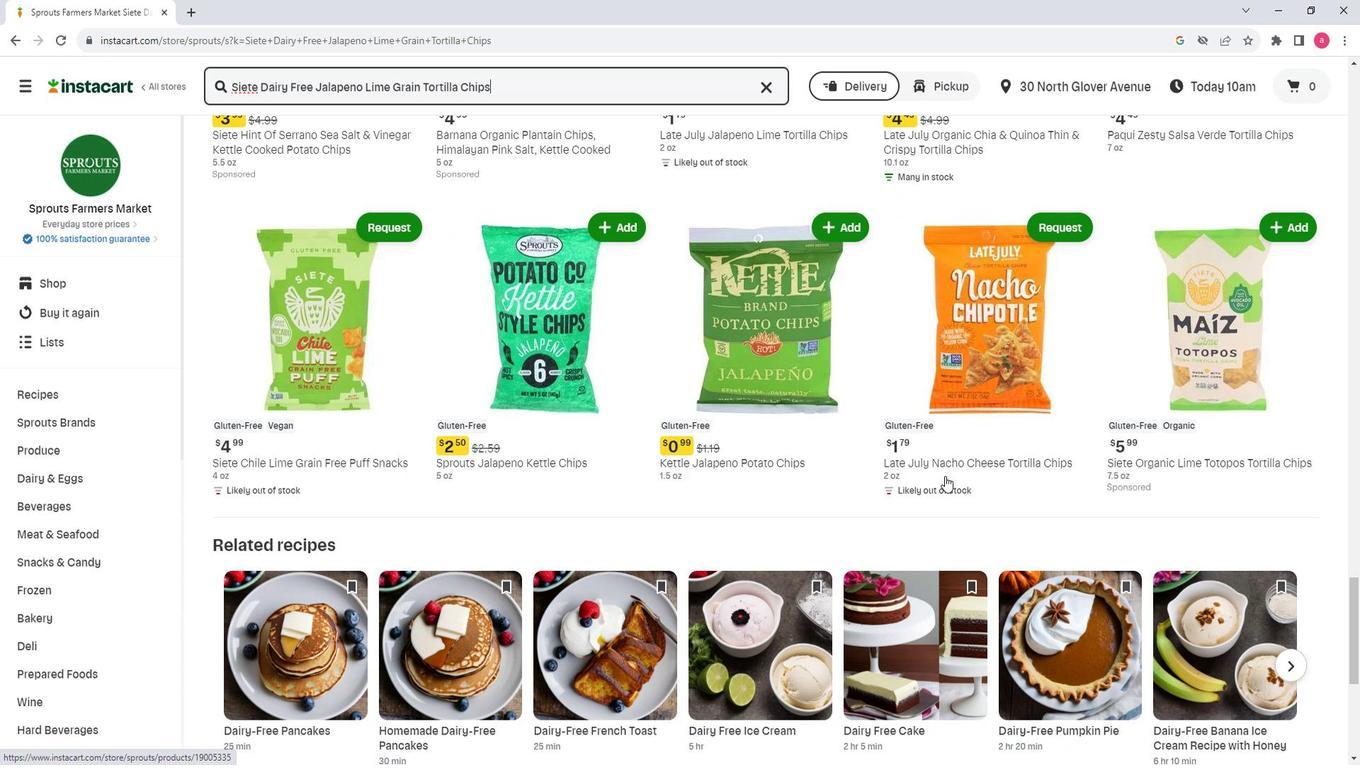 
Action: Mouse scrolled (943, 476) with delta (0, 0)
Screenshot: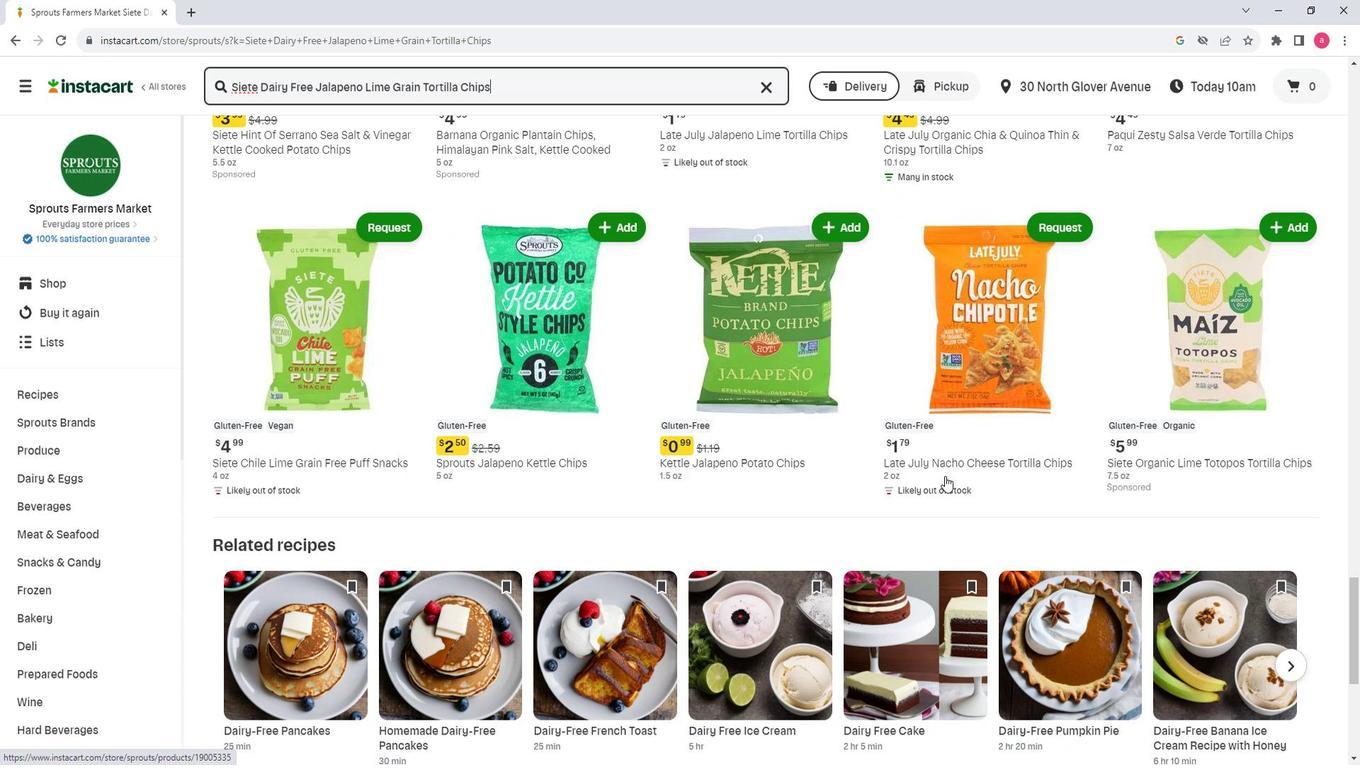 
Action: Mouse scrolled (943, 476) with delta (0, 0)
Screenshot: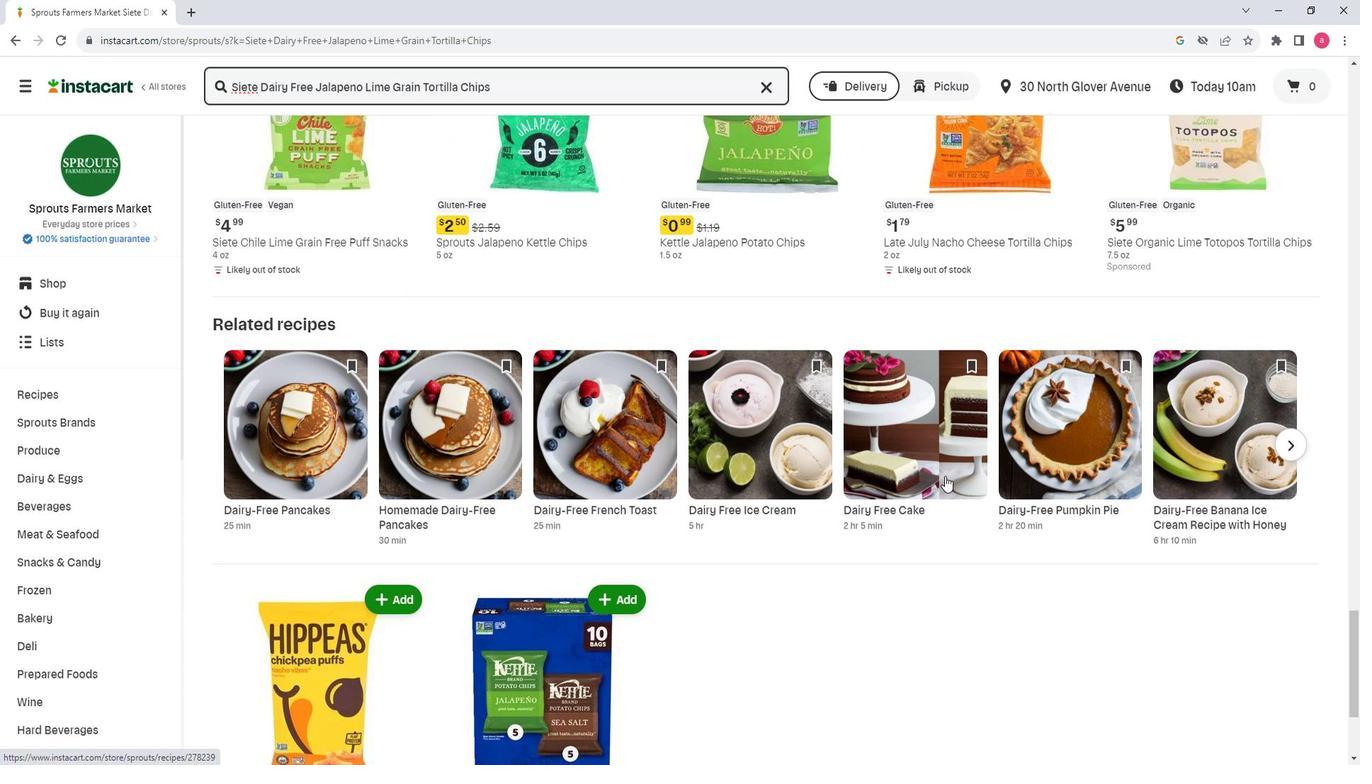 
Action: Mouse scrolled (943, 476) with delta (0, 0)
Screenshot: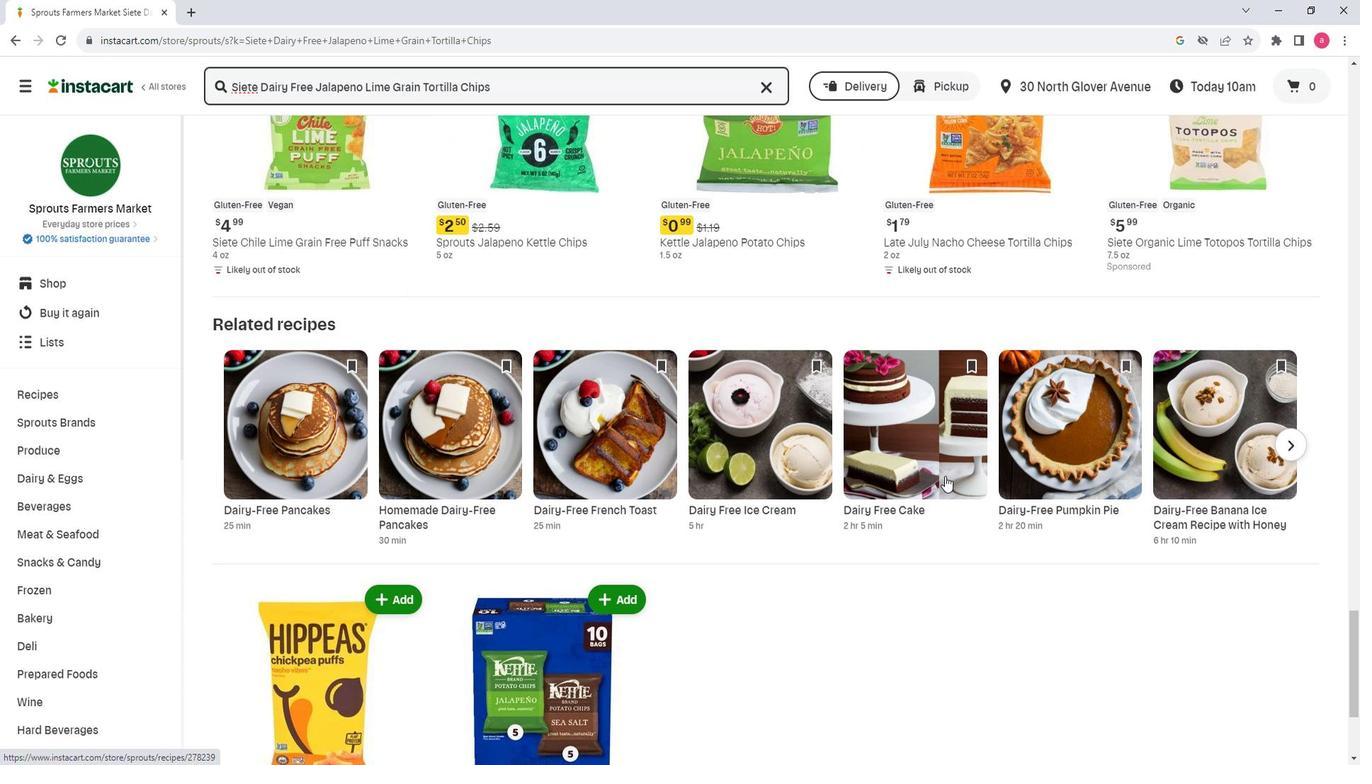 
Action: Mouse scrolled (943, 476) with delta (0, 0)
Screenshot: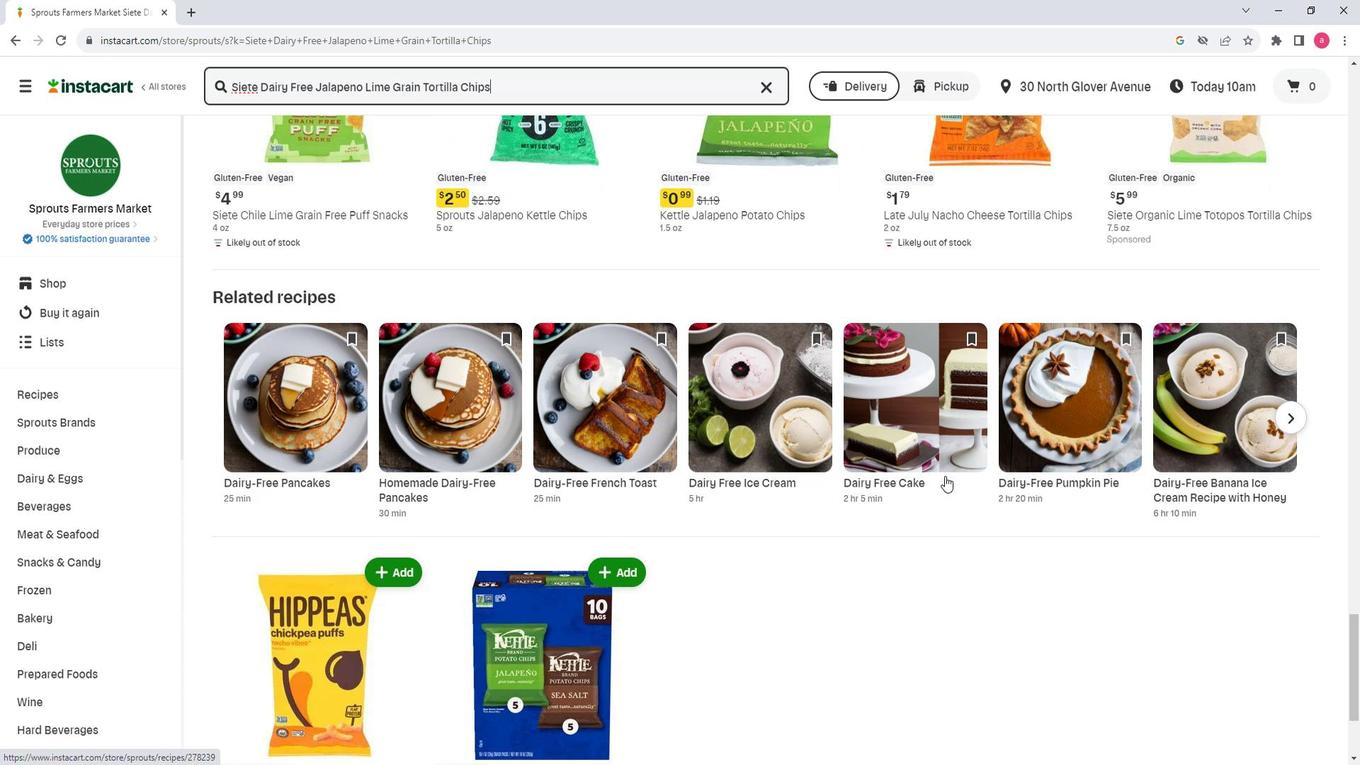
Action: Mouse scrolled (943, 476) with delta (0, 0)
Screenshot: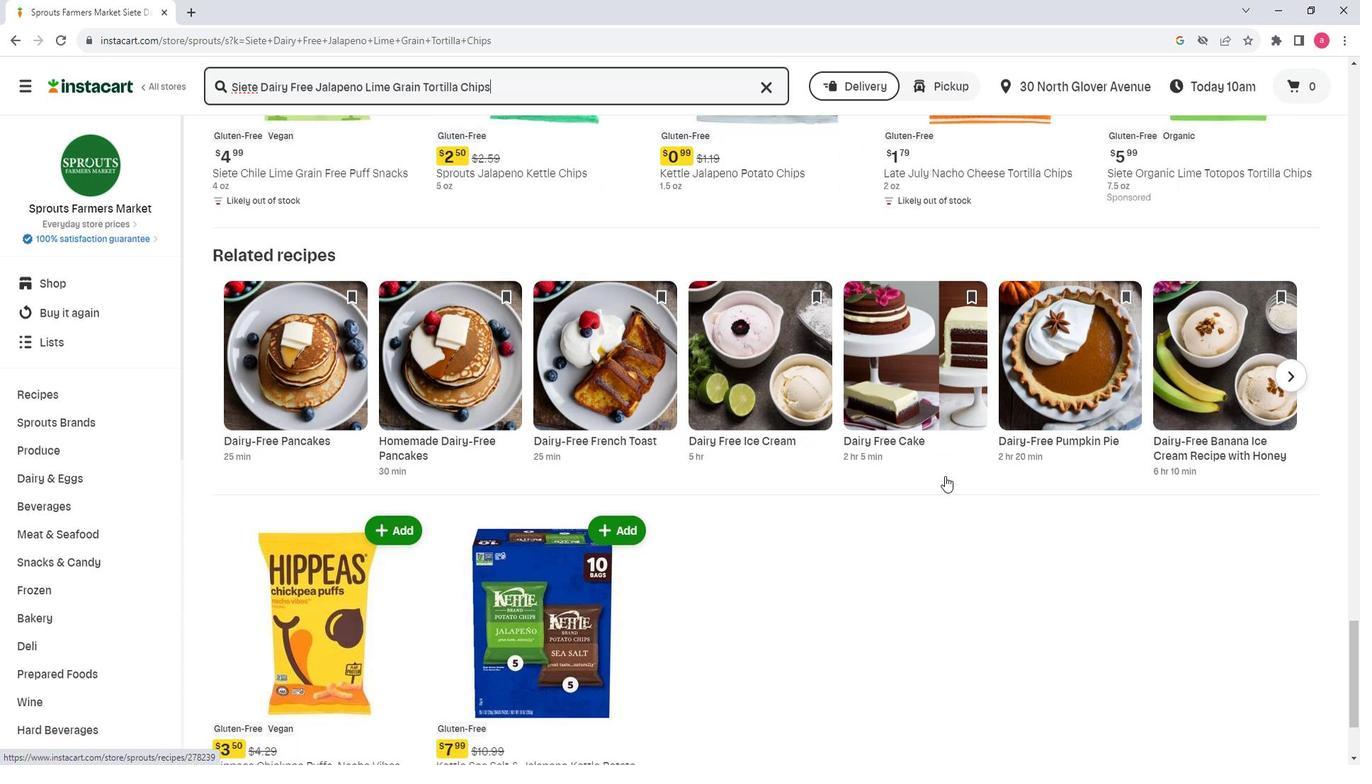 
Action: Mouse moved to (943, 476)
Screenshot: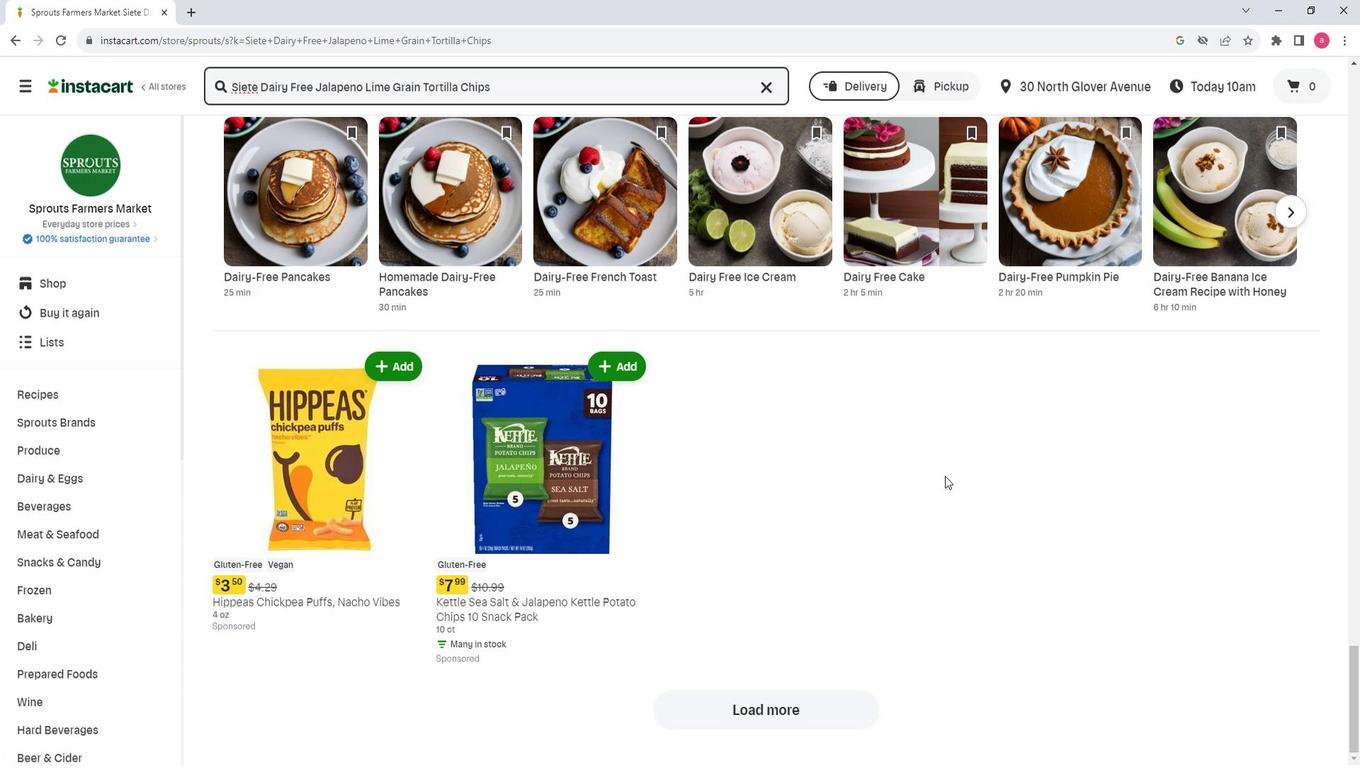 
